 Task: Create new invoice with Date Opened :30-Apr-23, Select Customer: Catering by Cracker Barrel, Terms: Payment Term 2. Make invoice entry for item-1 with Date: 30-Apr-23, Description: White Castle Cheeseburgers , Action: Material, Income Account: Income:Sales, Quantity: 1, Unit Price: 9.5, Discount $: 1.38. Make entry for item-2 with Date: 30-Apr-23, Description: Halo Top Raspberry Sorbet_x000D_
, Action: Material, Income Account: Income:Sales, Quantity: 2, Unit Price: 9.5, Discount $: 2.38. Make entry for item-3 with Date: 30-Apr-23, Description: Earl Campbell's Hot Sausage Link (1 lb), Action: Material, Income Account: Income:Sales, Quantity: 2, Unit Price: 10.5, Discount $: 2.88. Write Notes: 'Looking forward to serving you again.'. Post Invoice with Post Date: 30-Apr-23, Post to Accounts: Assets:Accounts Receivable. Pay / Process Payment with Transaction Date: 15-May-23, Amount: 42.86, Transfer Account: Checking Account. Print Invoice, display notes by going to Option, then go to Display Tab and check 'Invoice Notes'.
Action: Mouse moved to (187, 43)
Screenshot: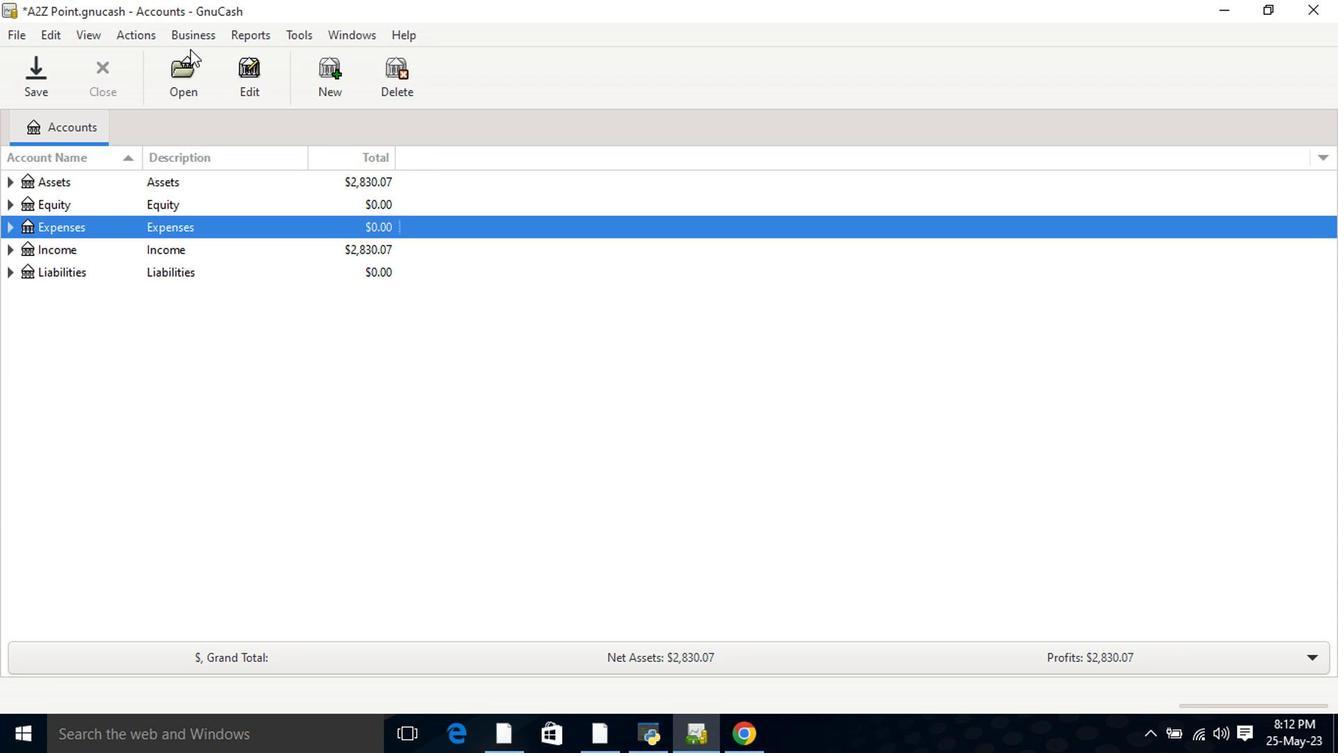 
Action: Mouse pressed left at (187, 43)
Screenshot: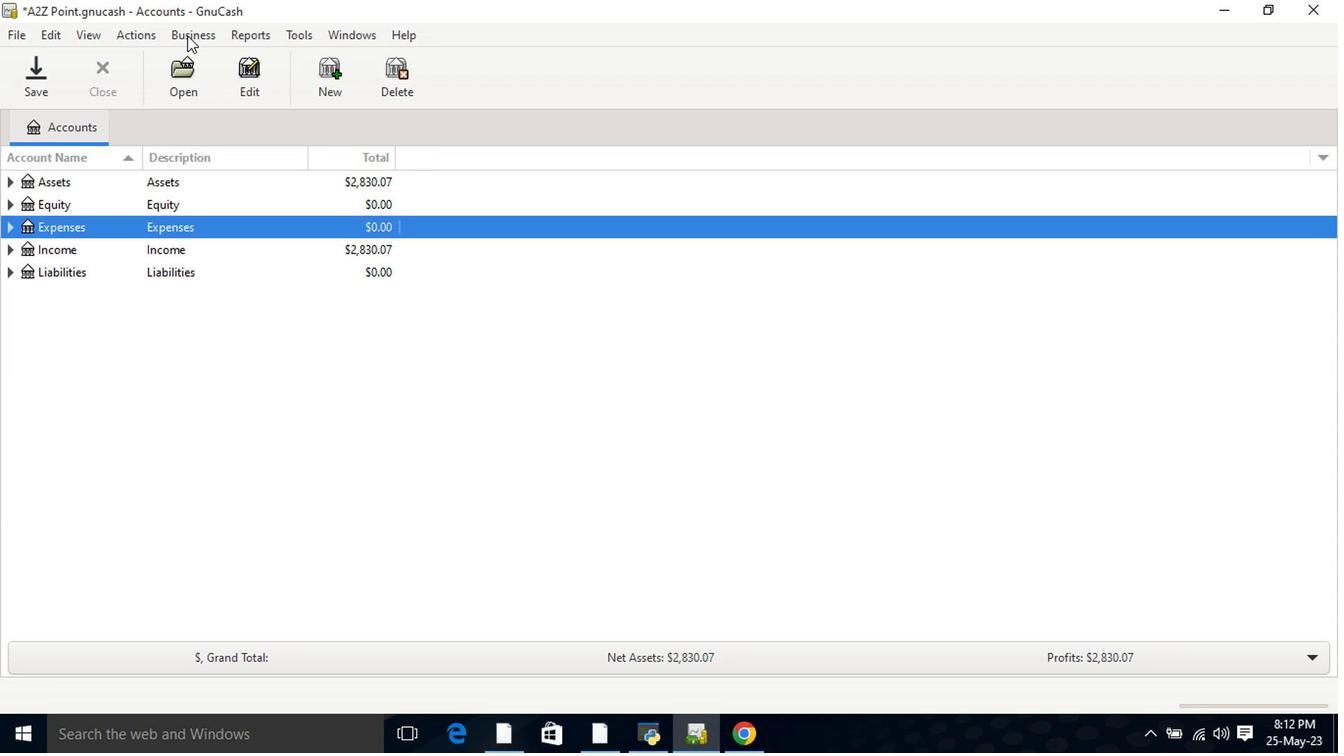 
Action: Mouse moved to (431, 144)
Screenshot: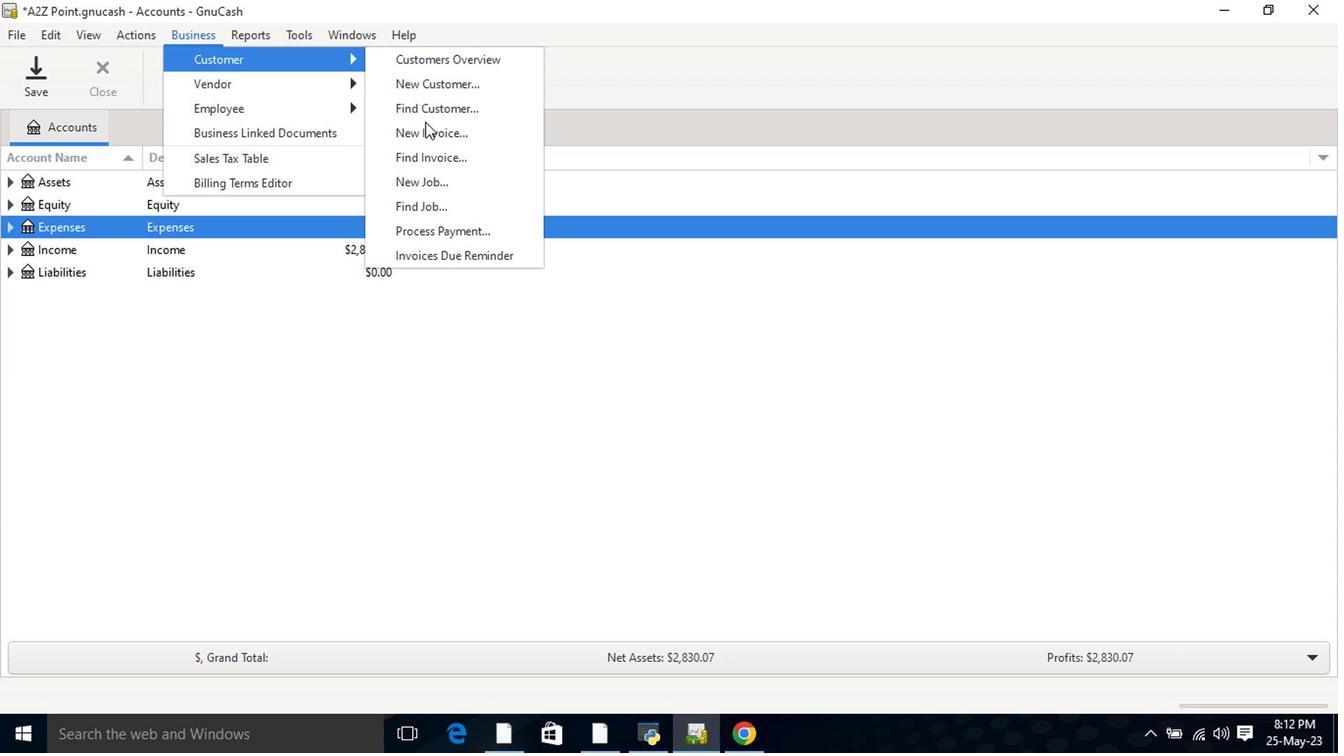 
Action: Mouse pressed left at (431, 144)
Screenshot: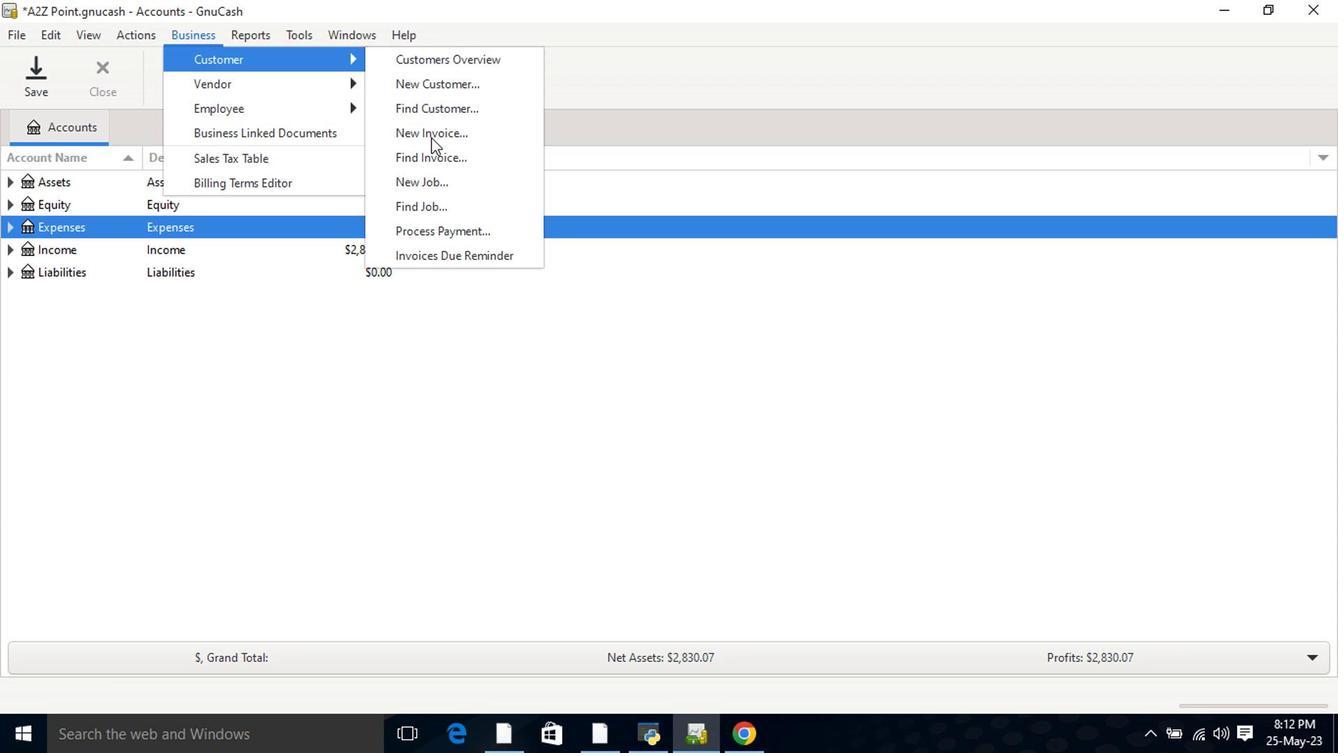 
Action: Mouse moved to (809, 308)
Screenshot: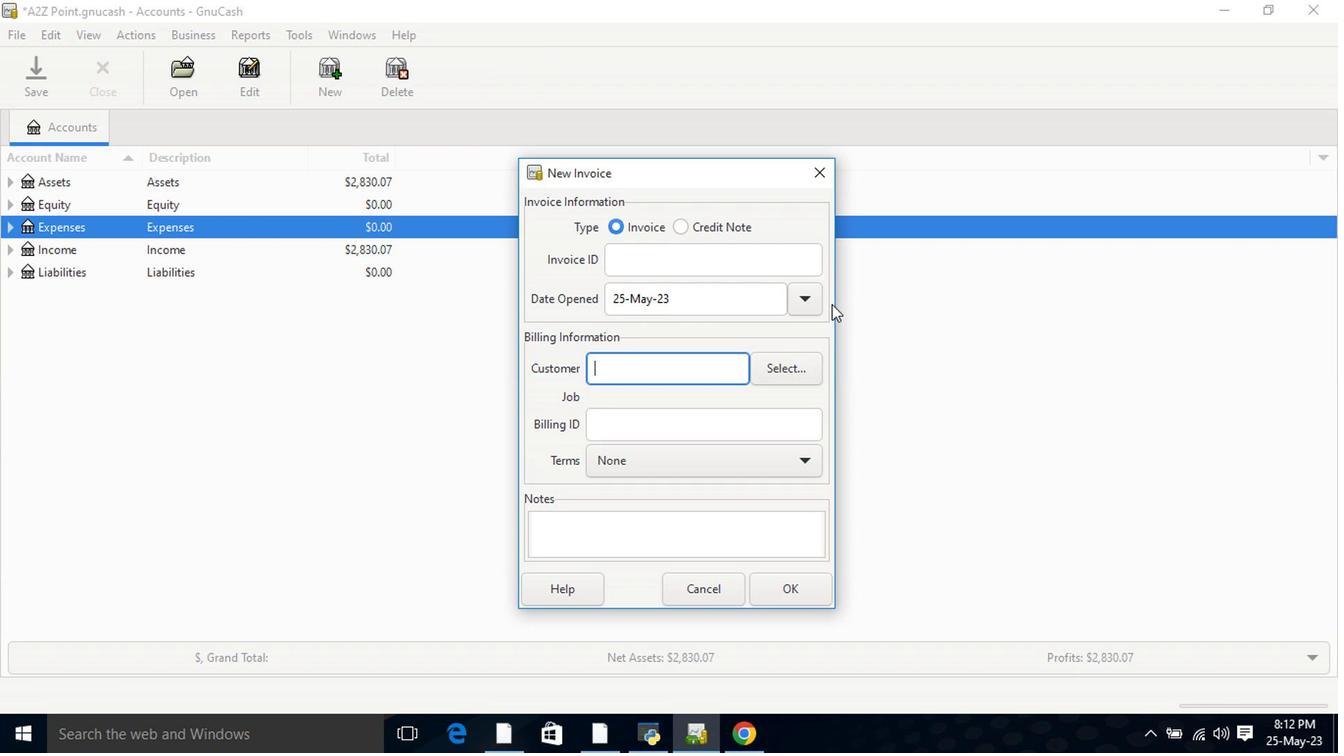
Action: Mouse pressed left at (809, 308)
Screenshot: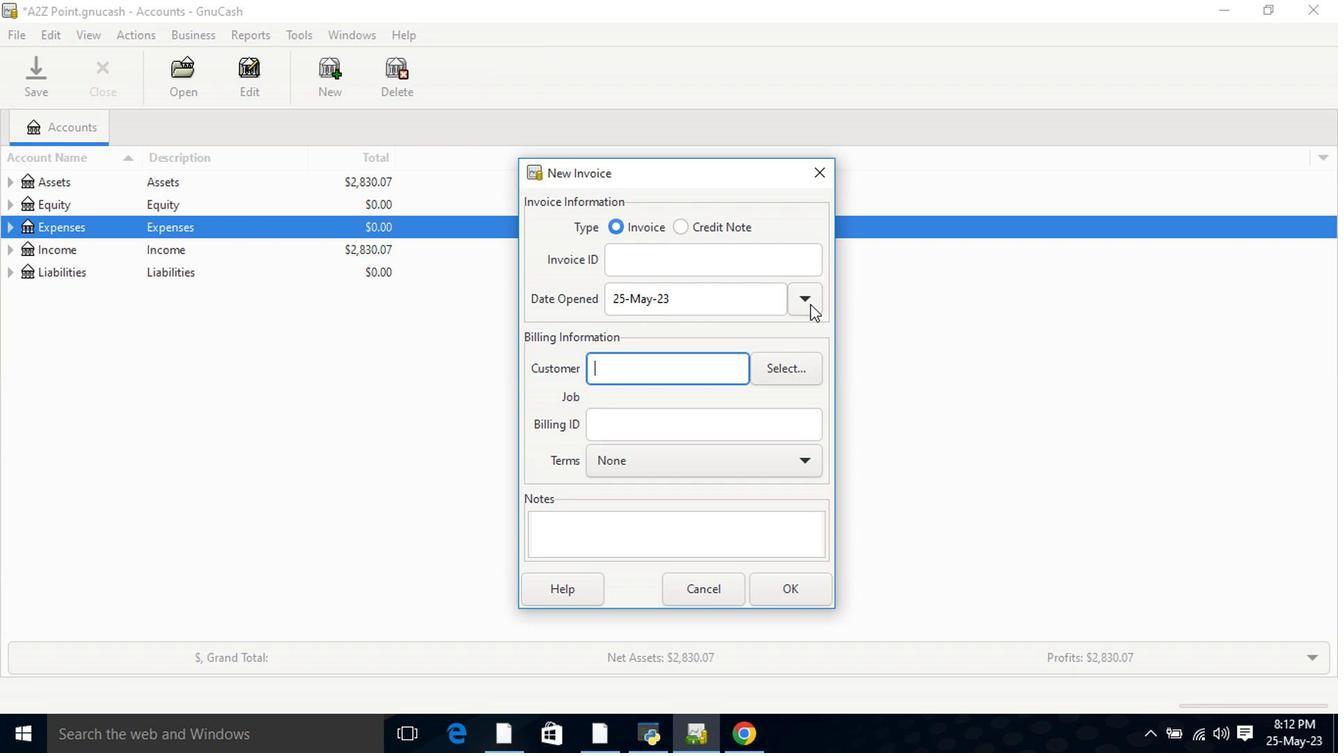 
Action: Mouse moved to (658, 334)
Screenshot: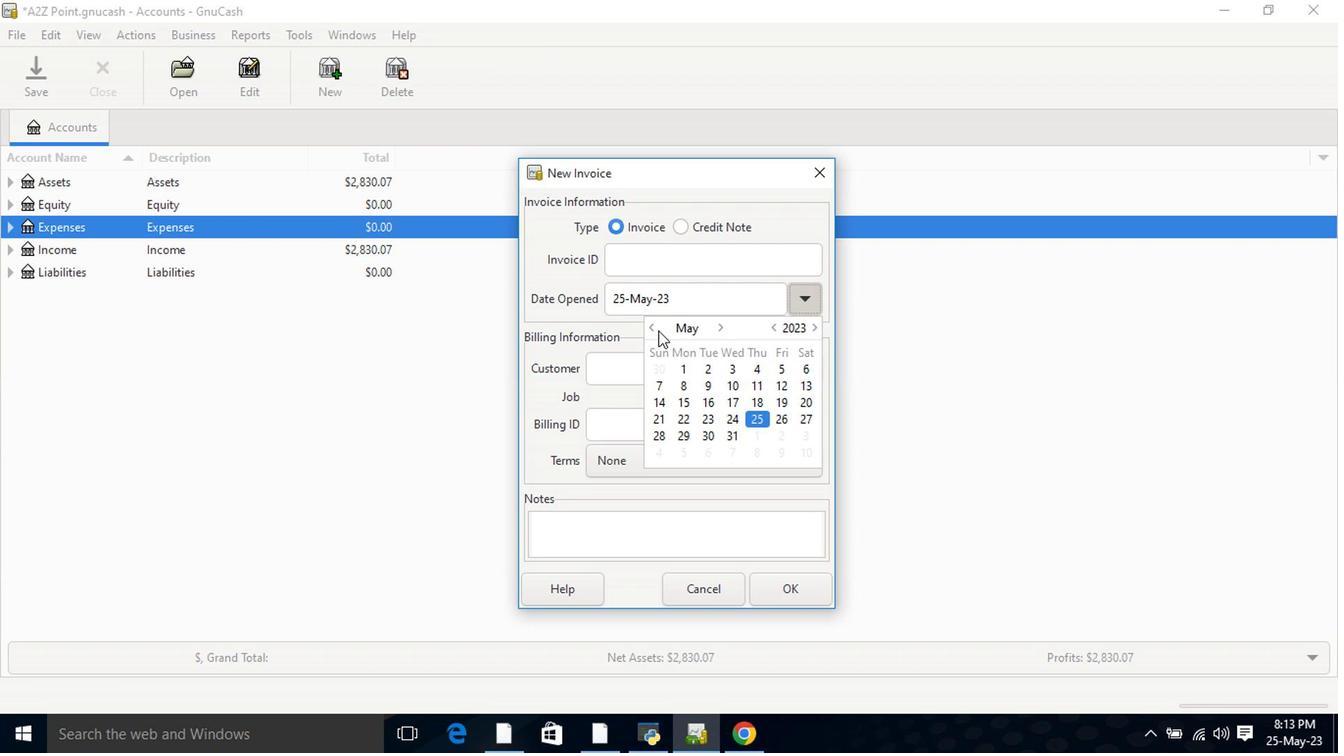 
Action: Mouse pressed left at (658, 334)
Screenshot: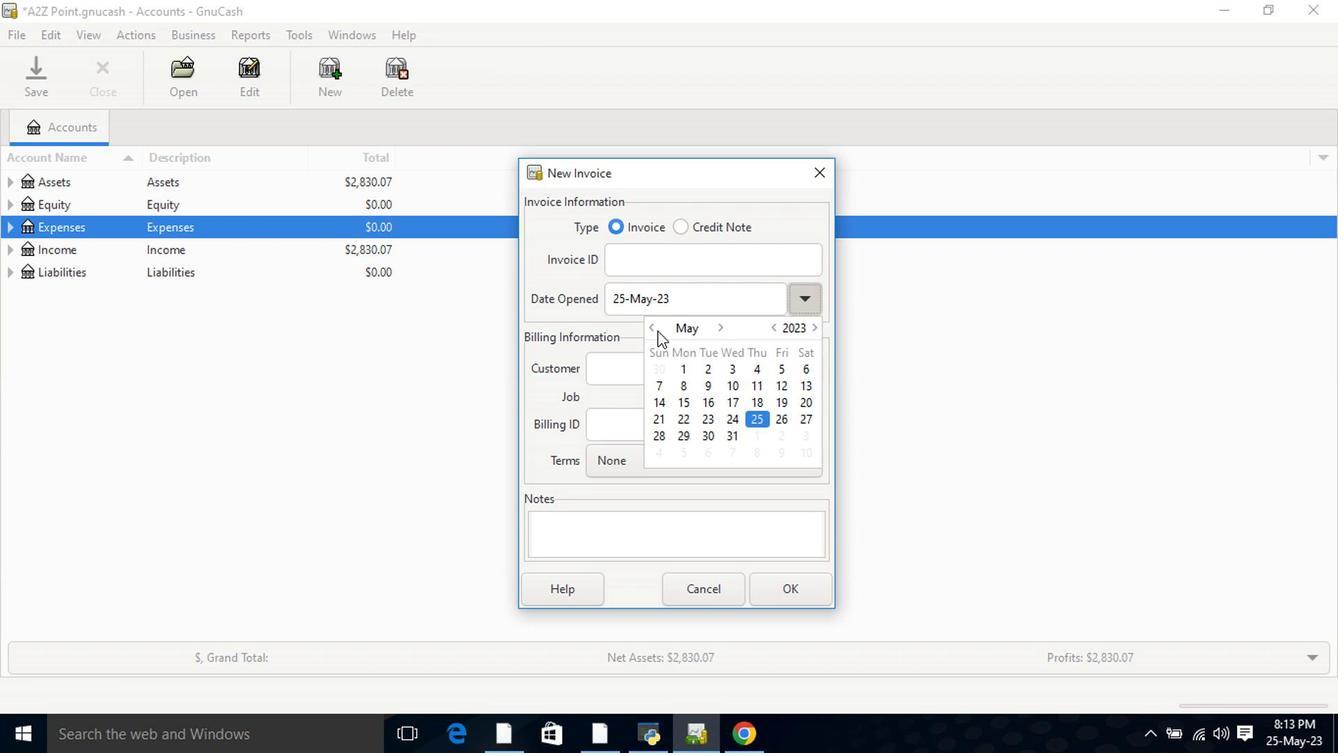 
Action: Mouse moved to (809, 301)
Screenshot: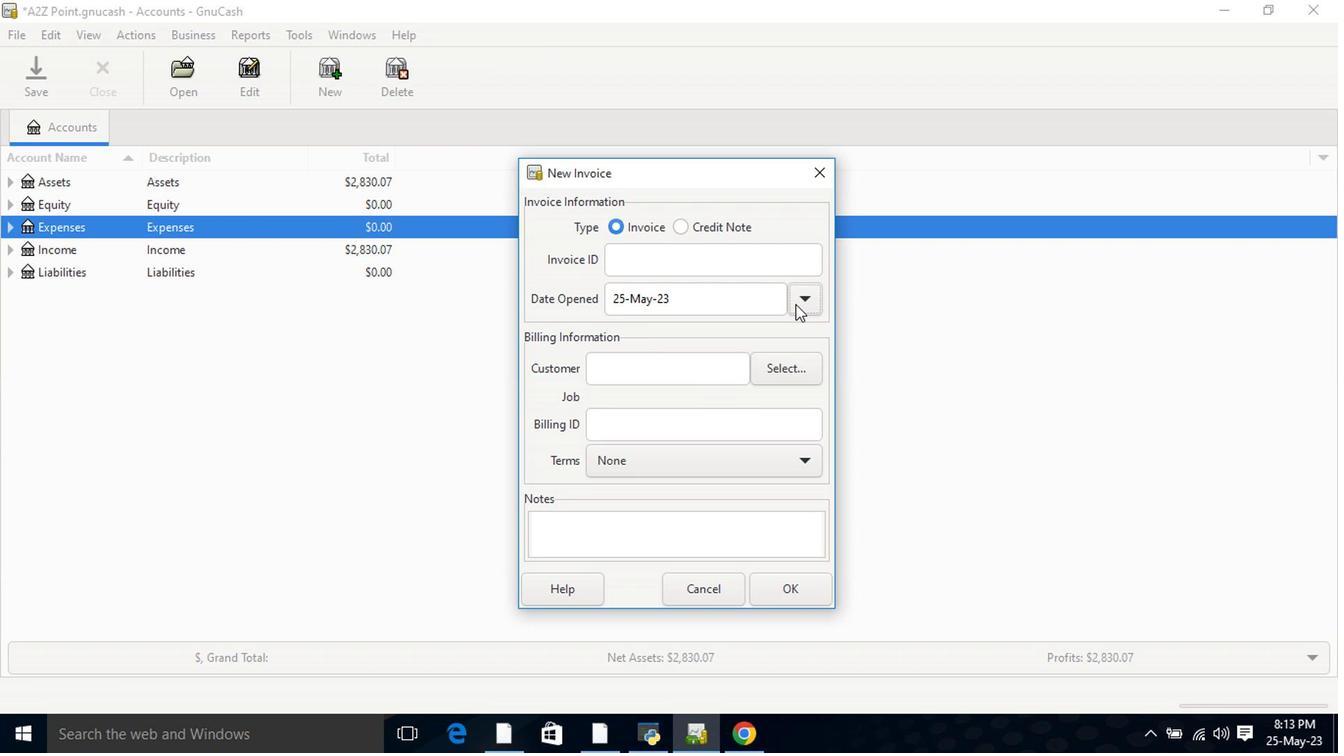 
Action: Mouse pressed left at (809, 301)
Screenshot: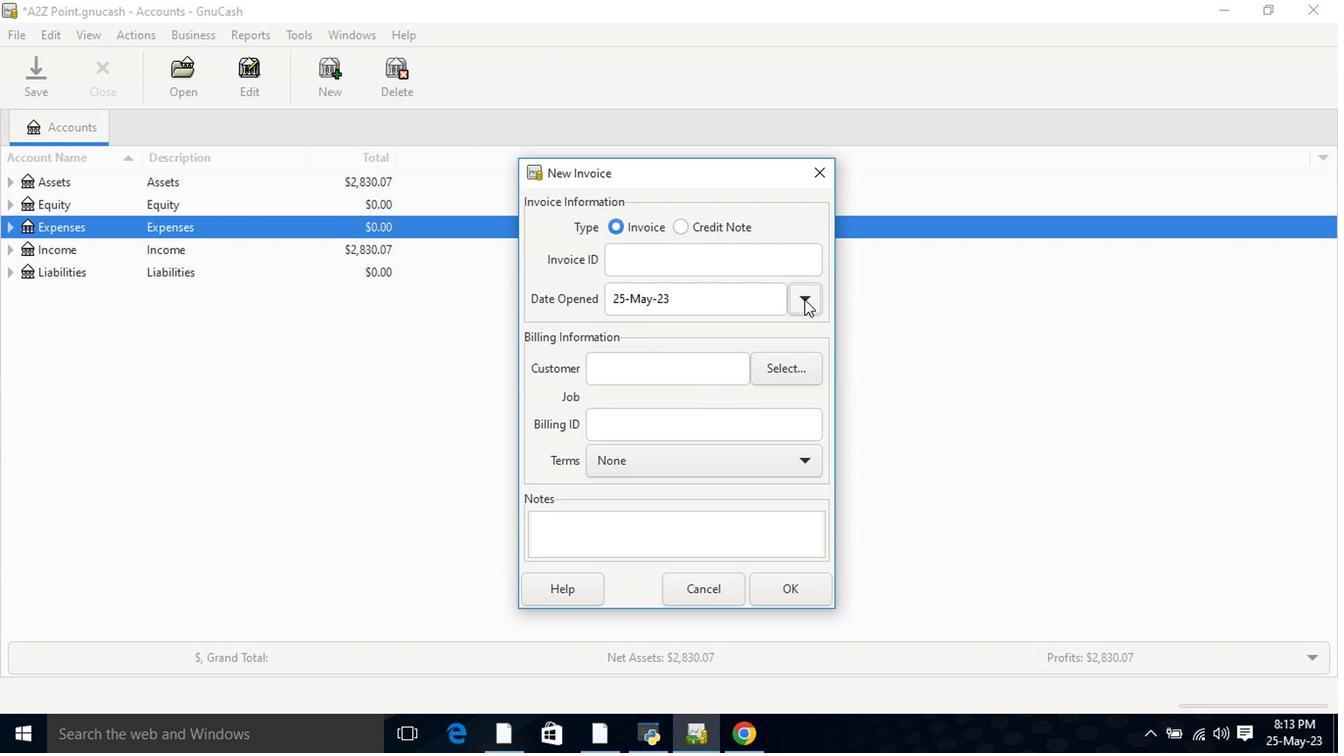 
Action: Mouse moved to (654, 330)
Screenshot: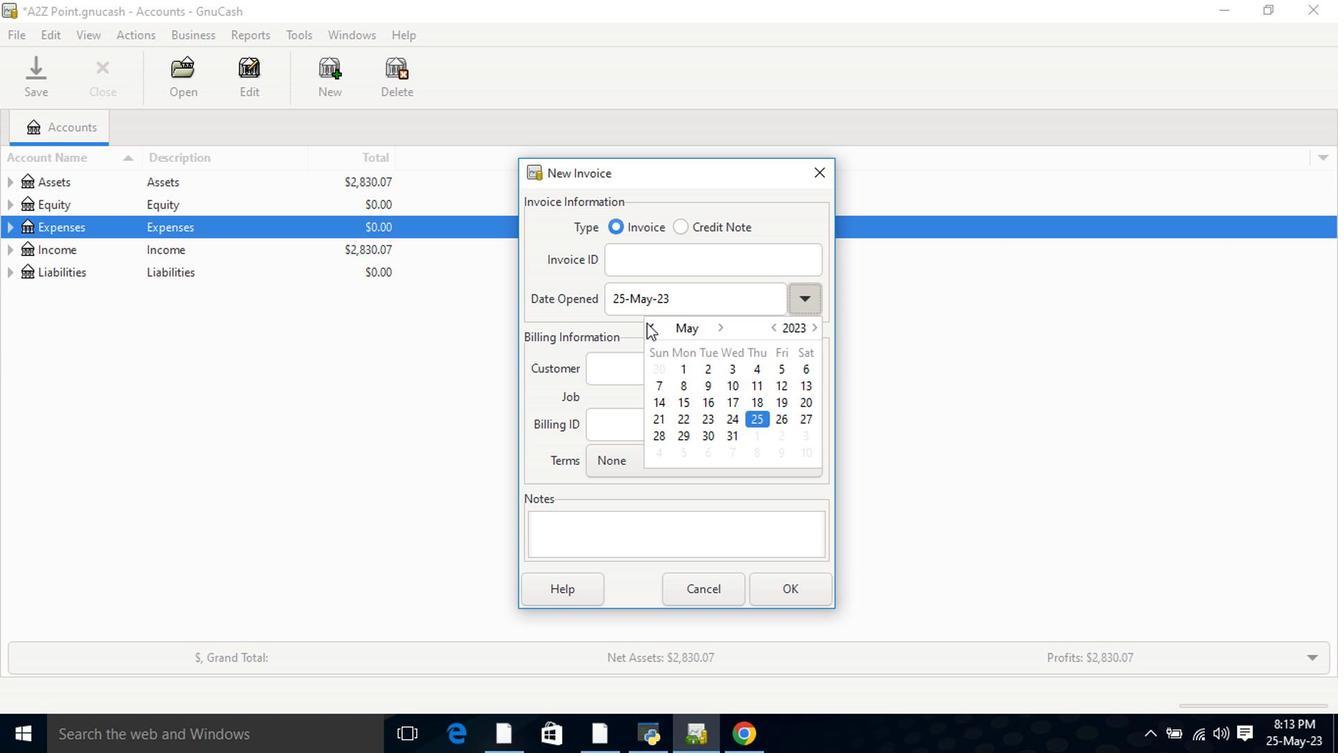 
Action: Mouse pressed left at (654, 330)
Screenshot: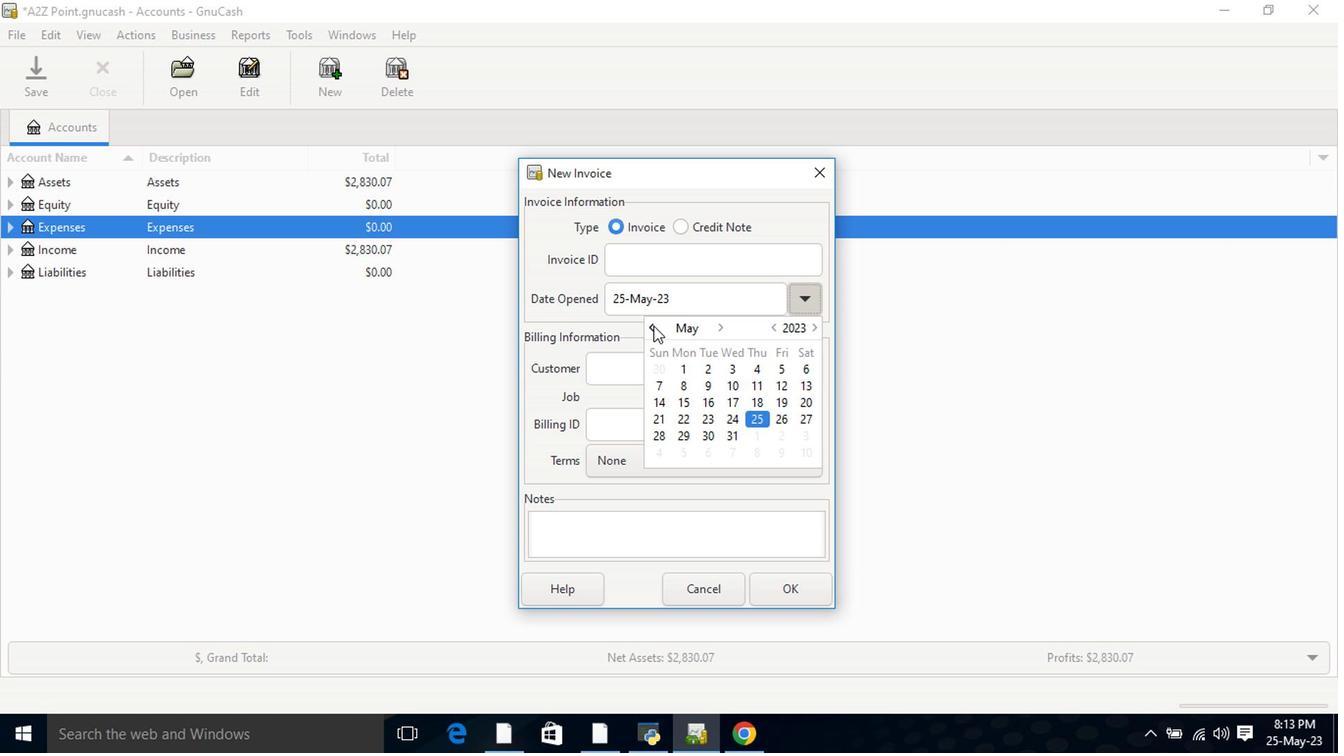 
Action: Mouse moved to (661, 453)
Screenshot: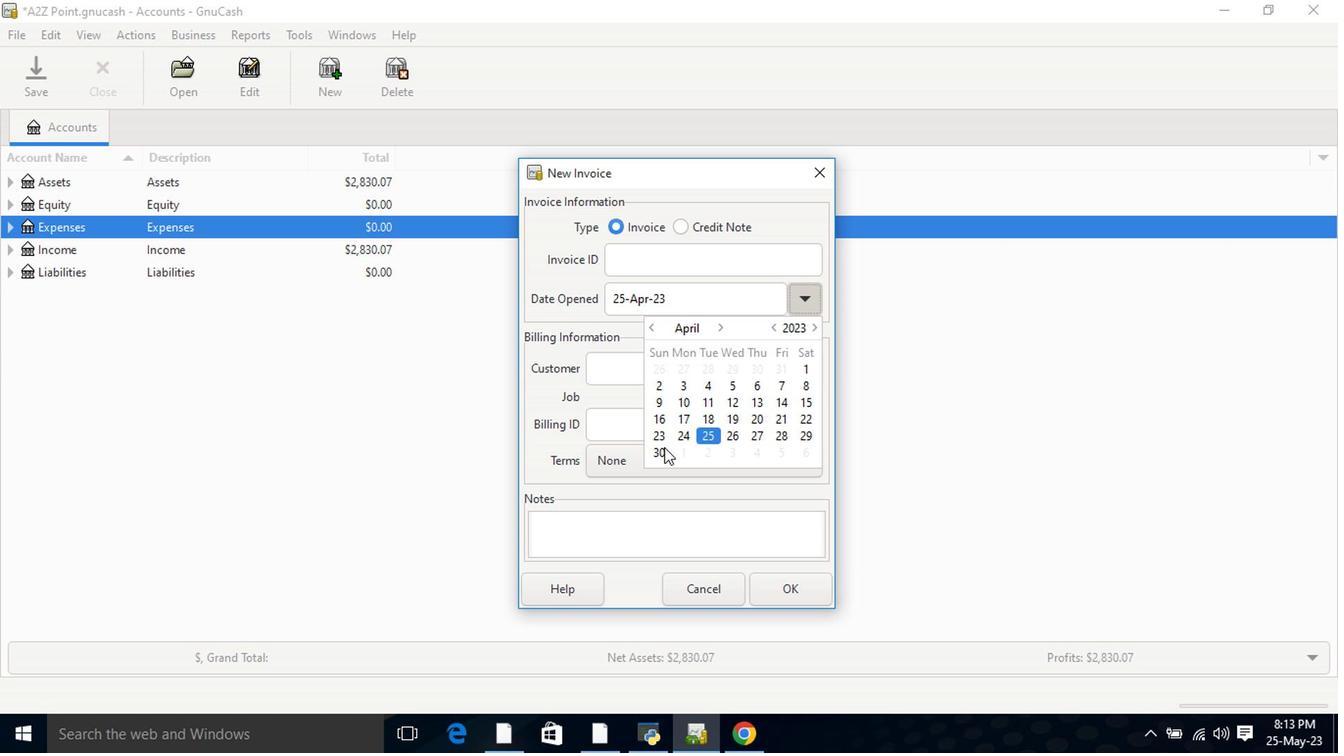 
Action: Mouse pressed left at (661, 453)
Screenshot: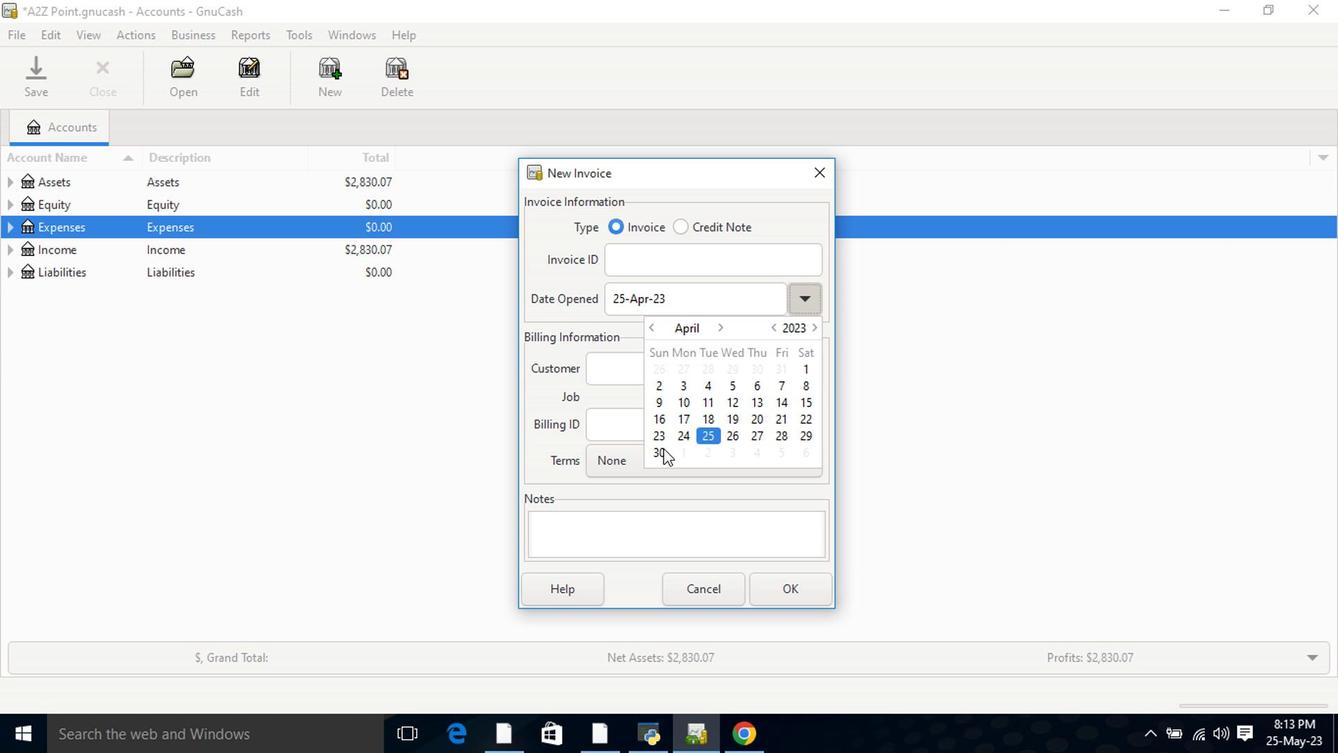 
Action: Mouse pressed left at (661, 453)
Screenshot: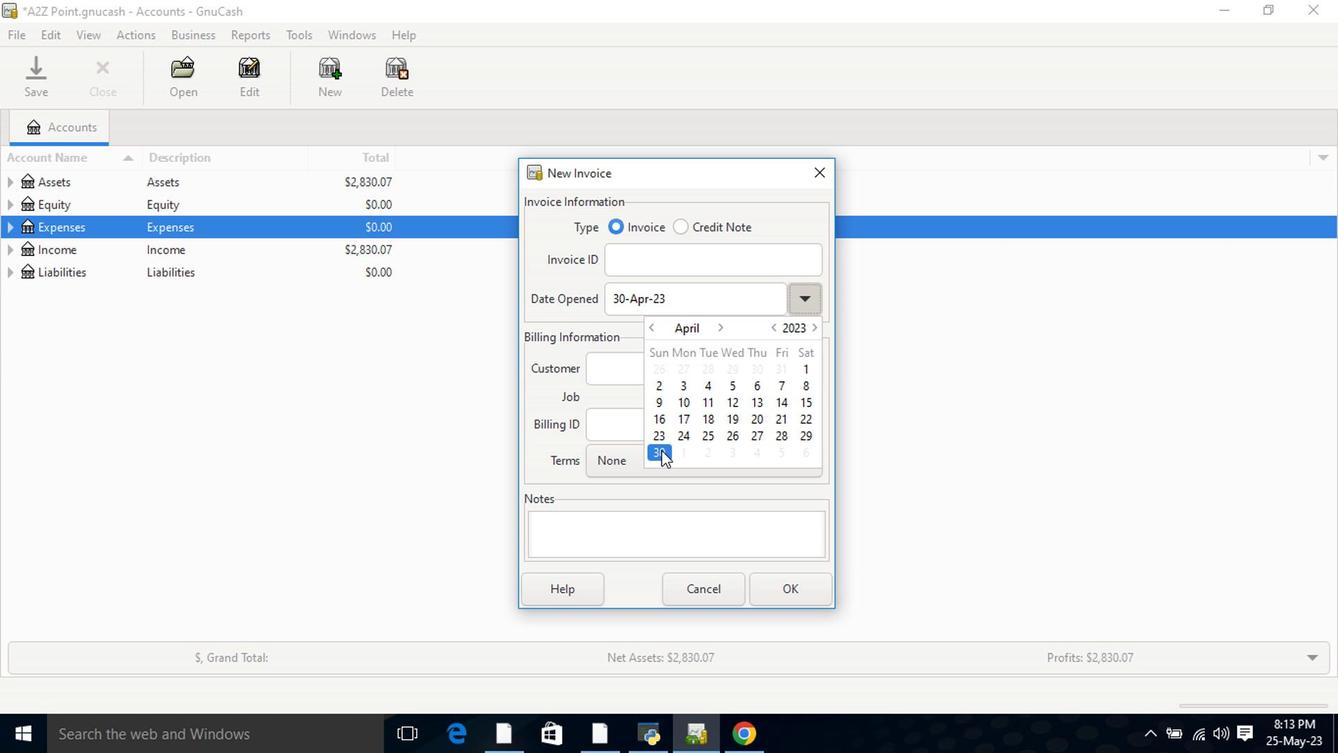 
Action: Mouse moved to (669, 369)
Screenshot: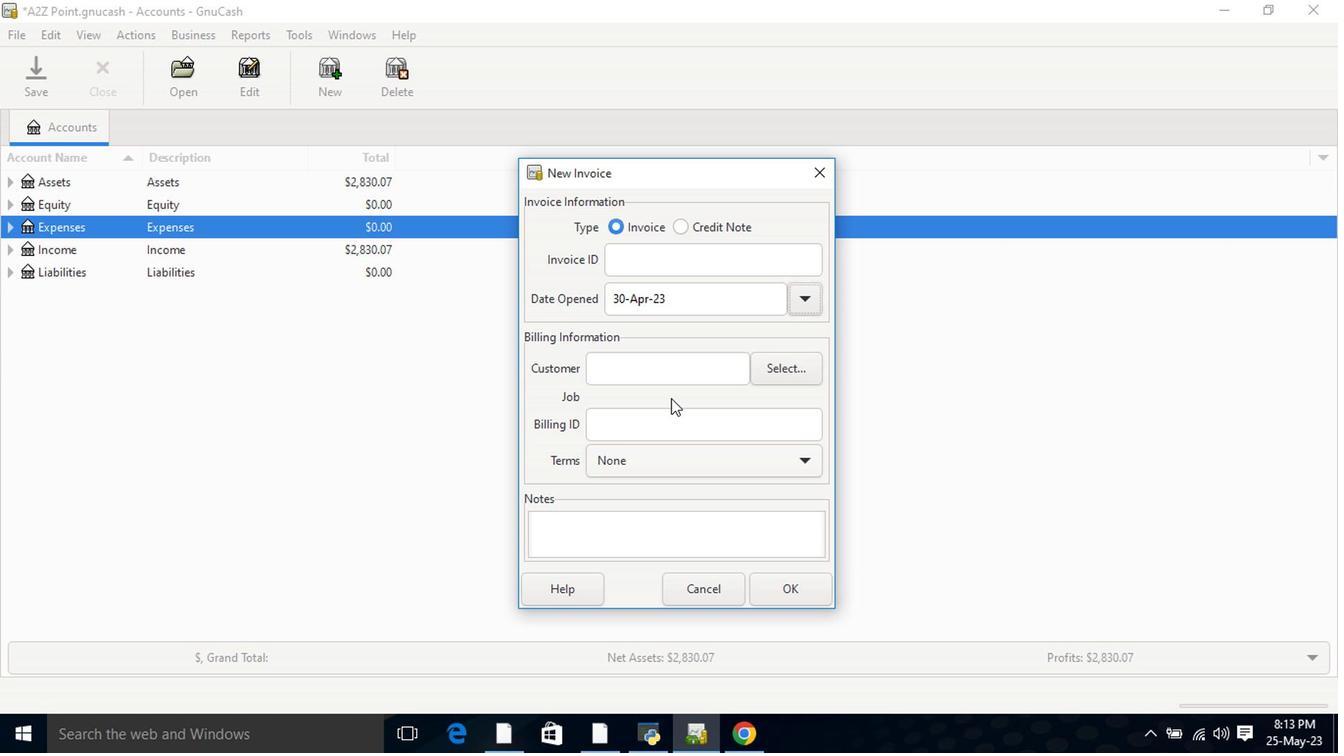 
Action: Mouse pressed left at (669, 369)
Screenshot: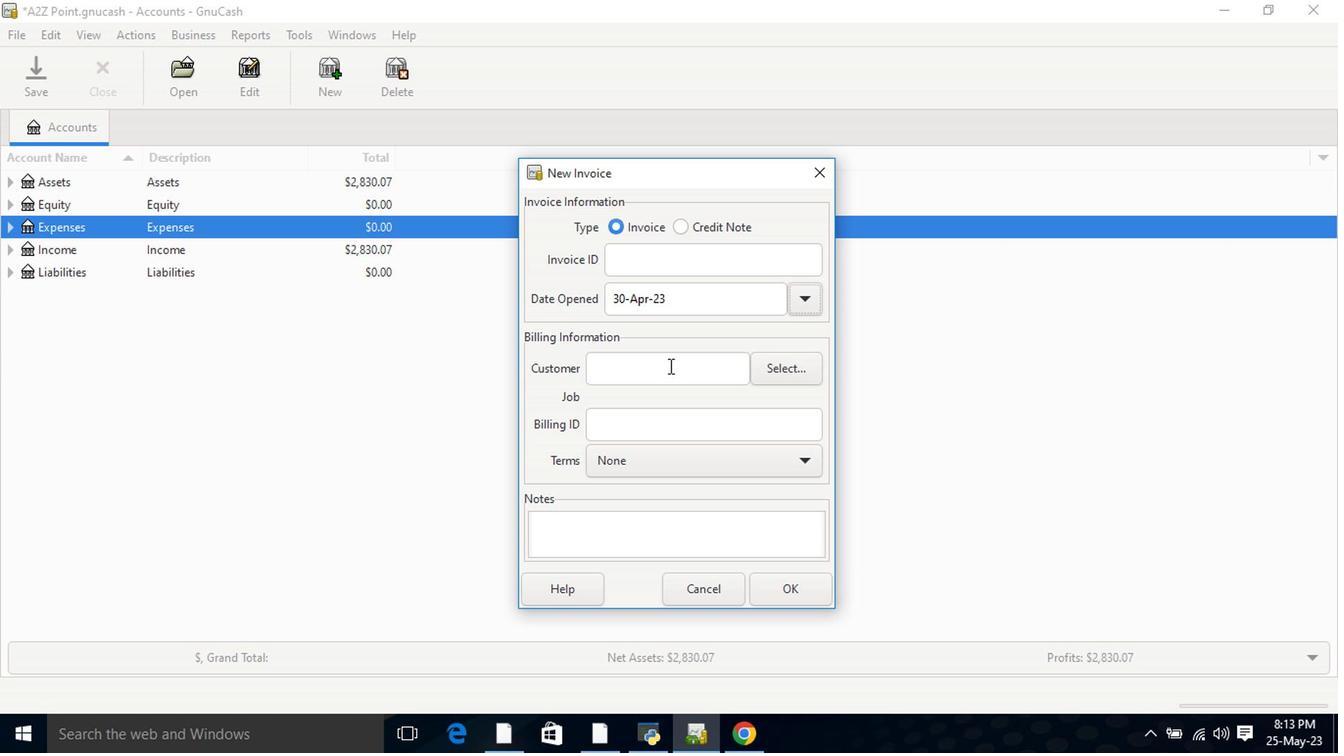 
Action: Key pressed cater
Screenshot: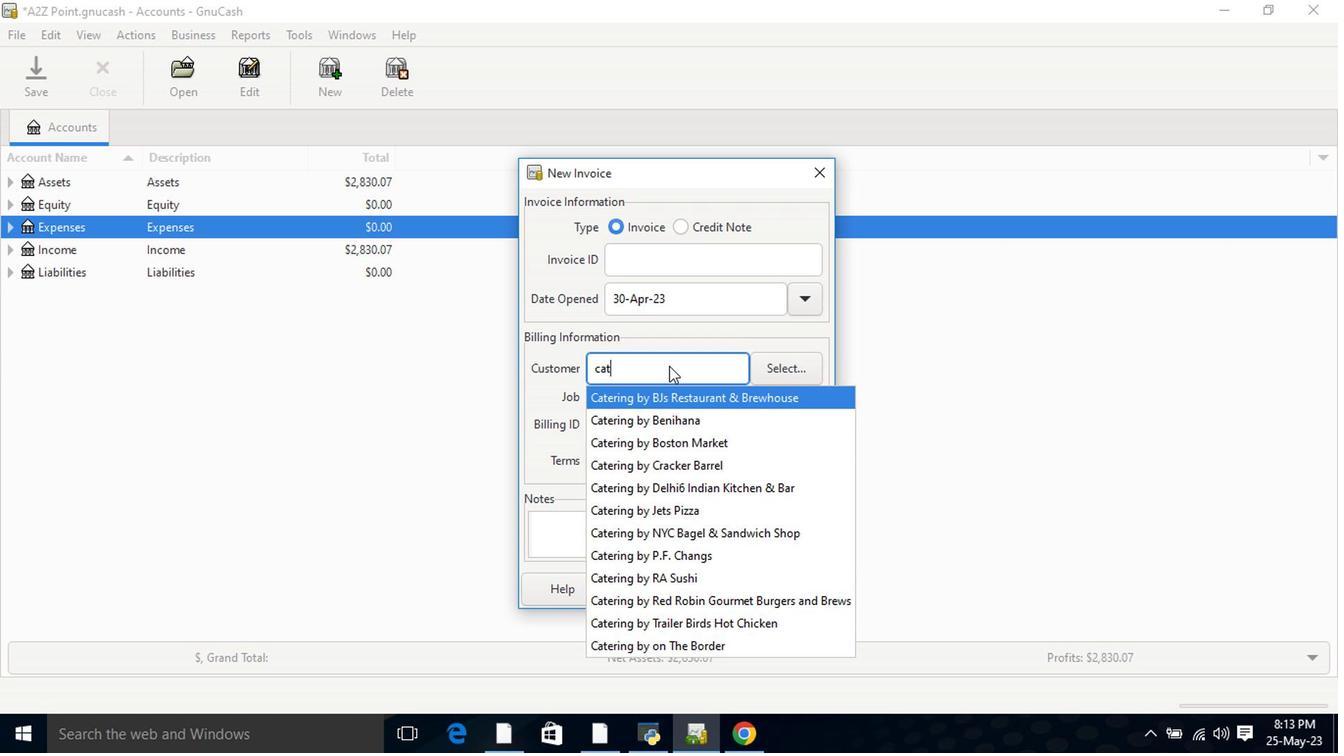 
Action: Mouse moved to (709, 471)
Screenshot: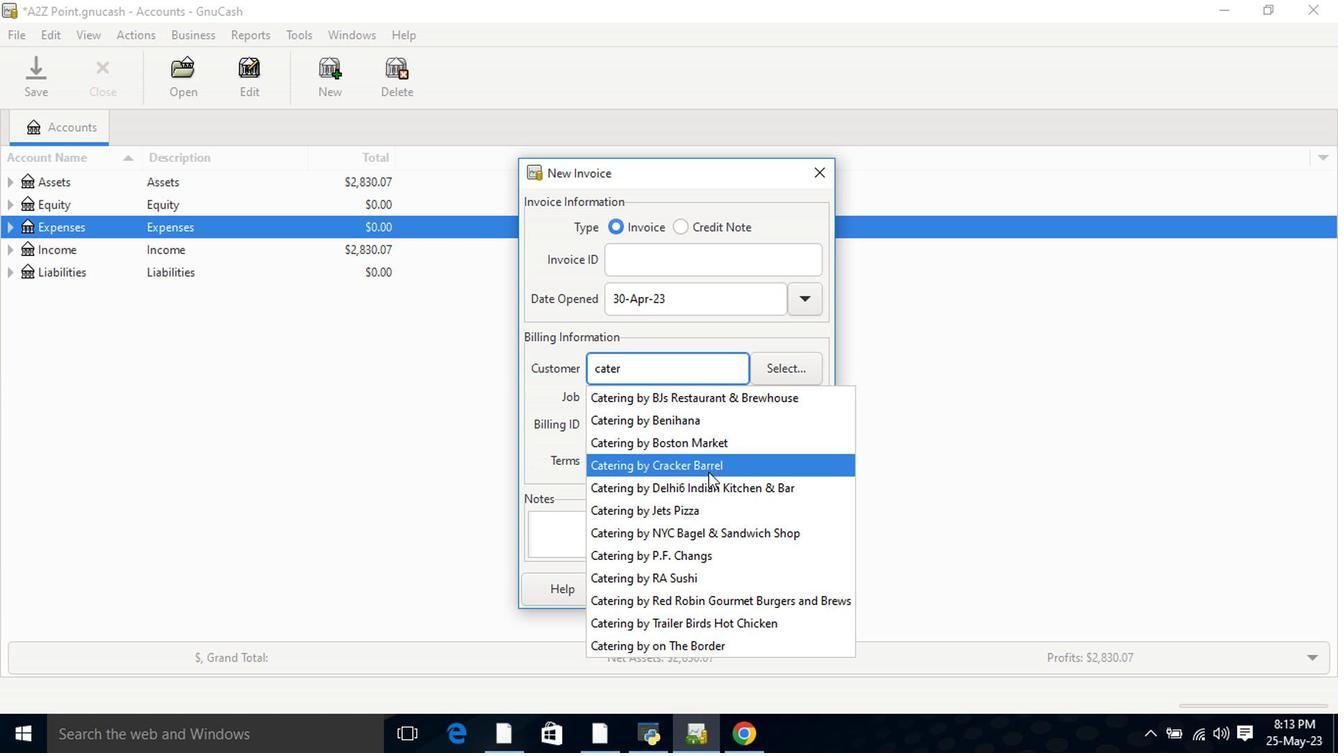 
Action: Mouse pressed left at (709, 471)
Screenshot: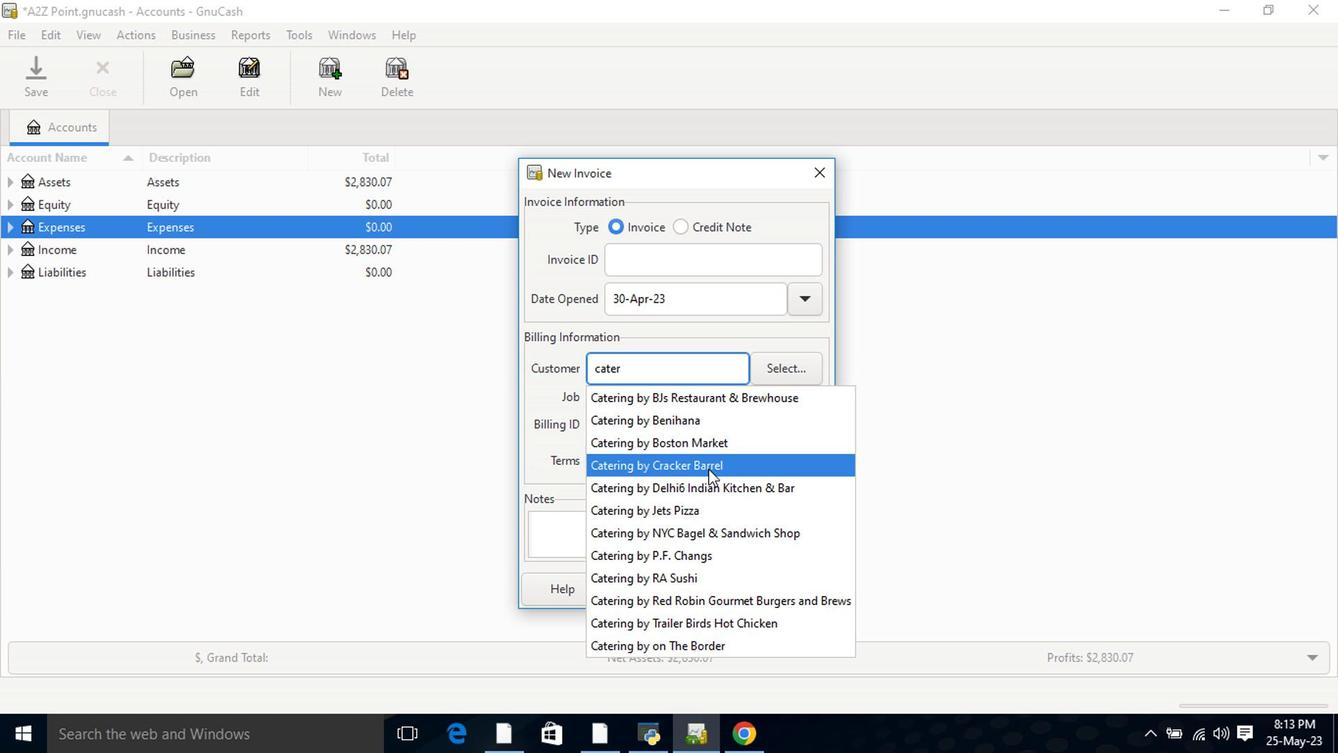 
Action: Mouse moved to (661, 481)
Screenshot: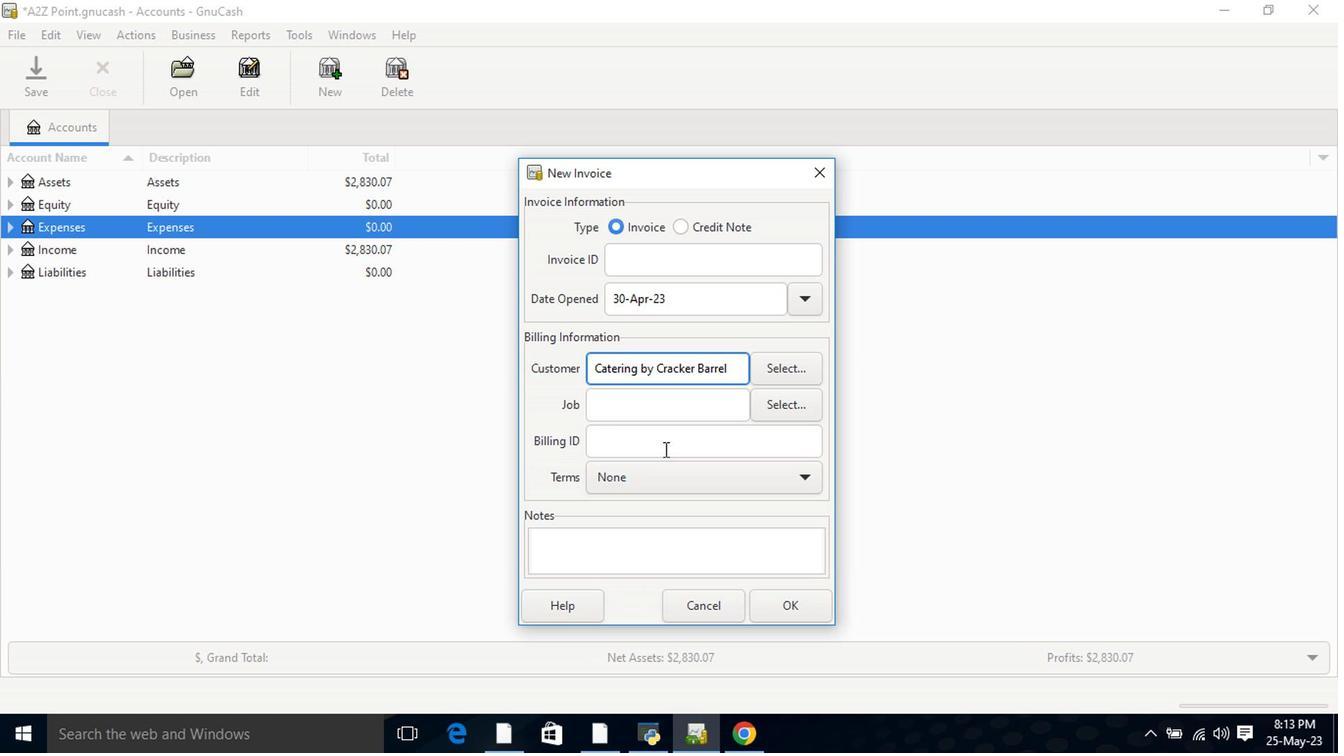 
Action: Mouse pressed left at (661, 481)
Screenshot: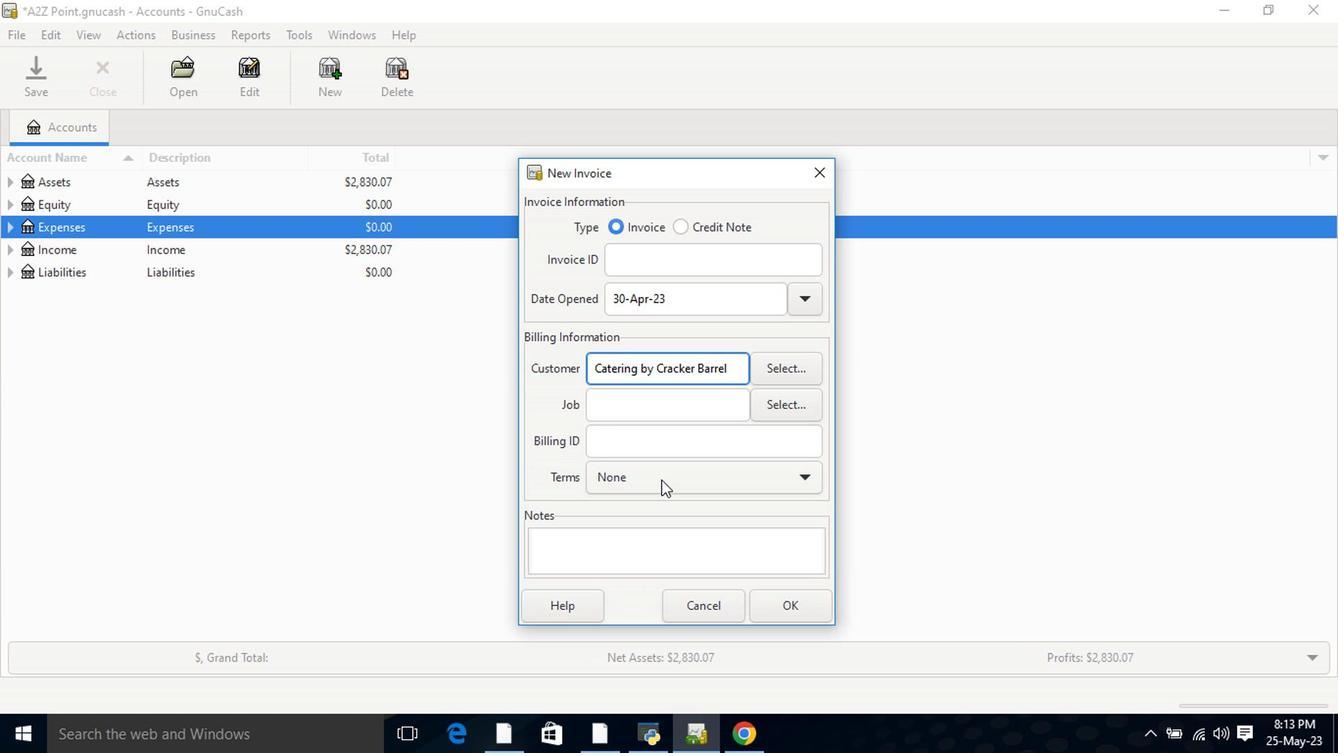 
Action: Mouse moved to (661, 532)
Screenshot: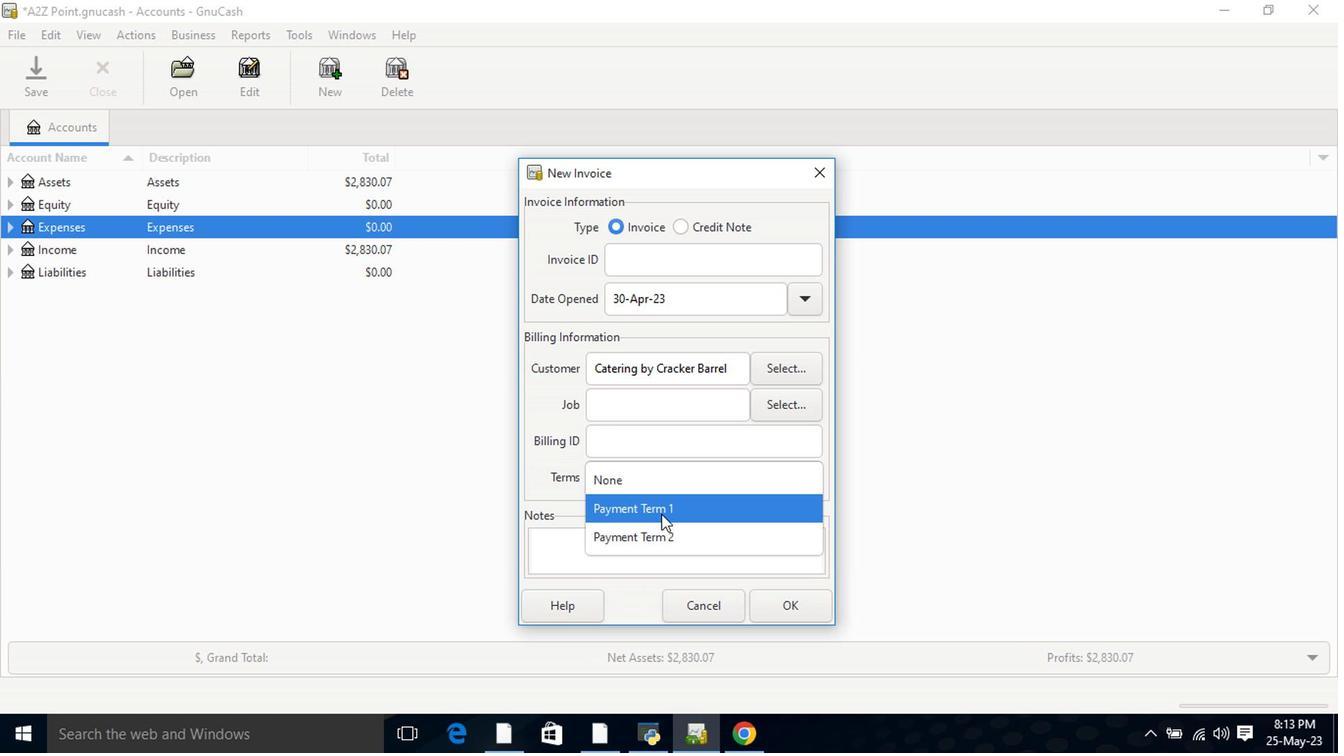 
Action: Mouse pressed left at (661, 532)
Screenshot: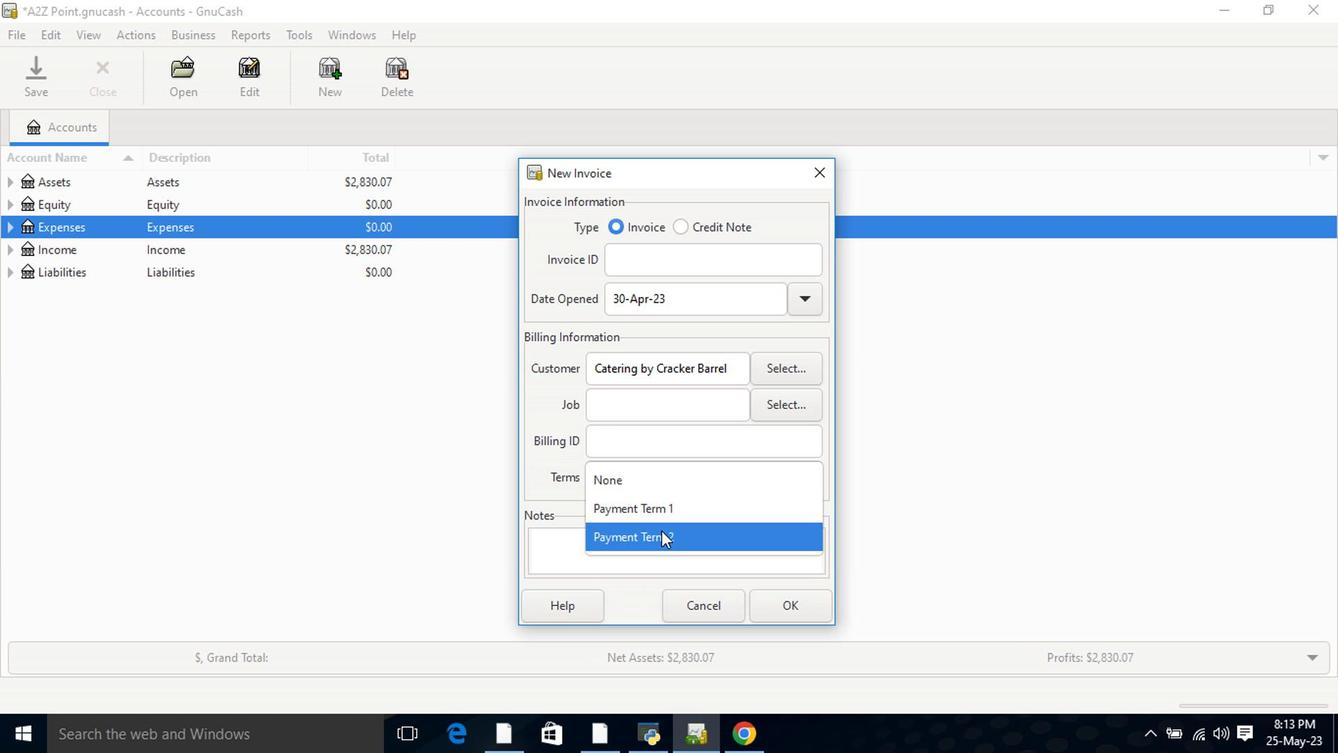 
Action: Mouse moved to (801, 611)
Screenshot: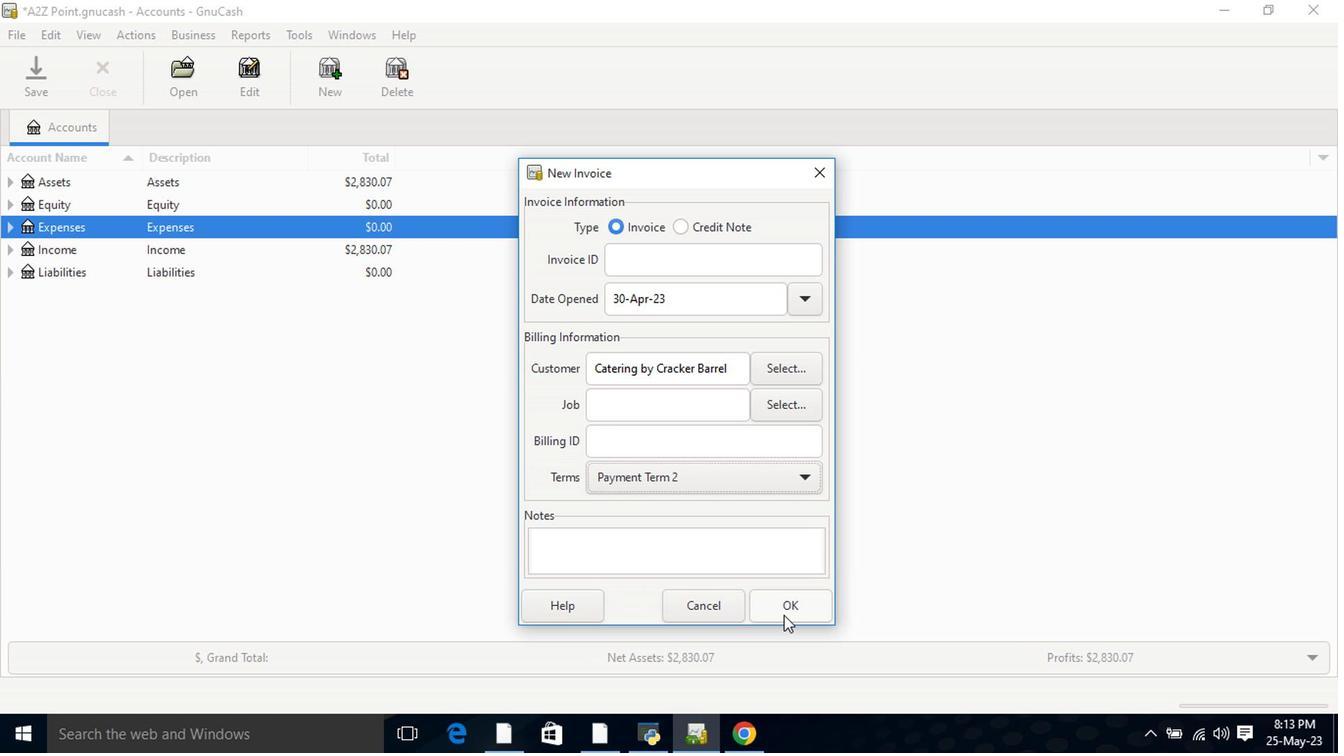 
Action: Mouse pressed left at (801, 611)
Screenshot: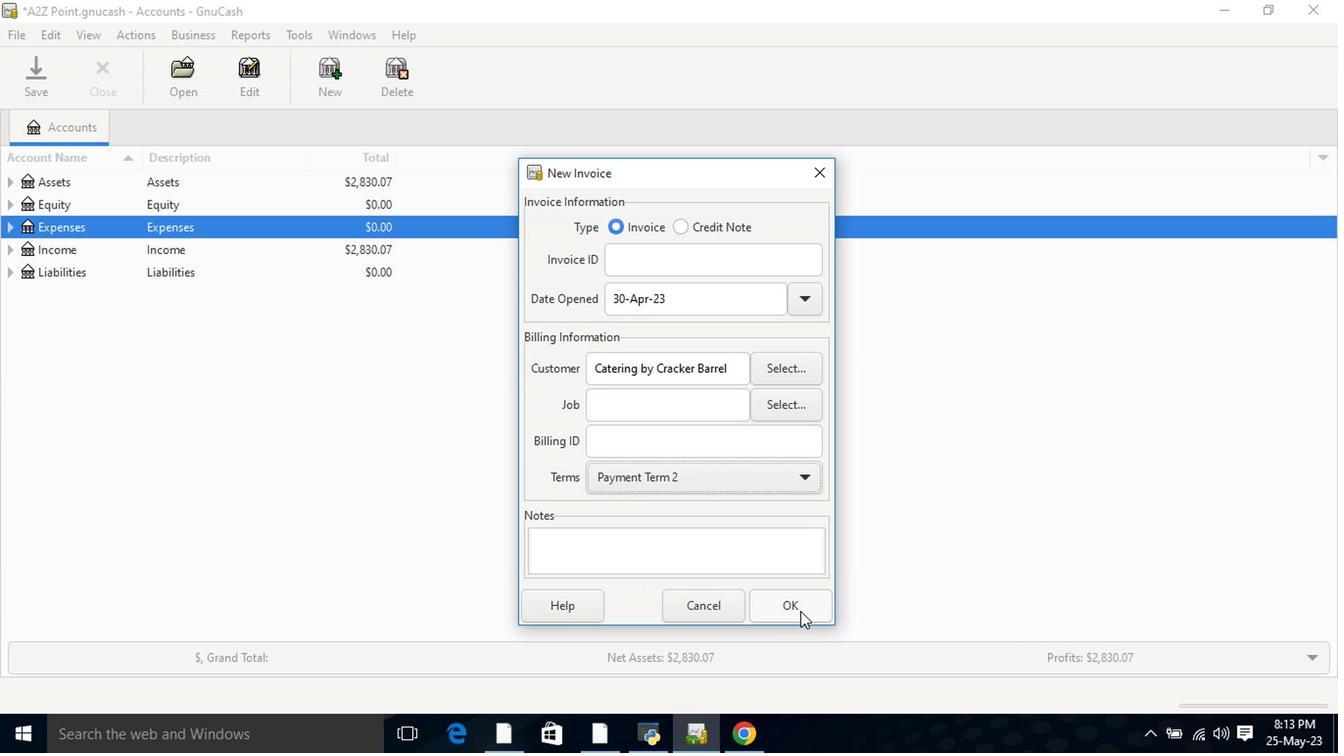 
Action: Mouse moved to (90, 385)
Screenshot: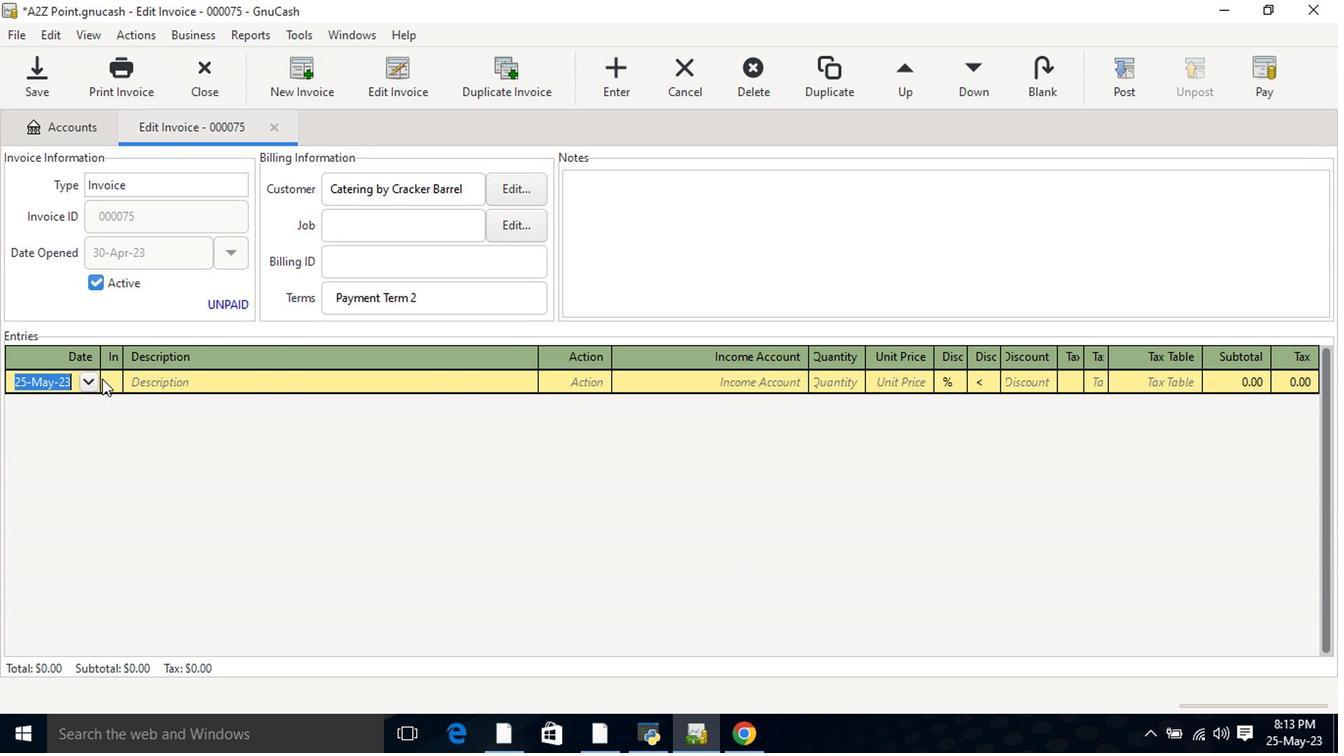 
Action: Mouse pressed left at (90, 385)
Screenshot: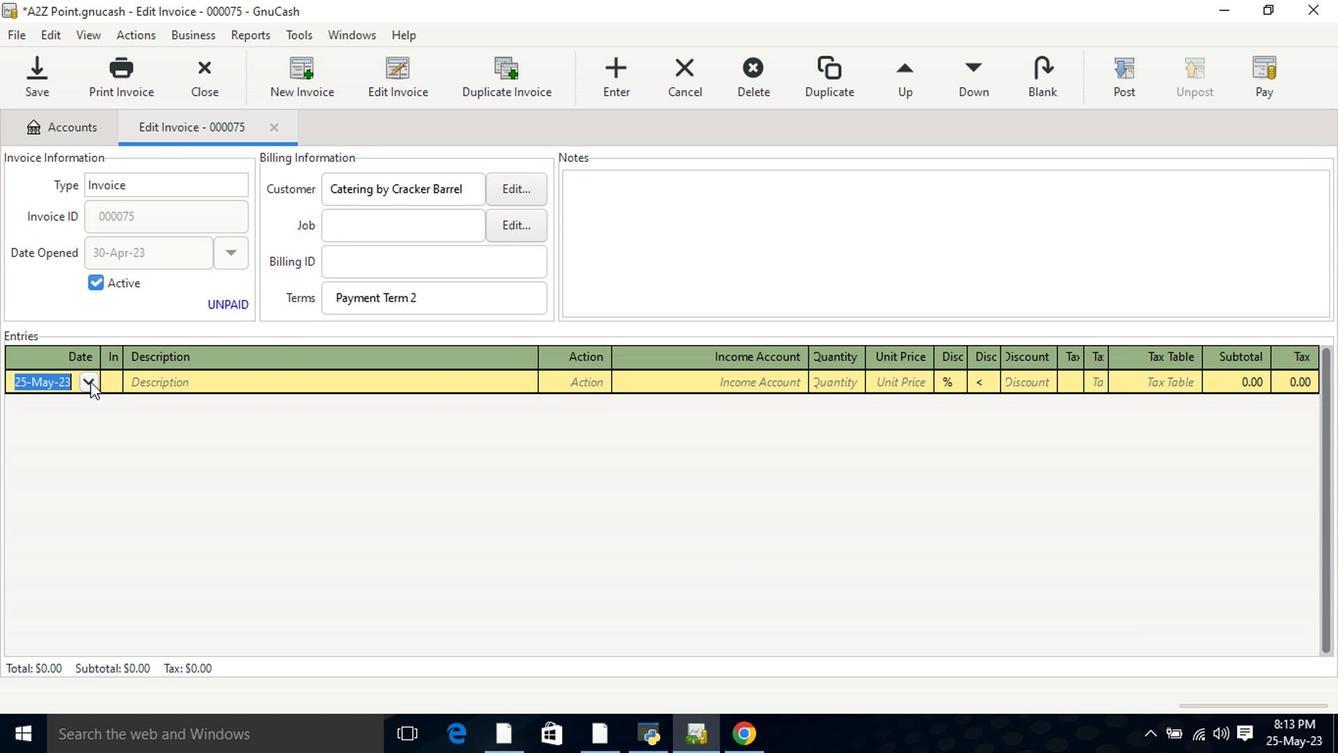 
Action: Mouse moved to (14, 413)
Screenshot: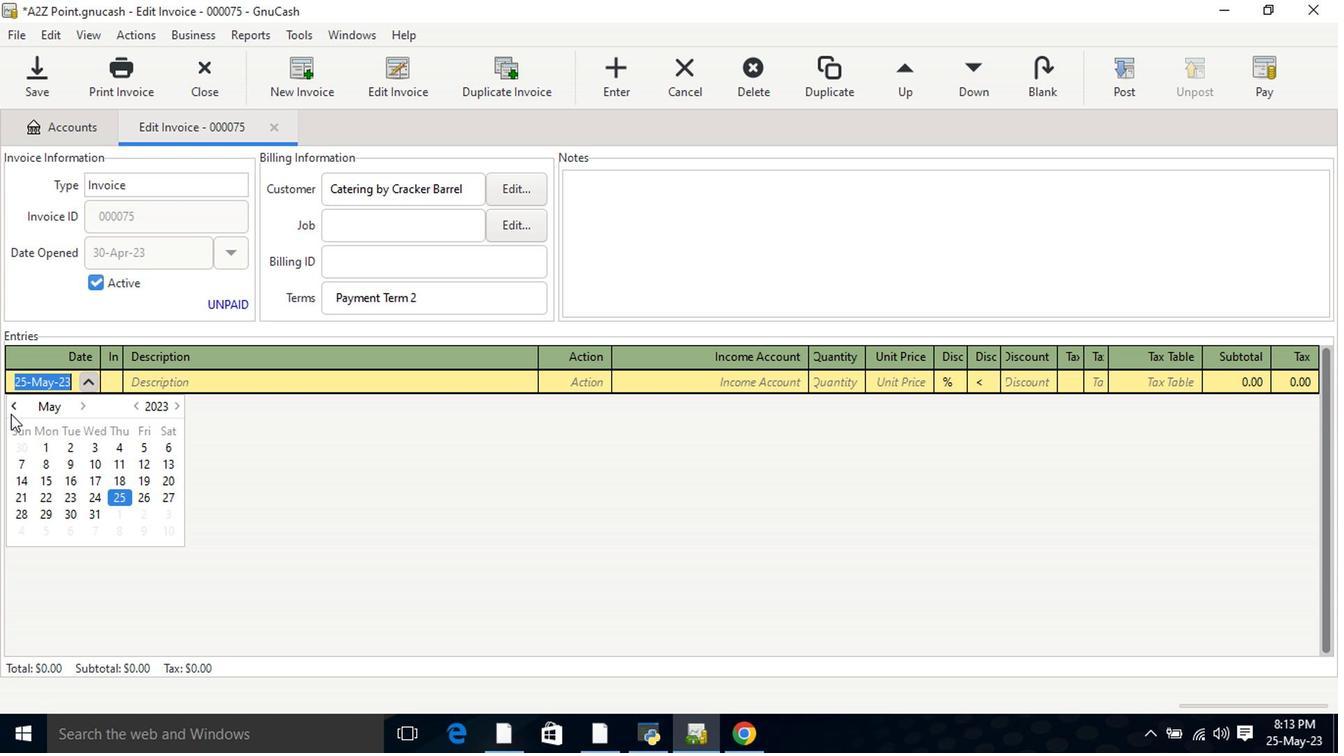 
Action: Mouse pressed left at (14, 413)
Screenshot: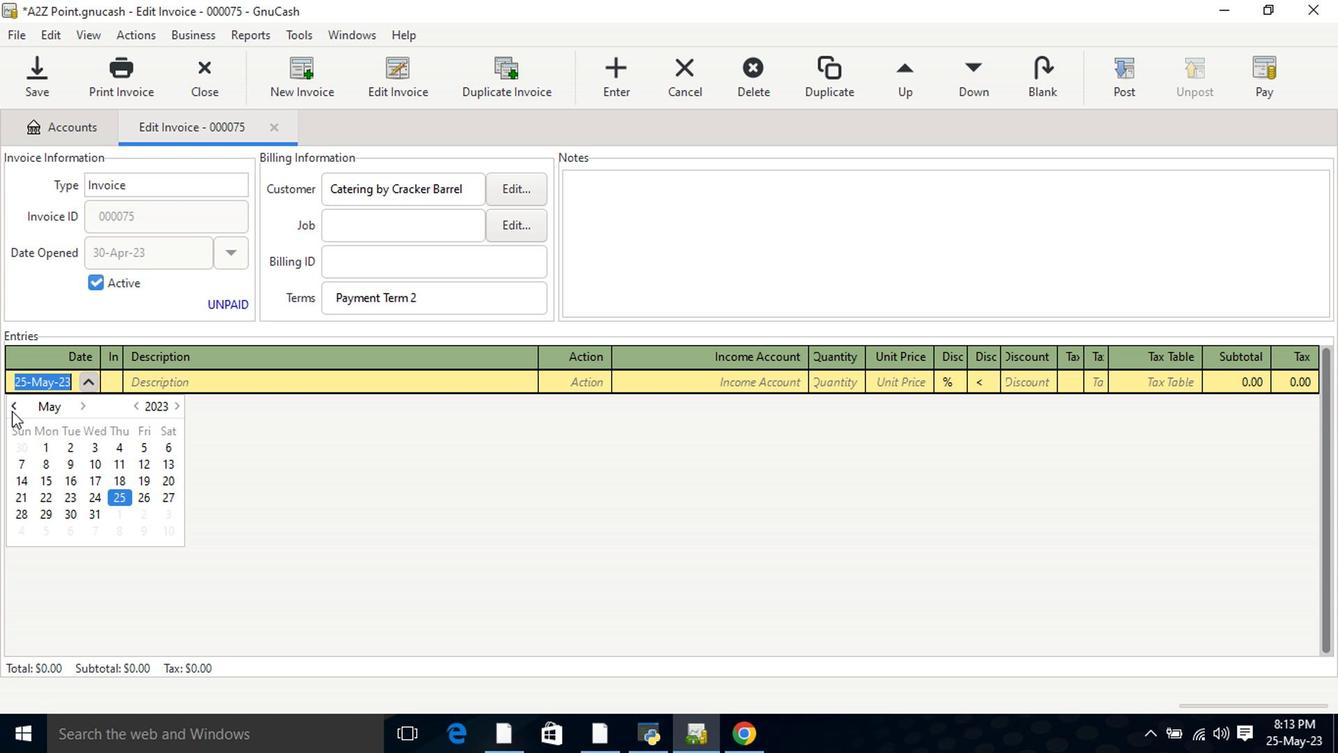 
Action: Mouse moved to (14, 533)
Screenshot: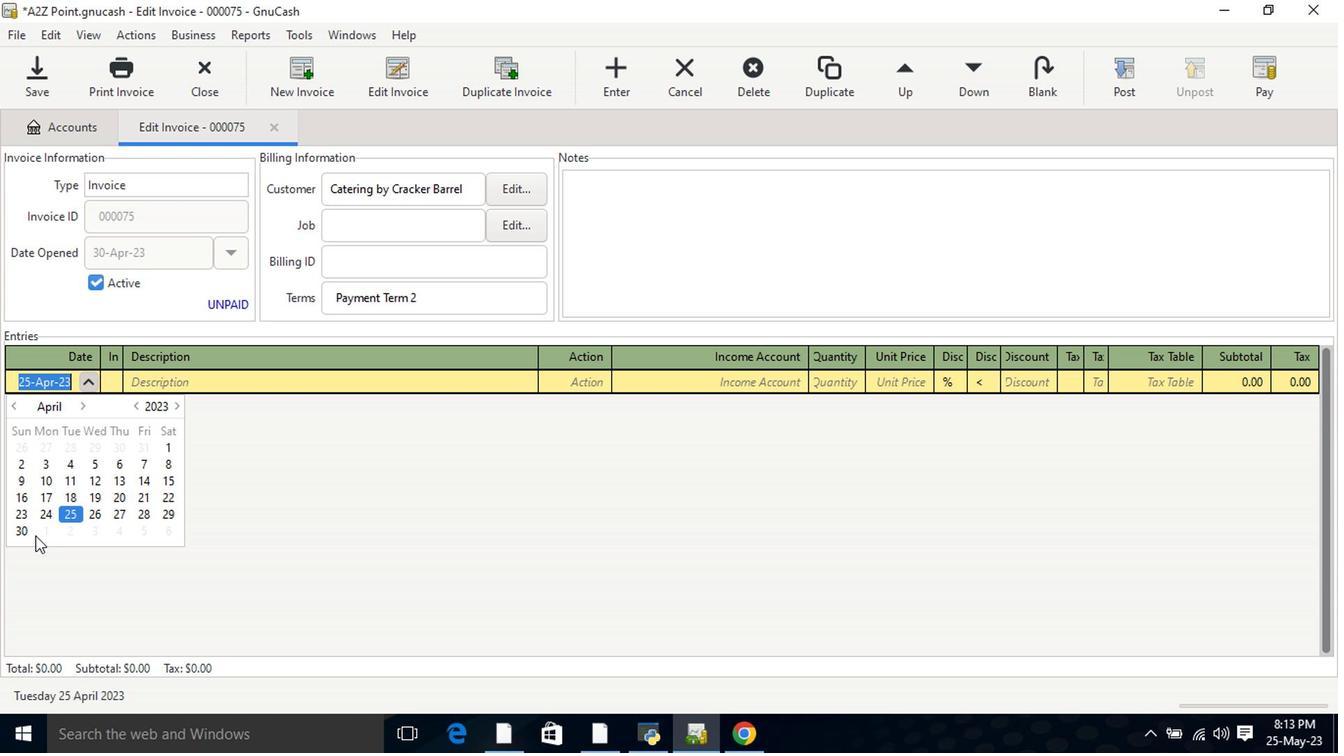 
Action: Mouse pressed left at (14, 533)
Screenshot: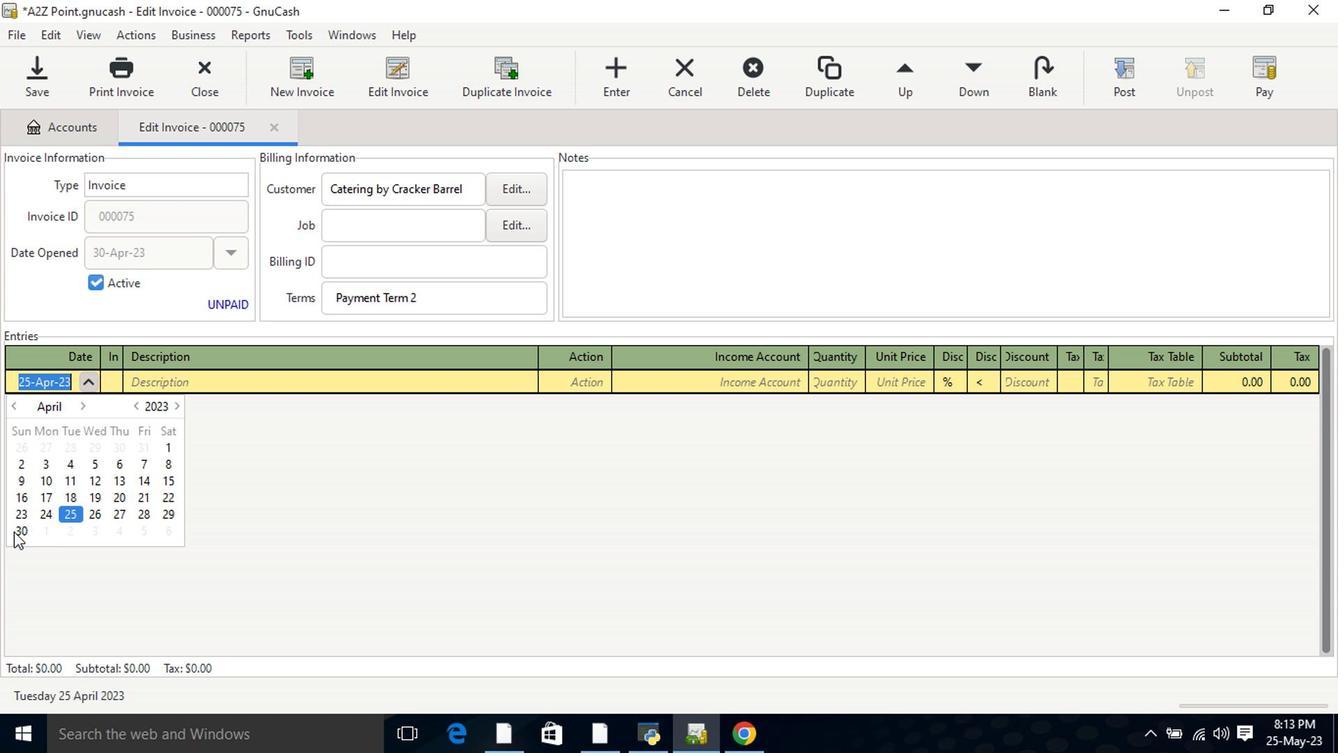 
Action: Mouse pressed left at (14, 533)
Screenshot: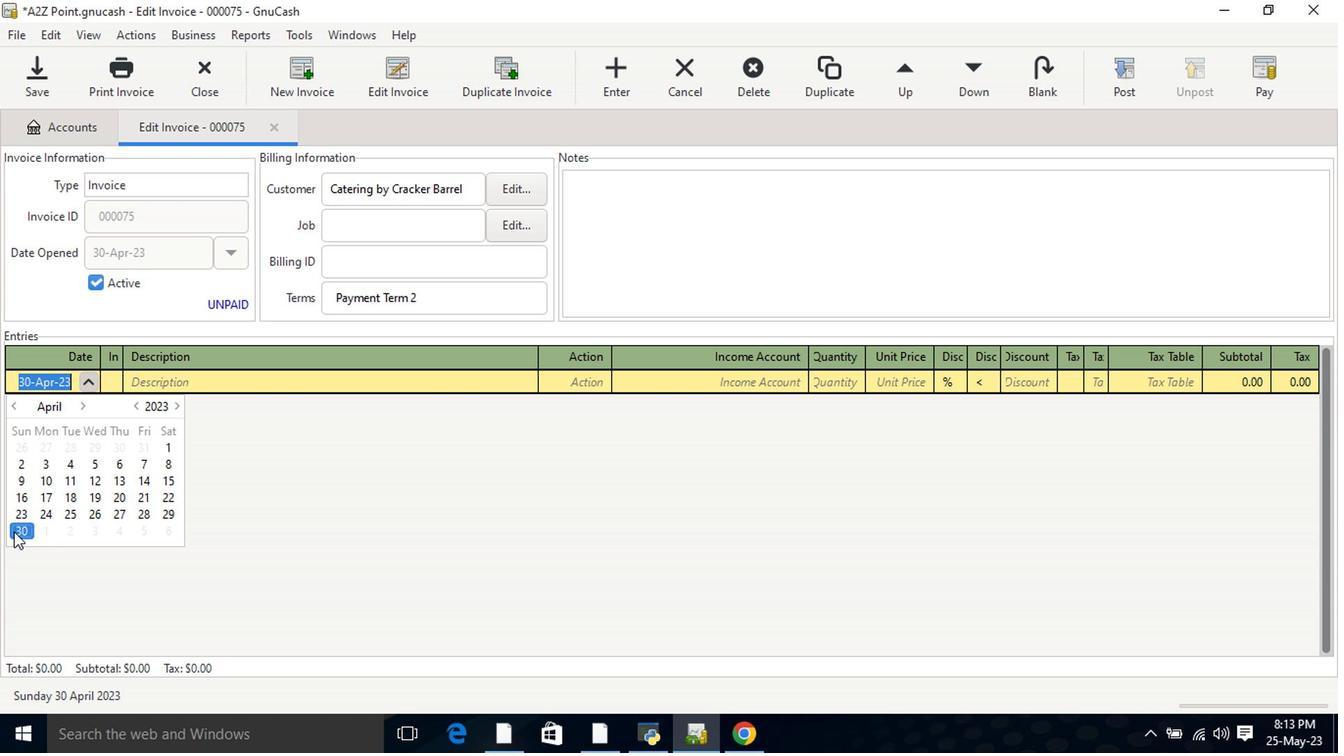 
Action: Mouse moved to (157, 393)
Screenshot: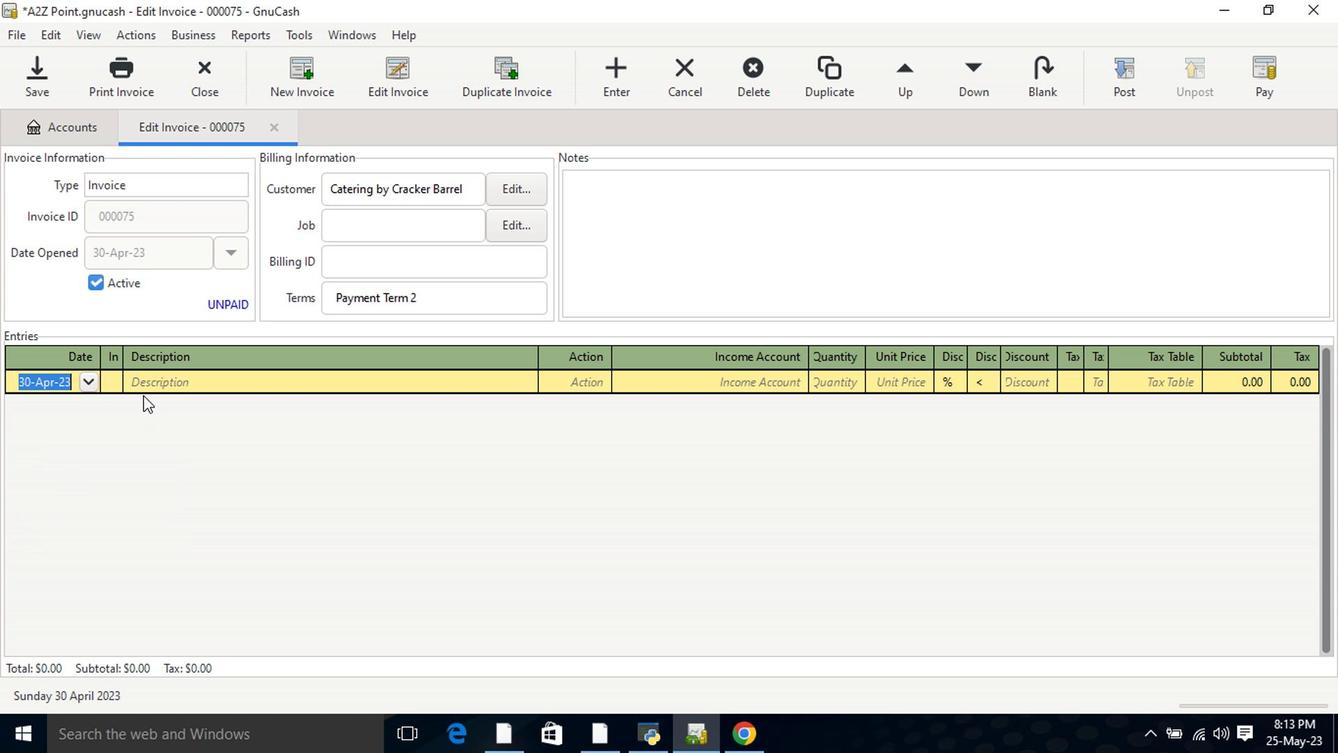 
Action: Mouse pressed left at (157, 393)
Screenshot: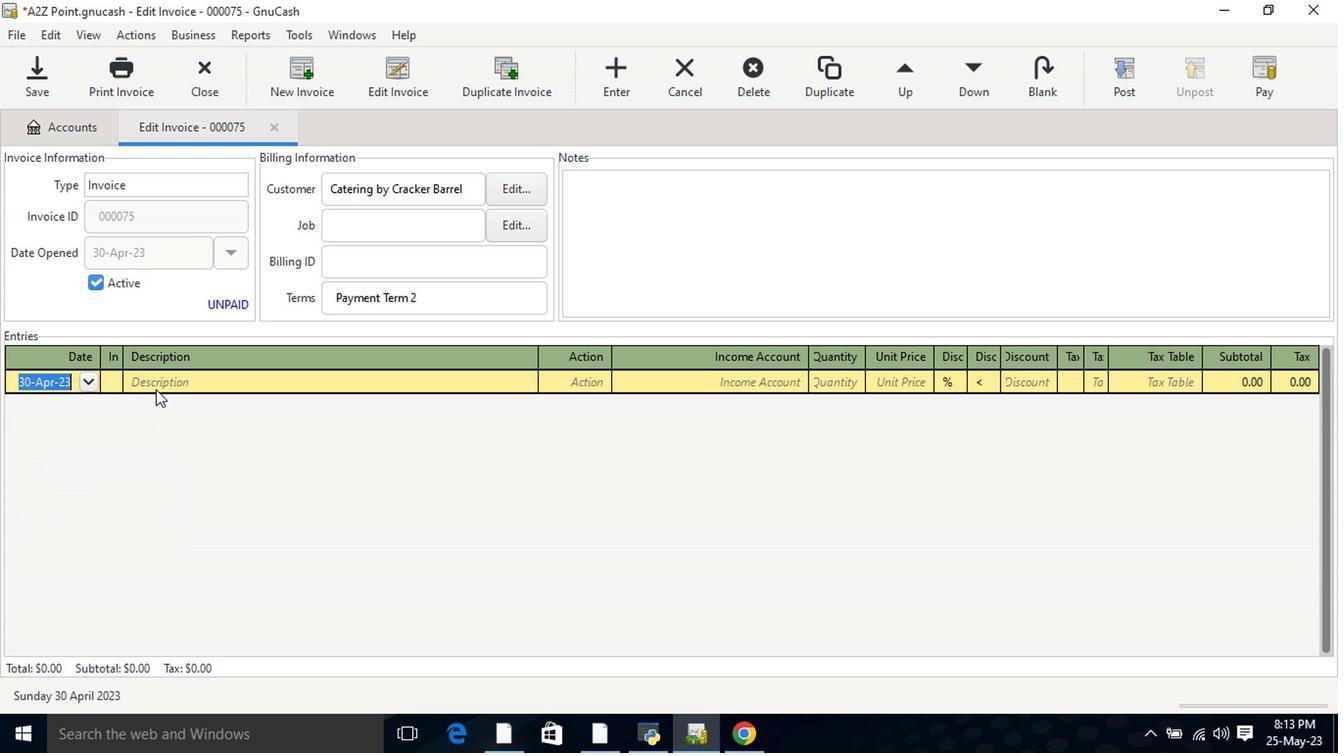 
Action: Key pressed <Key.shift>White<Key.space><Key.shift>Catle<Key.space><Key.shift>Cheeseburgers<Key.tab>mateincom<Key.down><Key.down><Key.down><Key.tab>1<Key.tab>9.5<Key.tab>
Screenshot: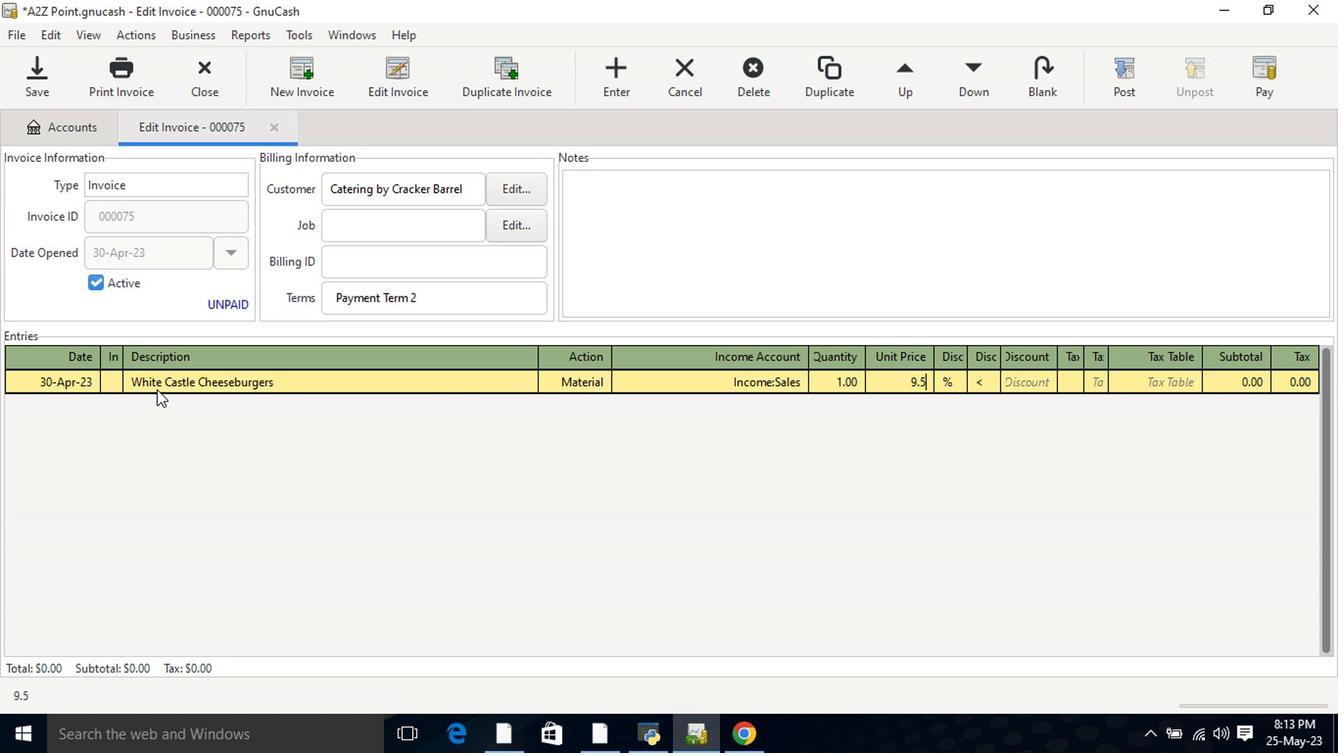 
Action: Mouse moved to (949, 379)
Screenshot: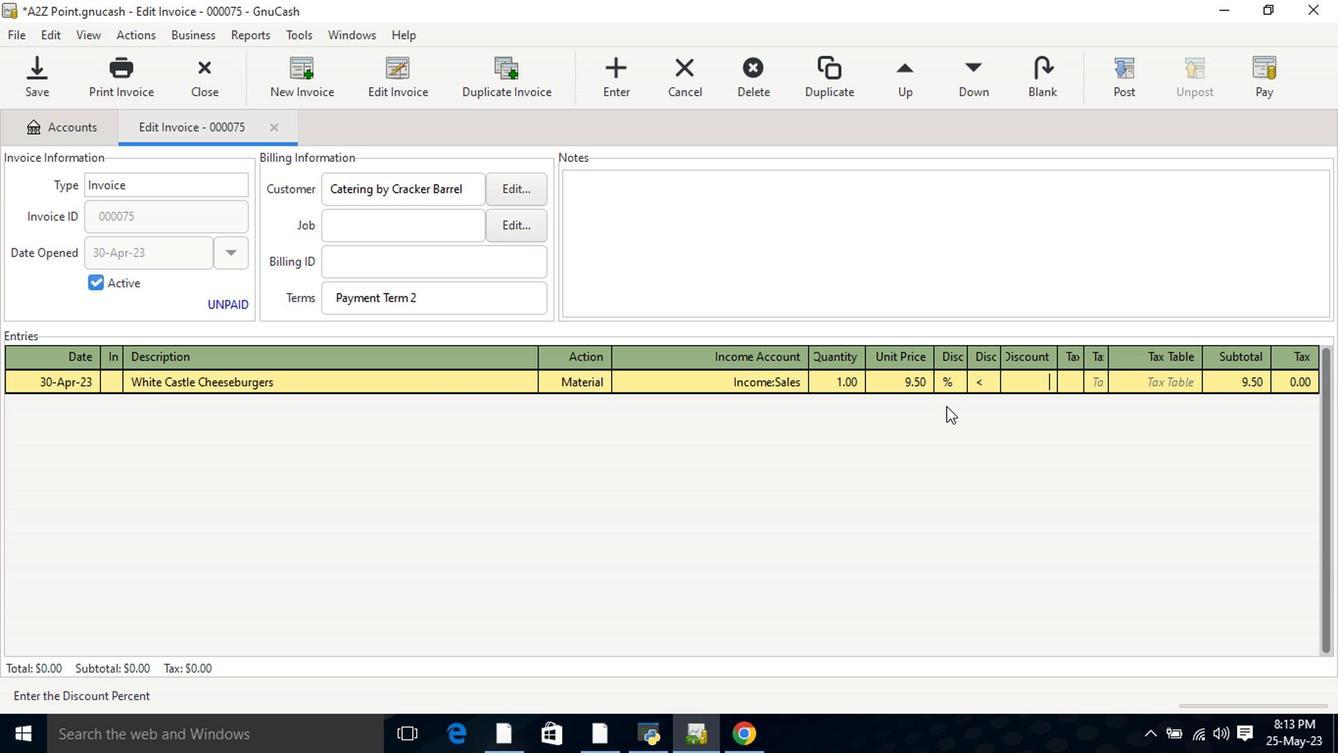 
Action: Mouse pressed left at (949, 379)
Screenshot: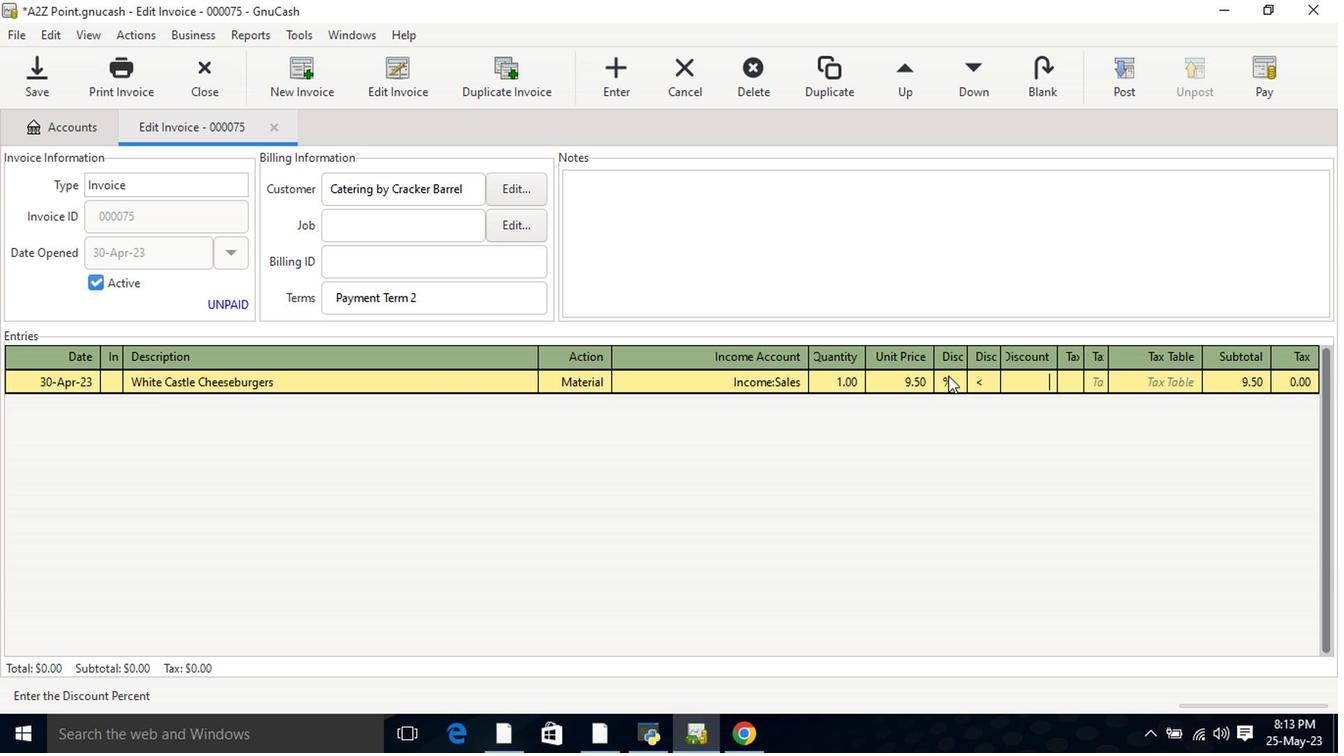 
Action: Mouse moved to (976, 389)
Screenshot: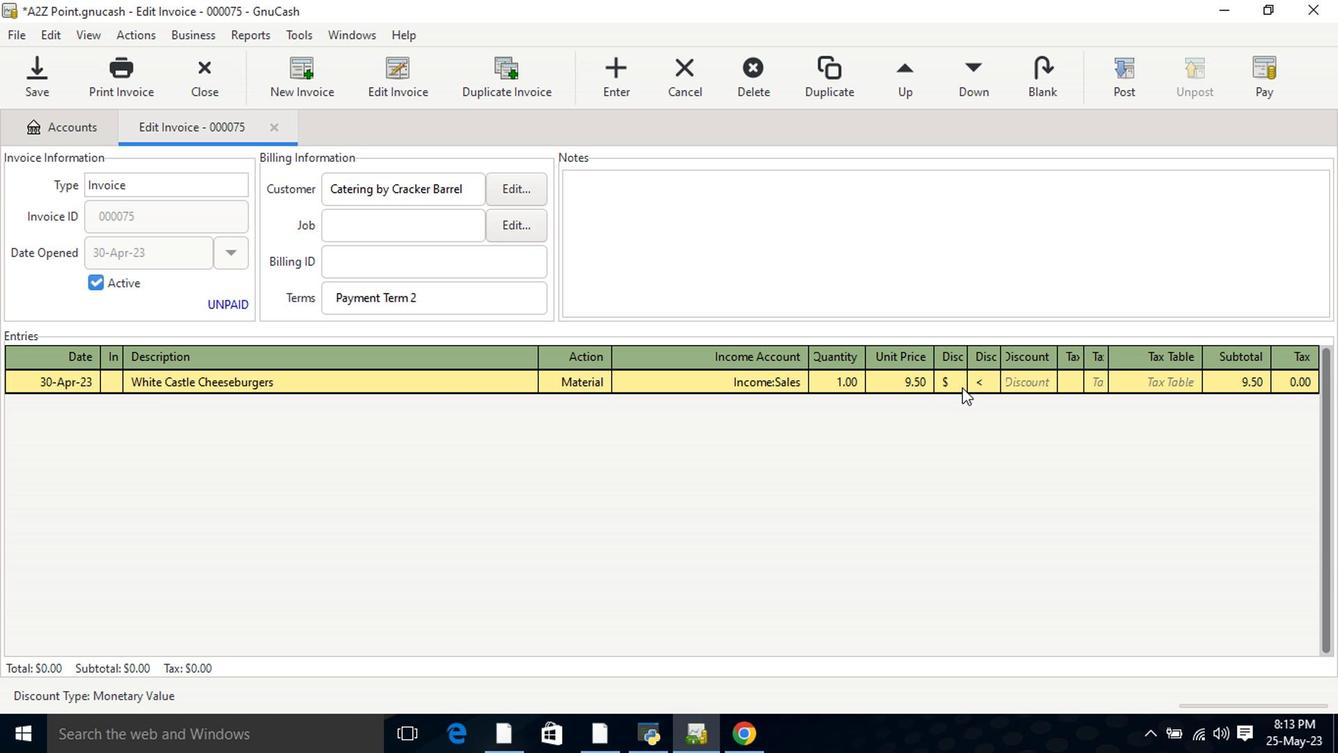 
Action: Mouse pressed left at (976, 389)
Screenshot: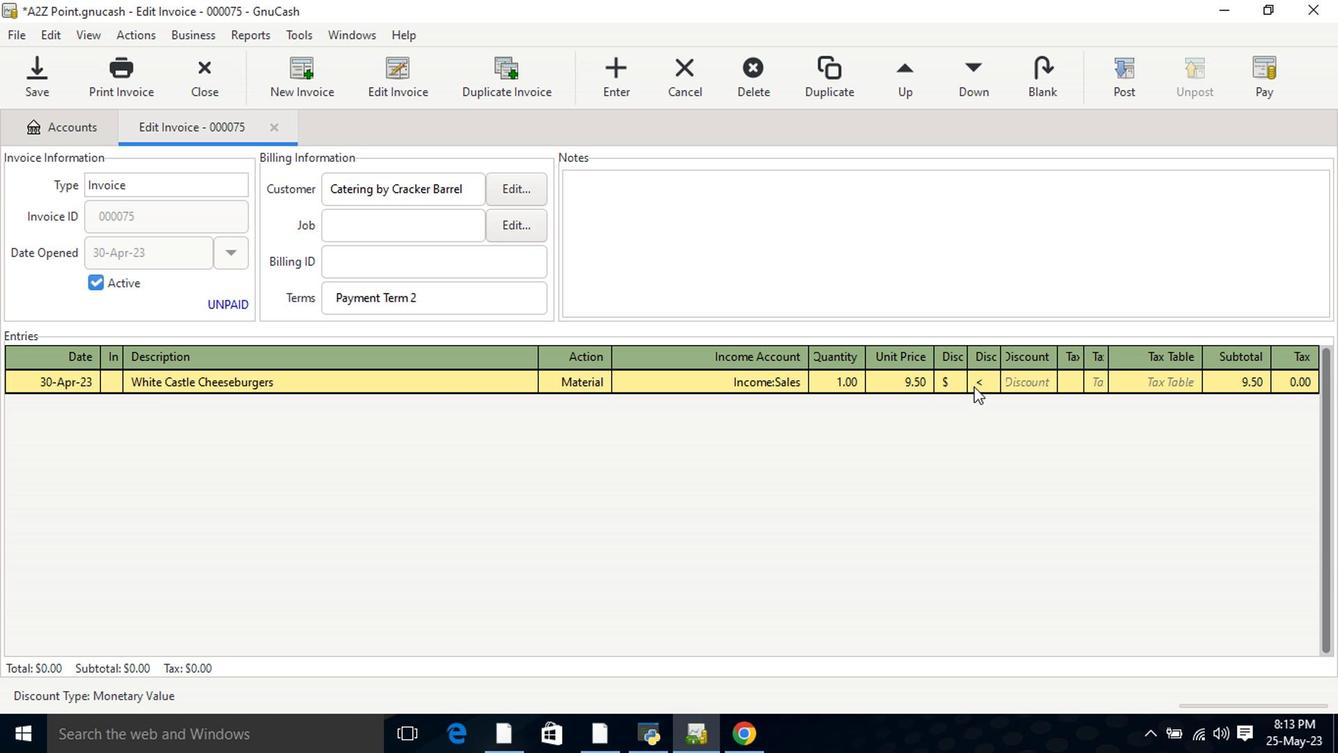 
Action: Mouse moved to (1047, 384)
Screenshot: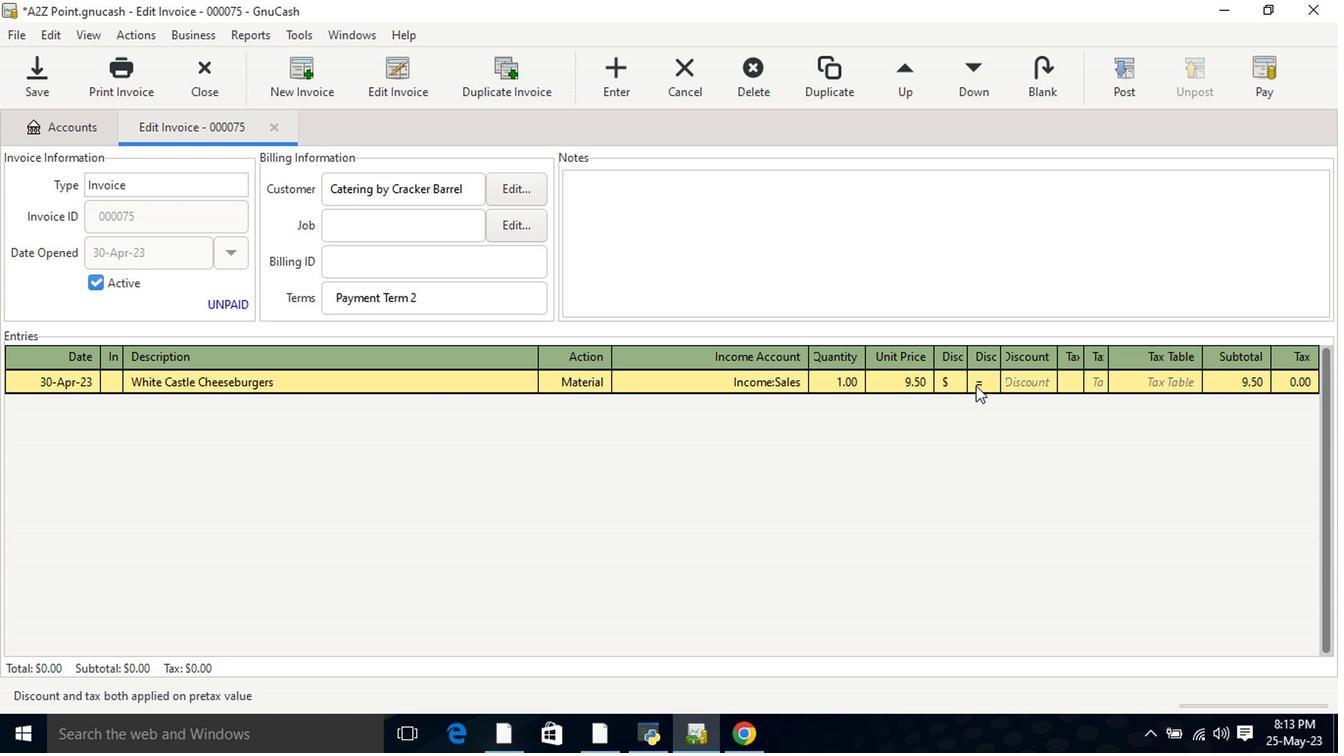 
Action: Mouse pressed left at (1047, 384)
Screenshot: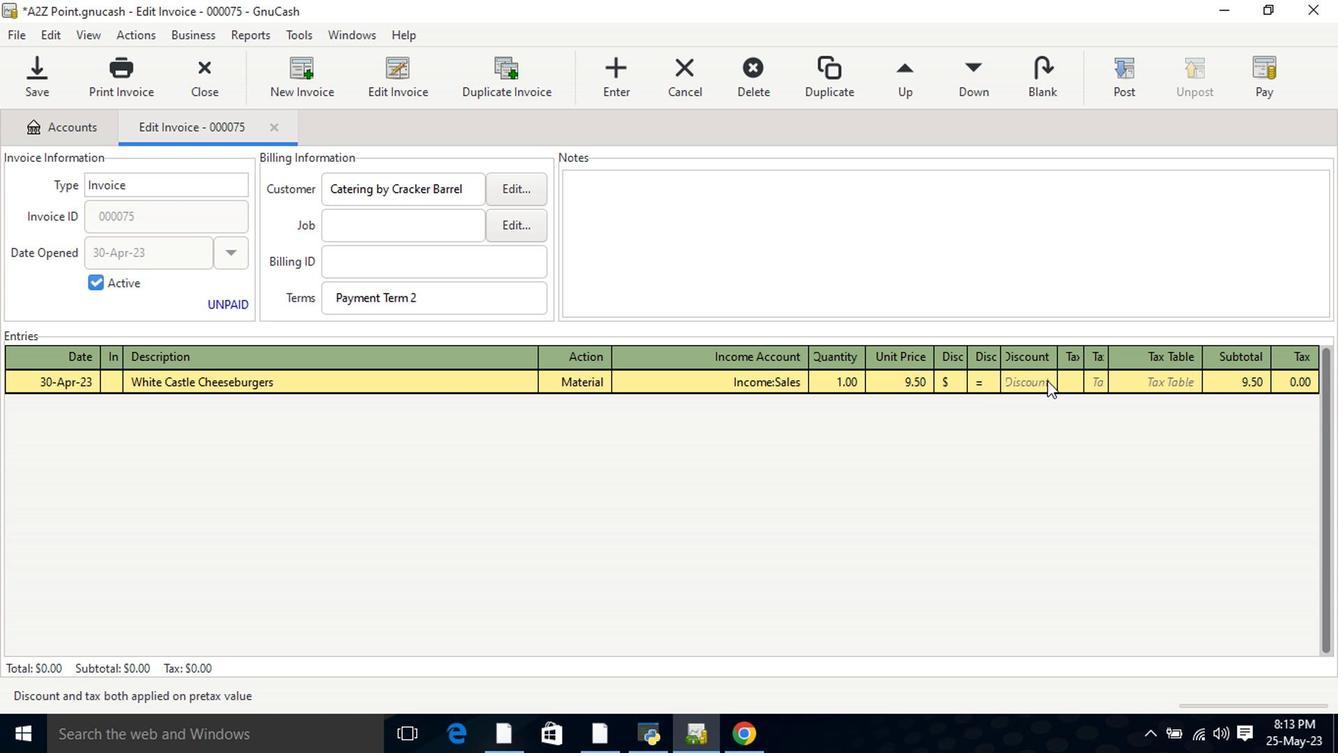 
Action: Key pressed 1.38<Key.tab><Key.tab><Key.shift>Halo<Key.space><Key.shift>Top<Key.space><Key.shift>Raspberry<Key.space><Key.shift>Srbet<Key.backspace><Key.backspace><Key.backspace><Key.backspace>orbet<Key.tab>mate<Key.tab>incom<Key.down><Key.down><Key.down><Key.tab>2<Key.tab>9.5
Screenshot: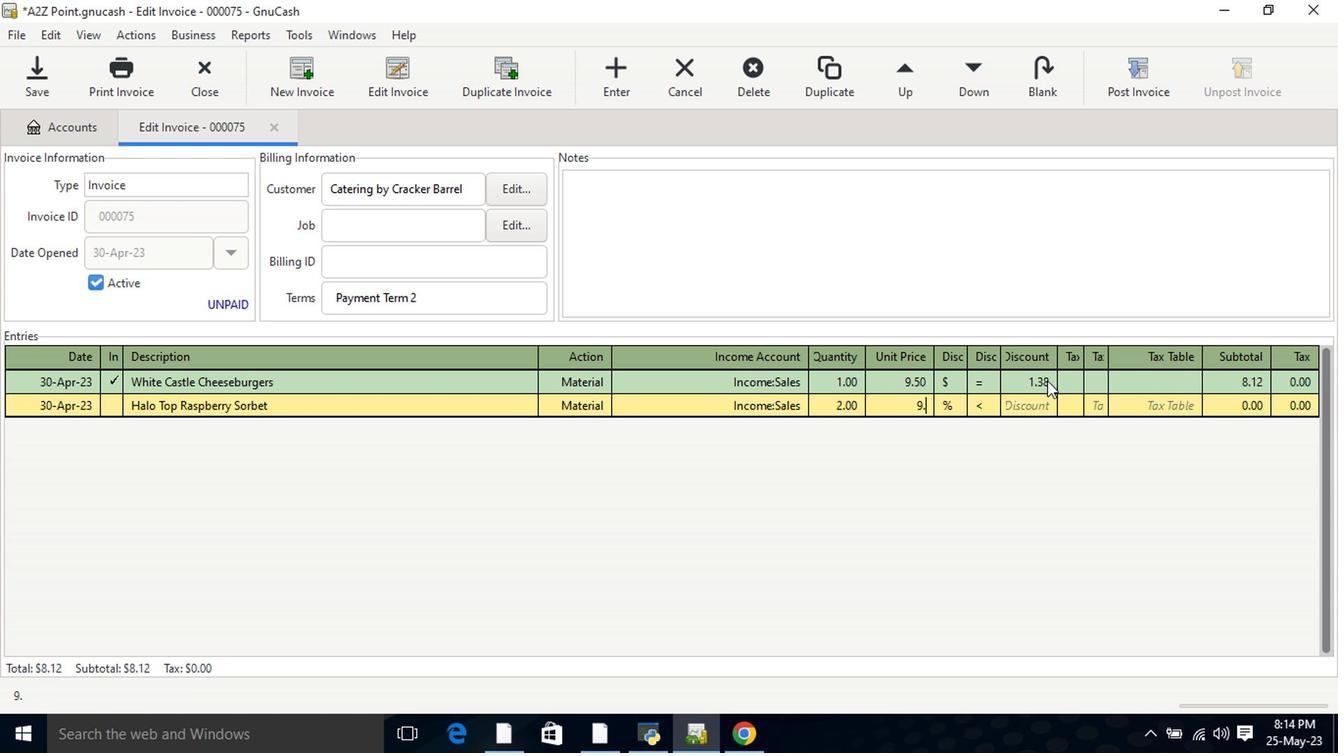 
Action: Mouse moved to (1047, 384)
Screenshot: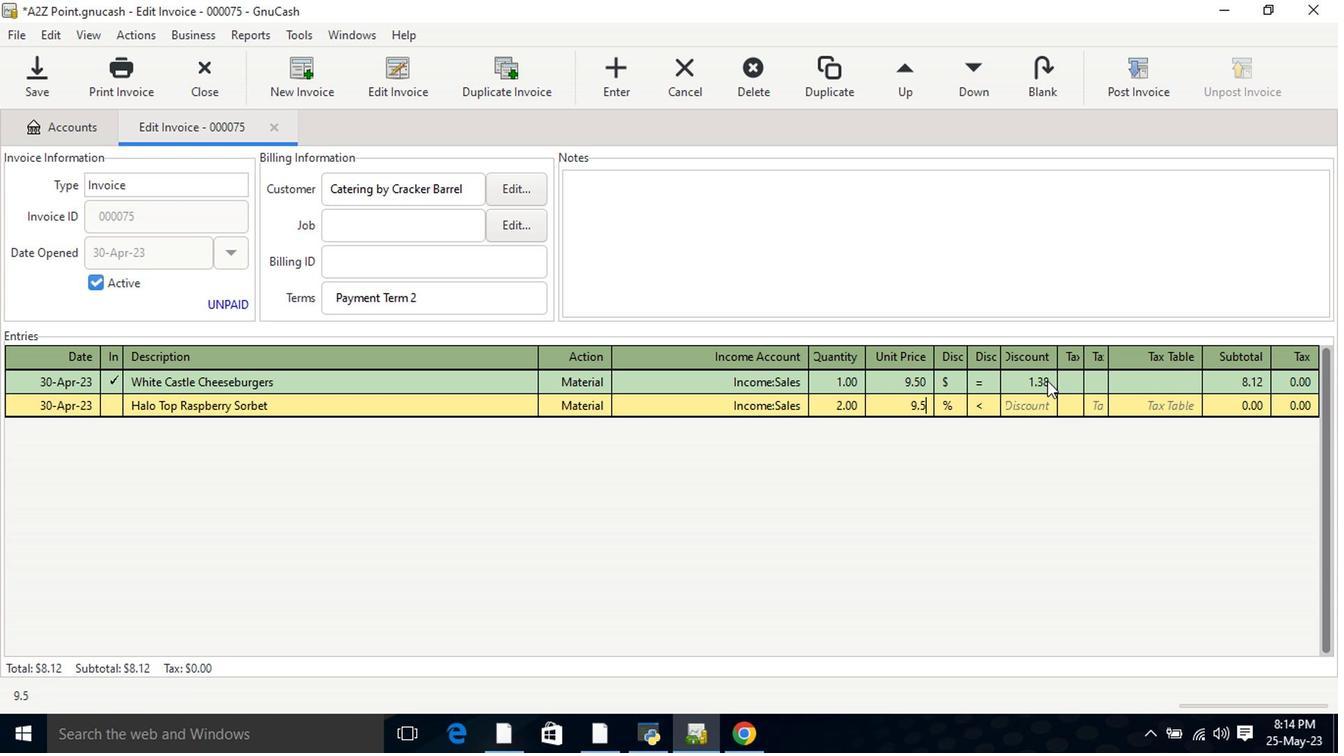 
Action: Key pressed <Key.tab>
Screenshot: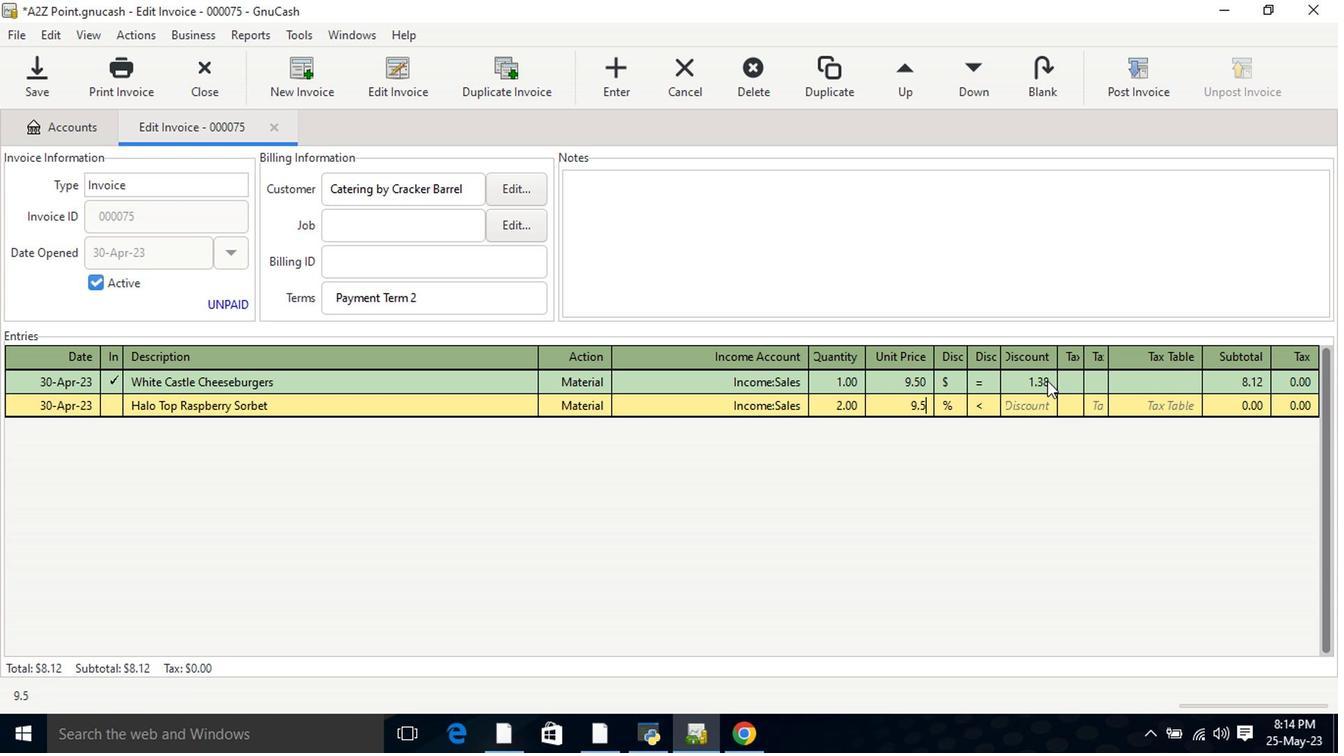 
Action: Mouse moved to (949, 414)
Screenshot: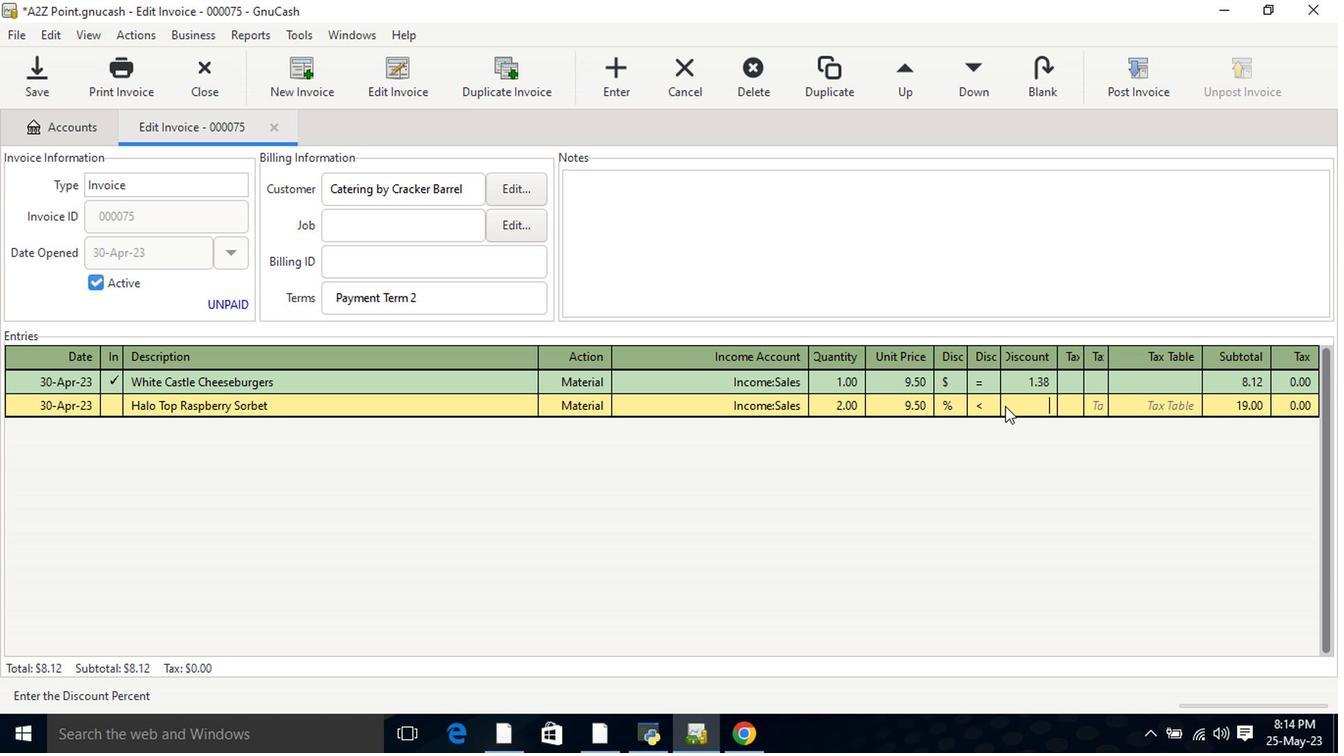 
Action: Mouse pressed left at (949, 414)
Screenshot: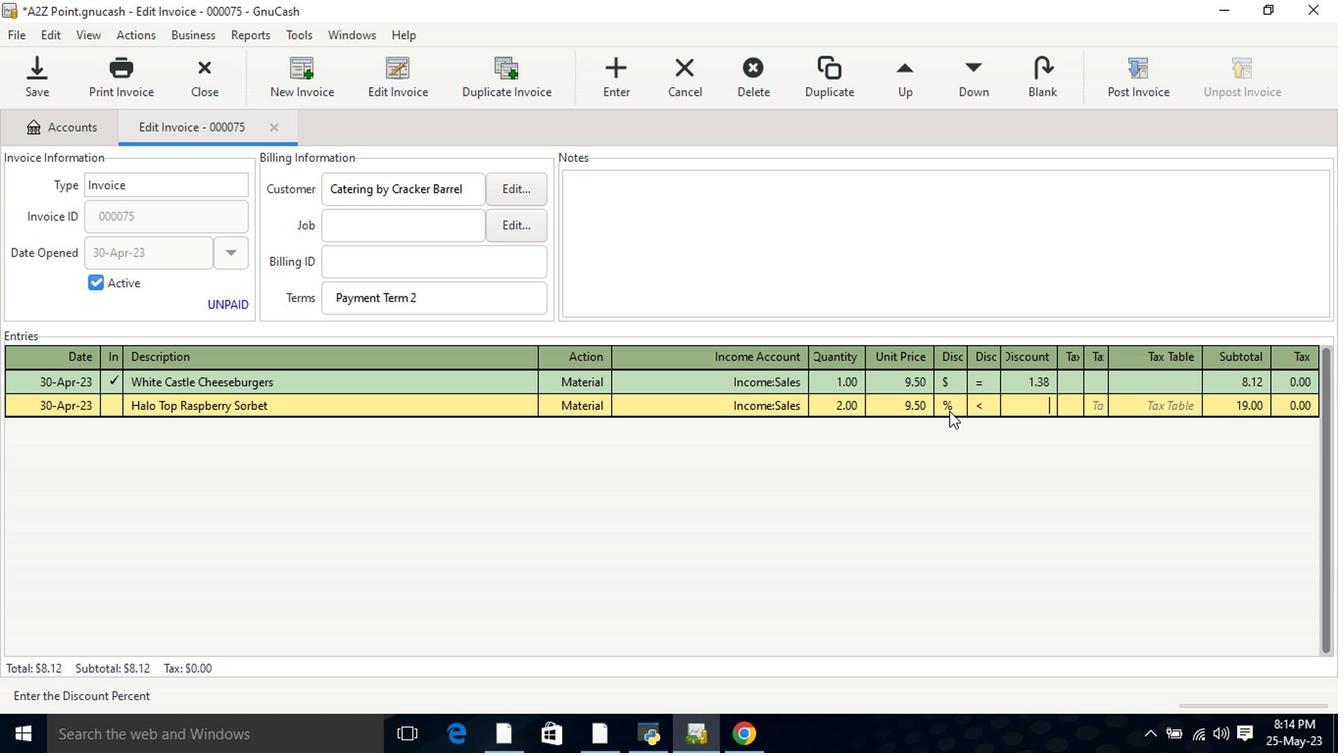 
Action: Mouse moved to (976, 415)
Screenshot: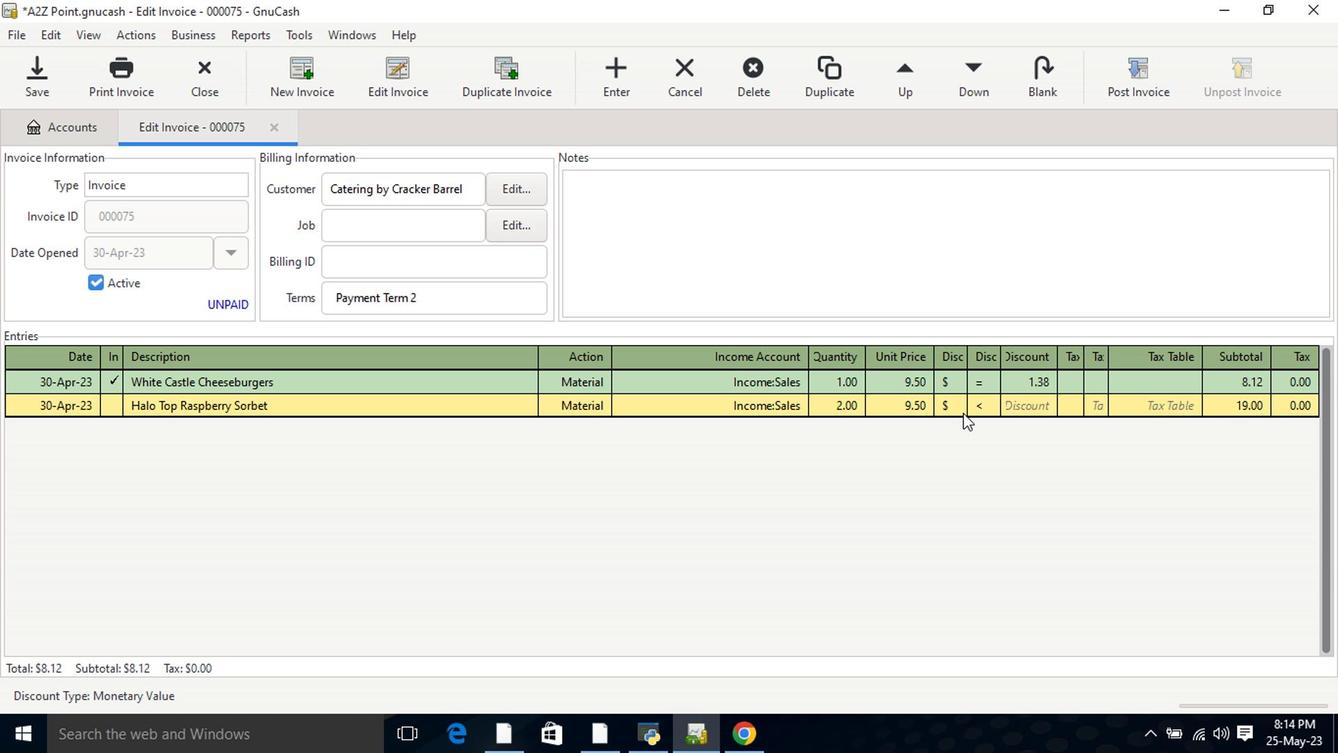 
Action: Mouse pressed left at (976, 415)
Screenshot: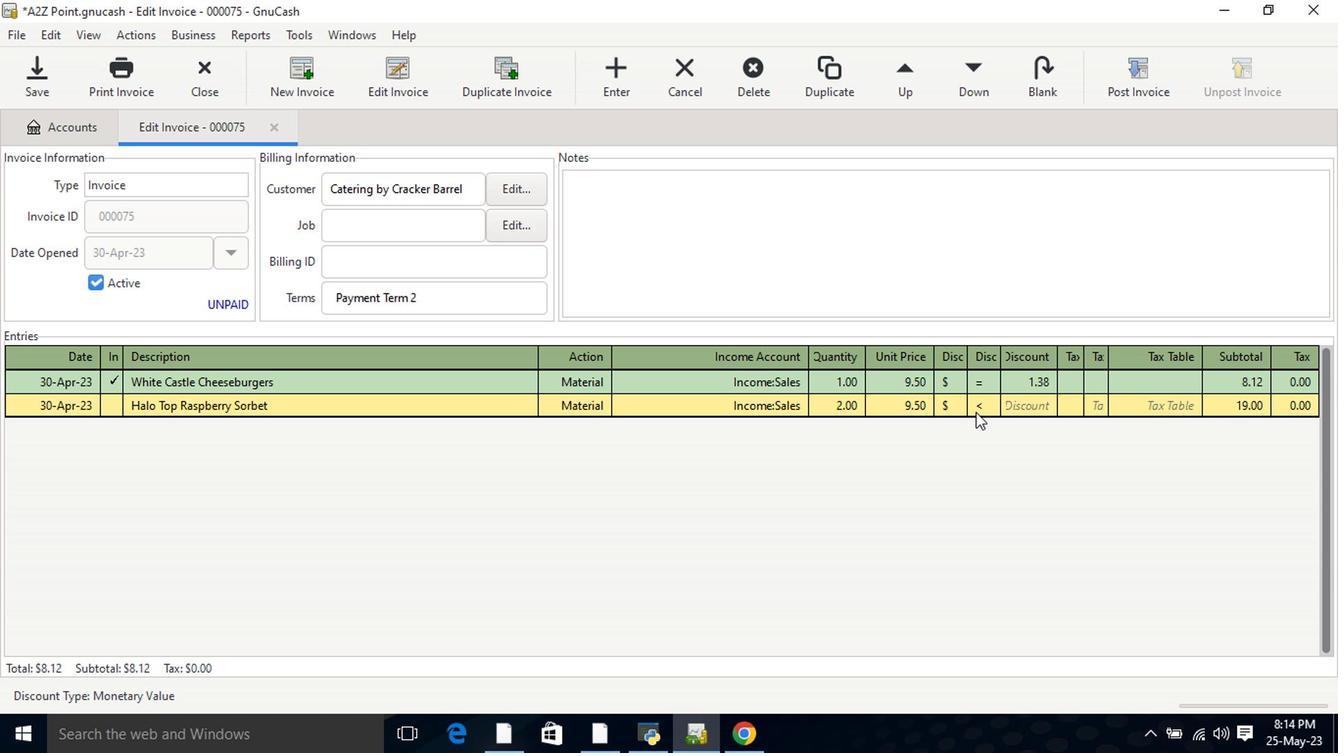 
Action: Mouse moved to (1017, 412)
Screenshot: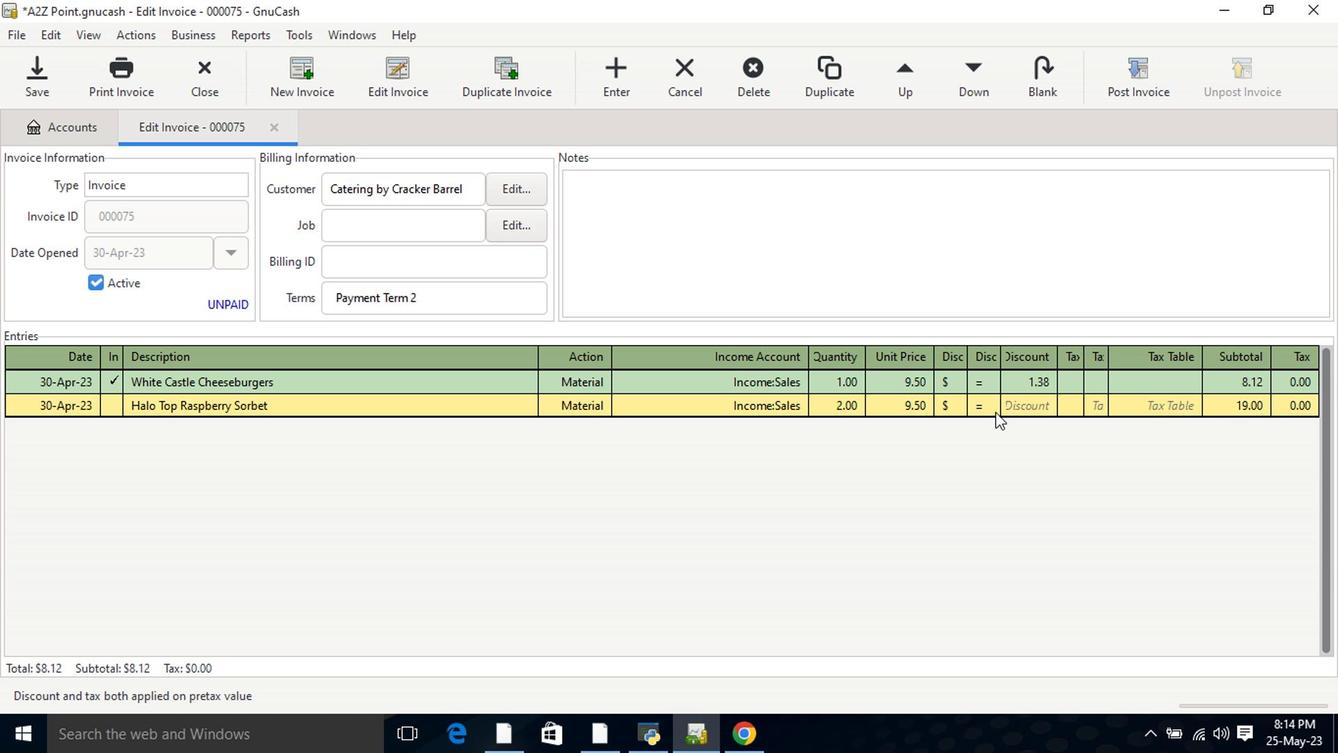 
Action: Mouse pressed left at (1017, 412)
Screenshot: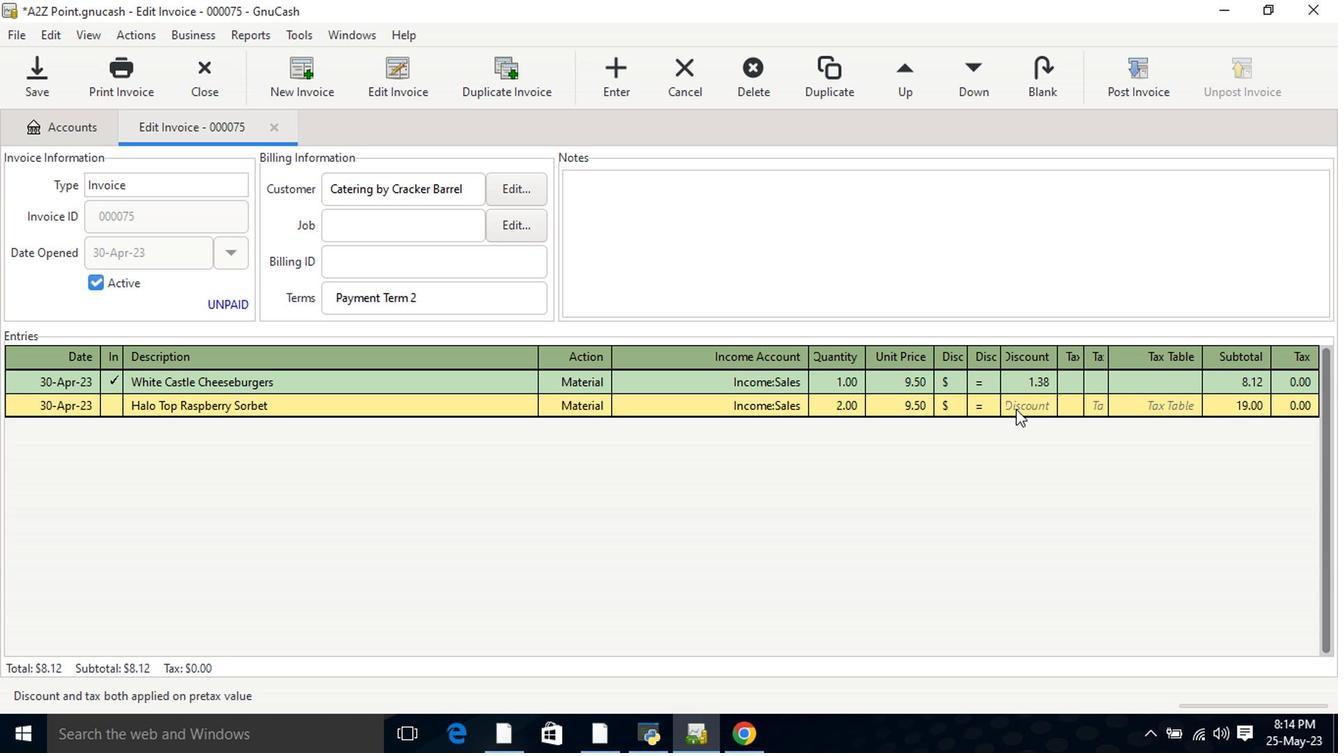 
Action: Key pressed 2.38<Key.tab><Key.tab><Key.shift>Earl<Key.space><Key.shift>Campbell's<Key.space><Key.shift>Hot<Key.space><Key.shift>Su<Key.backspace>ausage<Key.space><Key.shift><Key.shift><Key.shift><Key.shift><Key.shift><Key.shift><Key.shift>Link<Key.space><Key.shift_r>(1<Key.space>lb<Key.shift_r>)<Key.tab>mate<Key.tab>incom<Key.down><Key.down><Key.down><Key.tab>2<Key.tab>10.5<Key.tab>
Screenshot: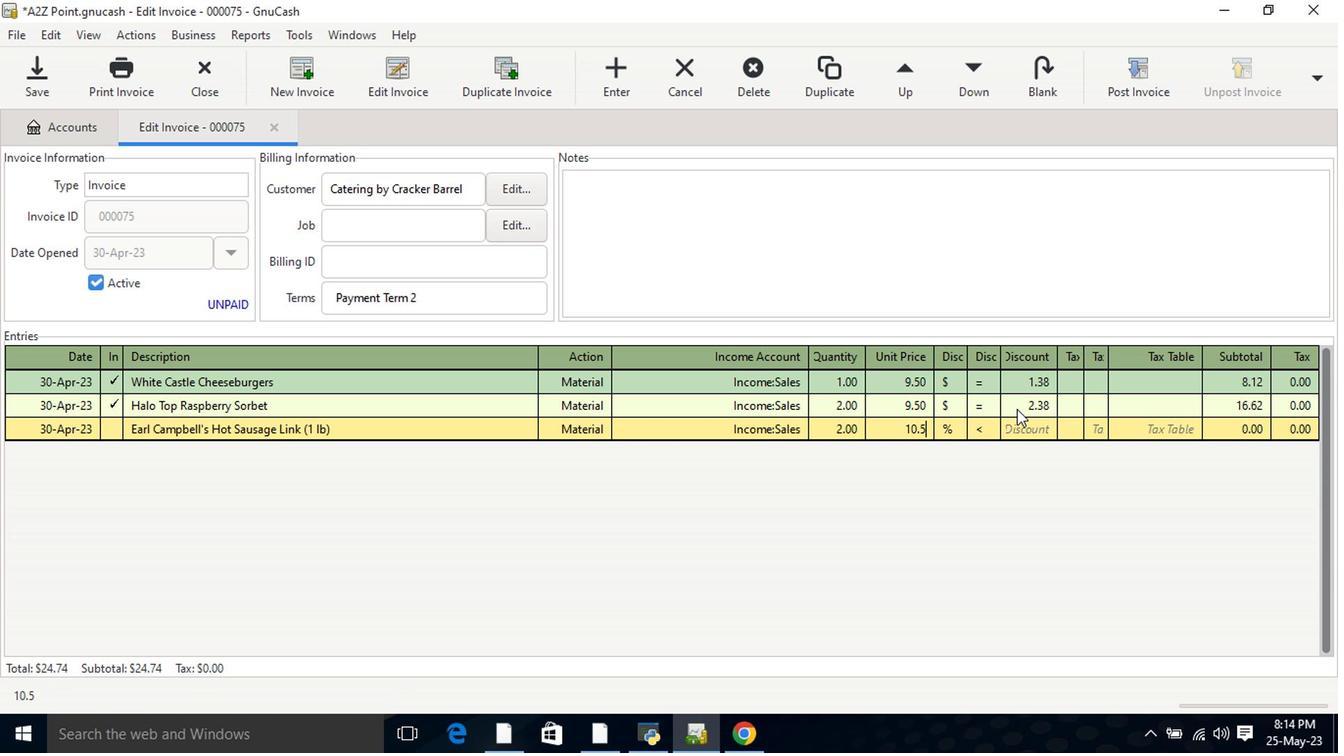 
Action: Mouse moved to (964, 437)
Screenshot: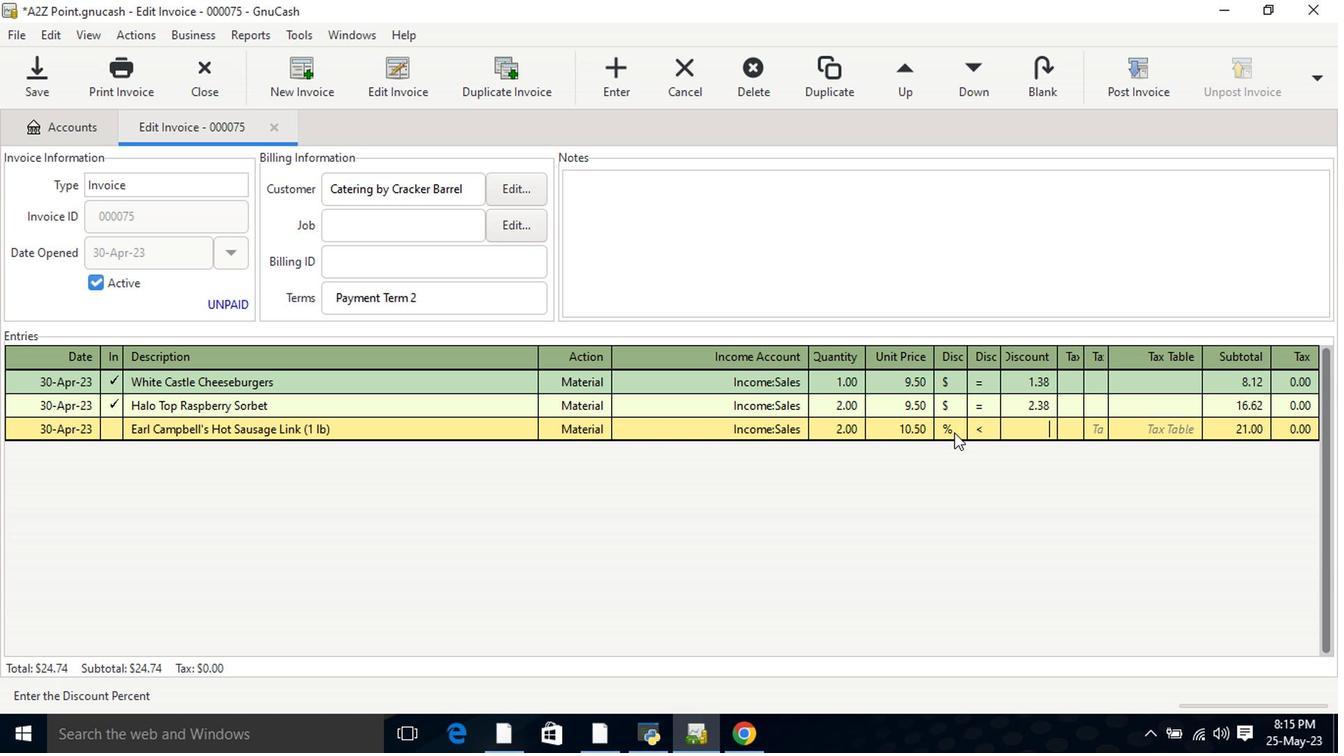 
Action: Mouse pressed left at (954, 435)
Screenshot: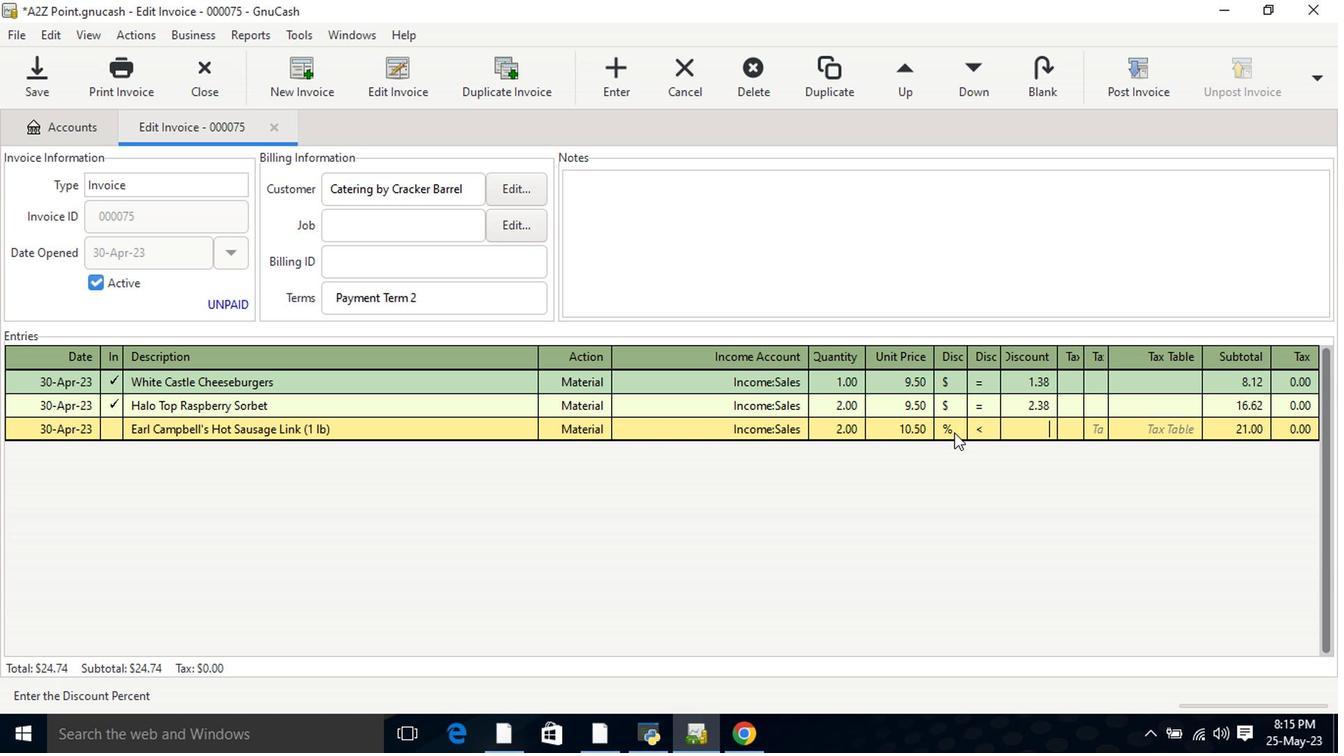 
Action: Mouse moved to (985, 433)
Screenshot: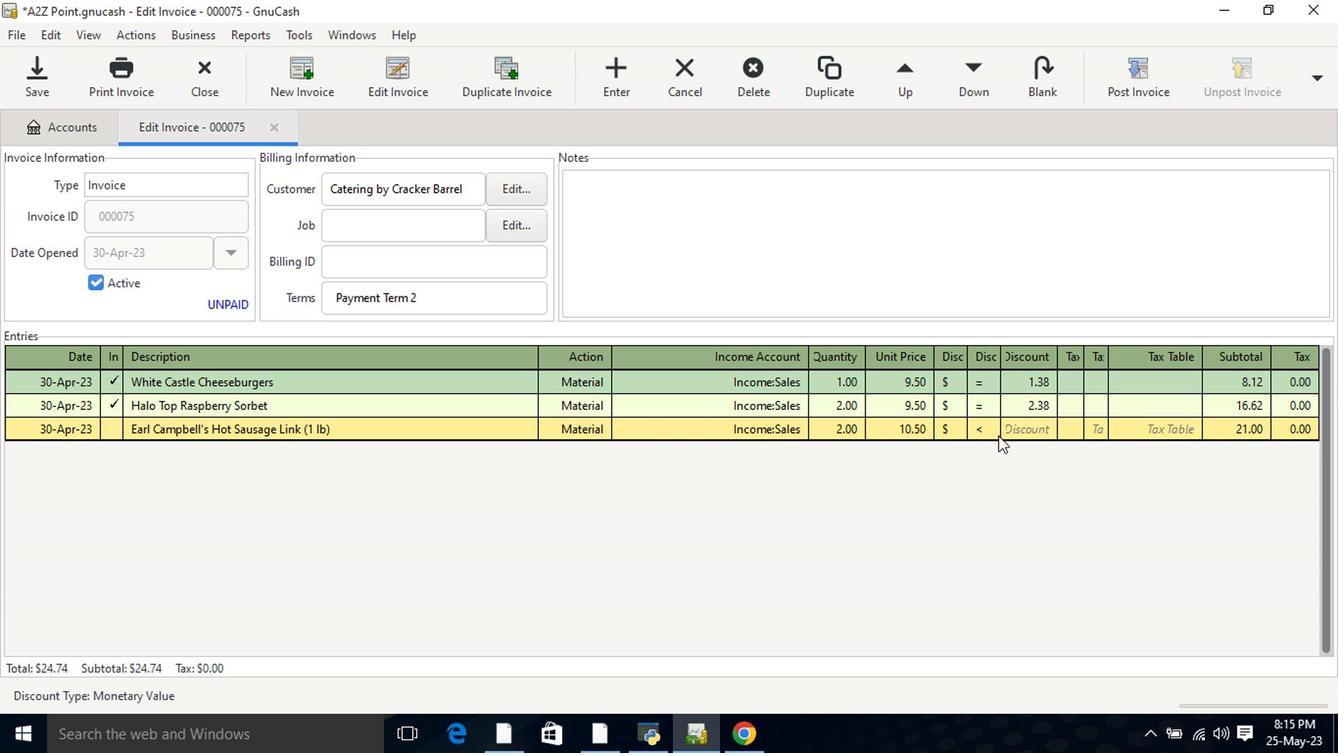 
Action: Mouse pressed left at (985, 433)
Screenshot: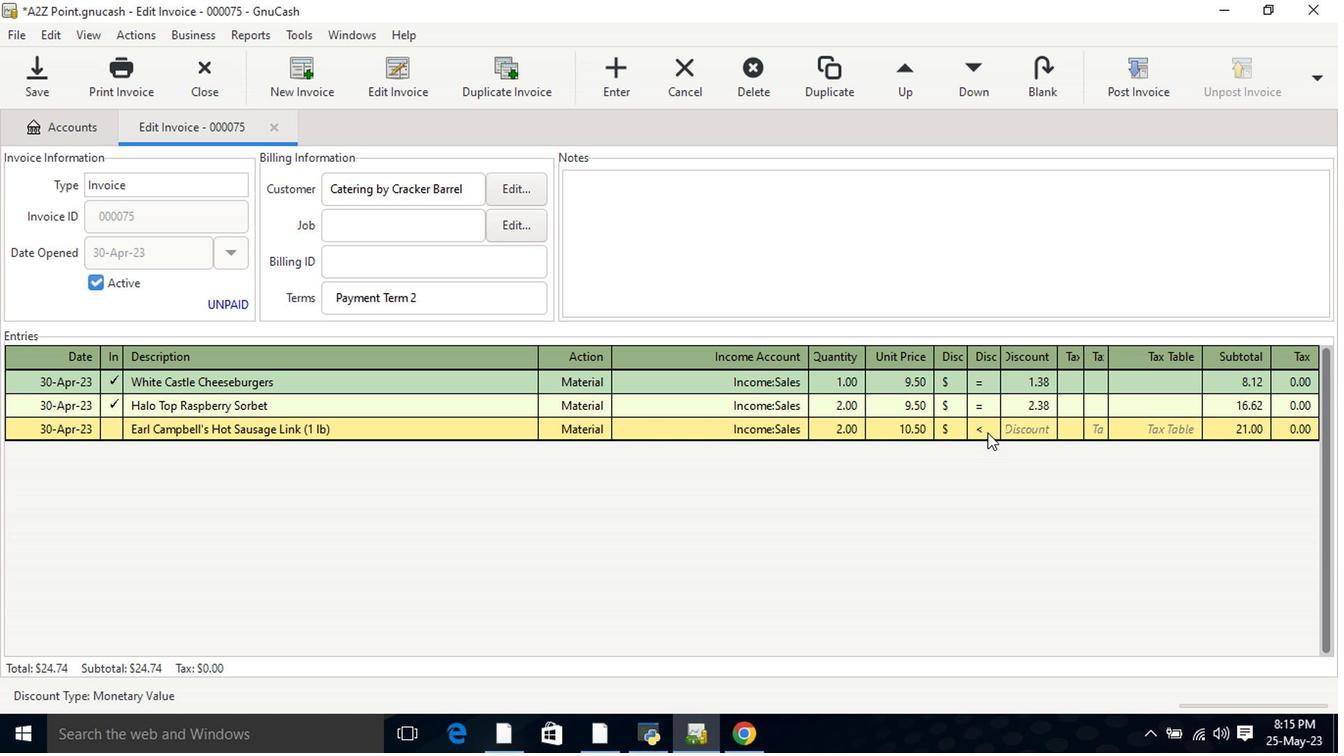 
Action: Mouse moved to (1029, 436)
Screenshot: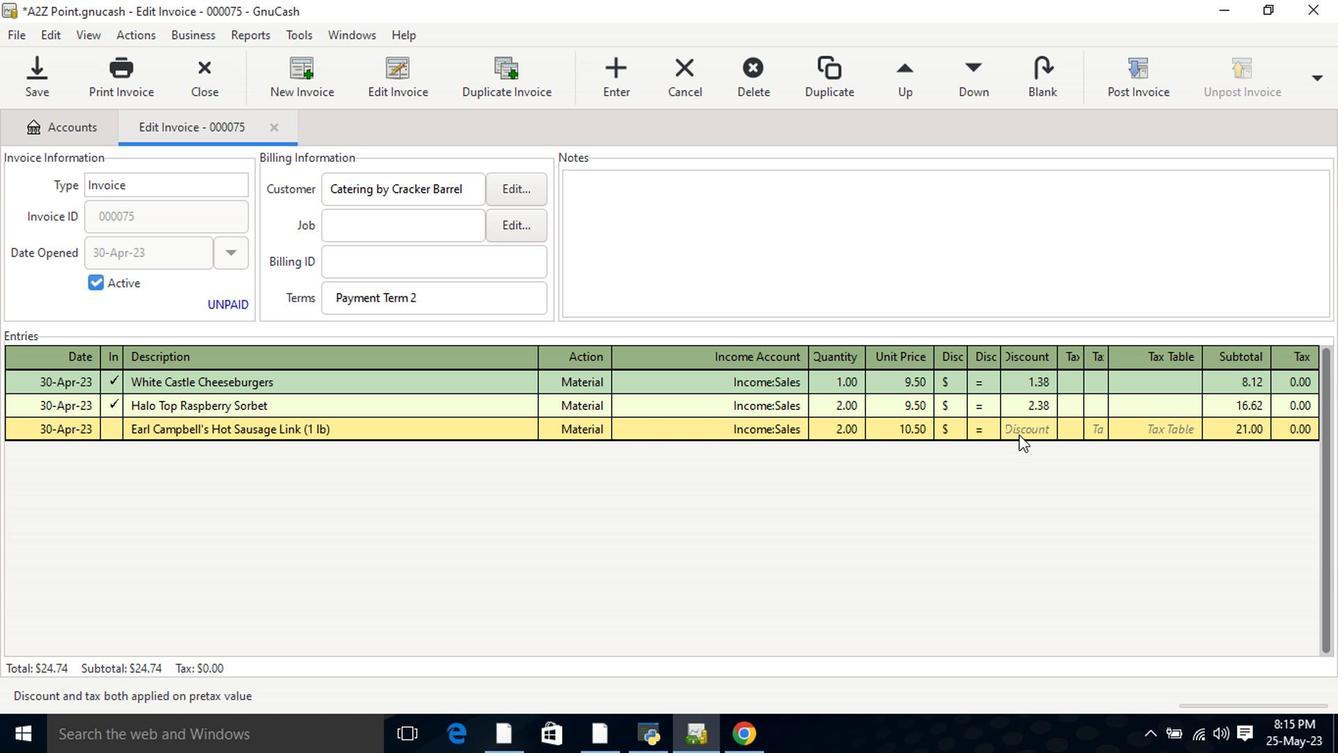 
Action: Mouse pressed left at (1029, 436)
Screenshot: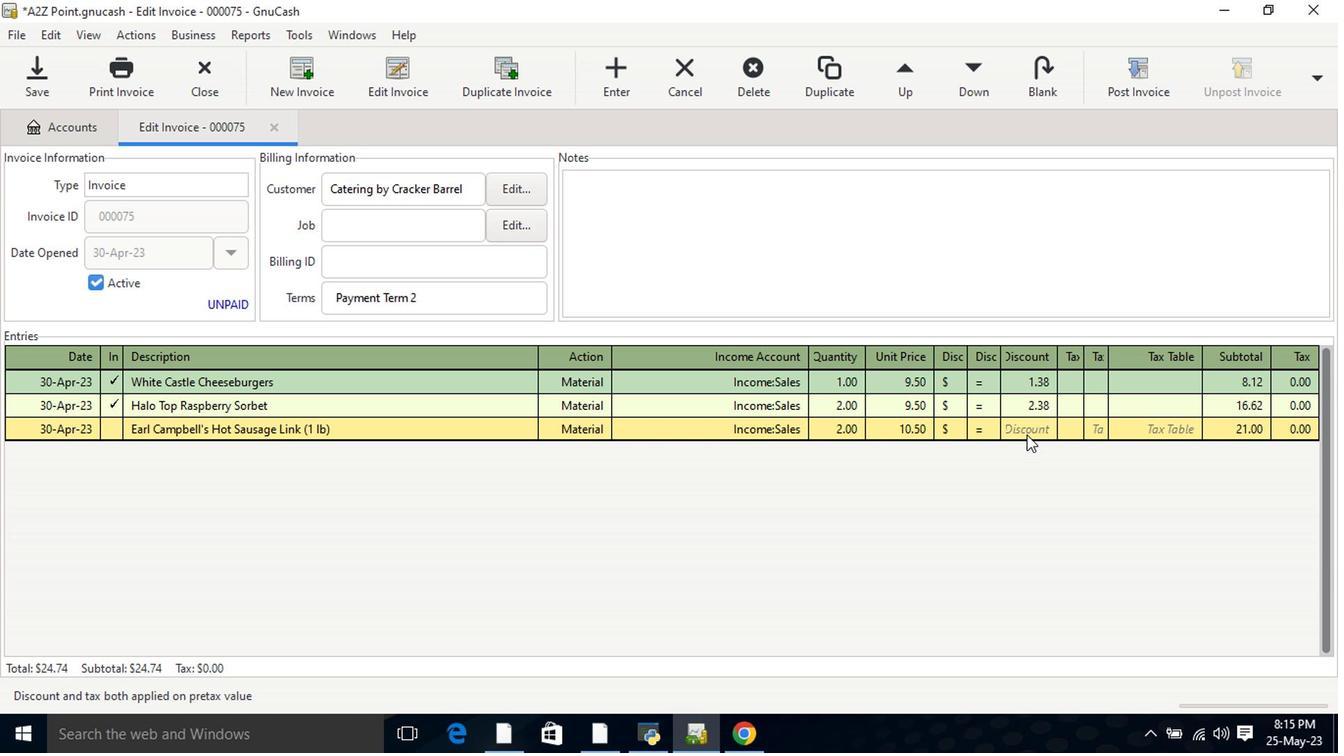 
Action: Mouse moved to (1030, 435)
Screenshot: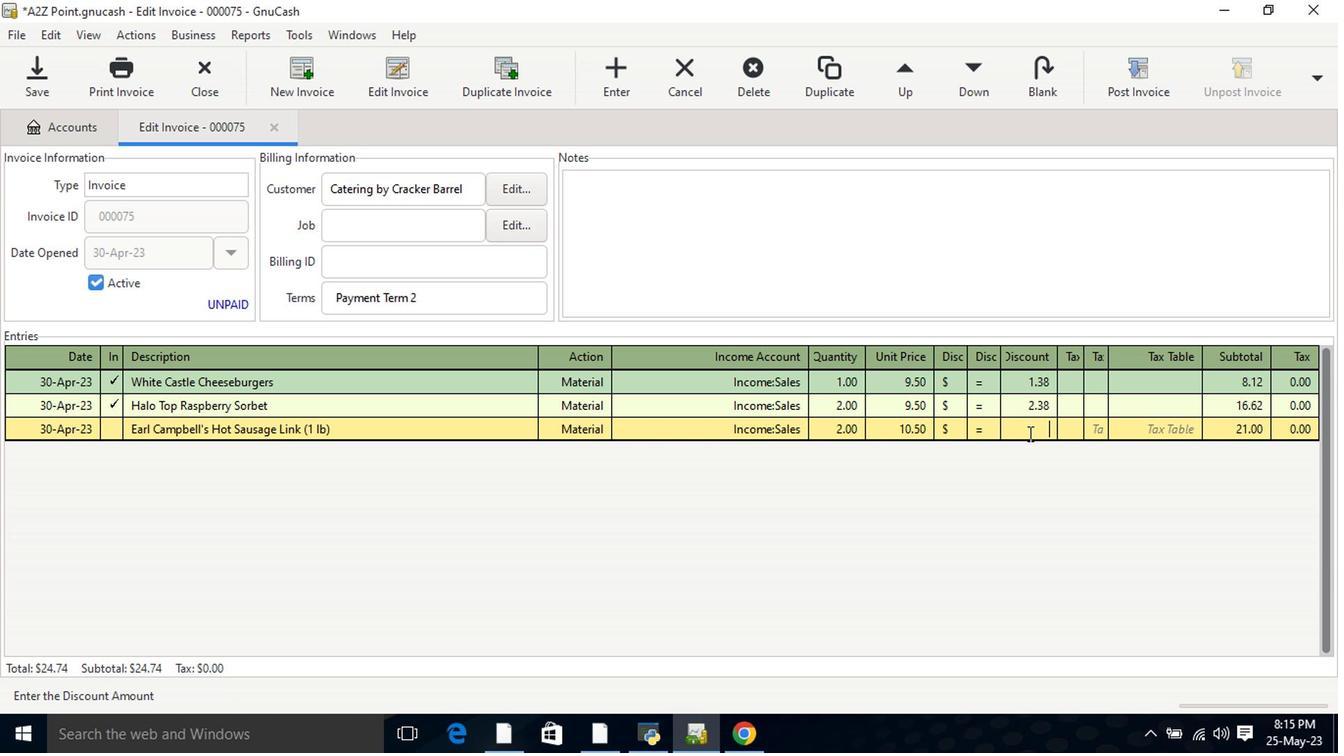 
Action: Key pressed 2.88<Key.tab>
Screenshot: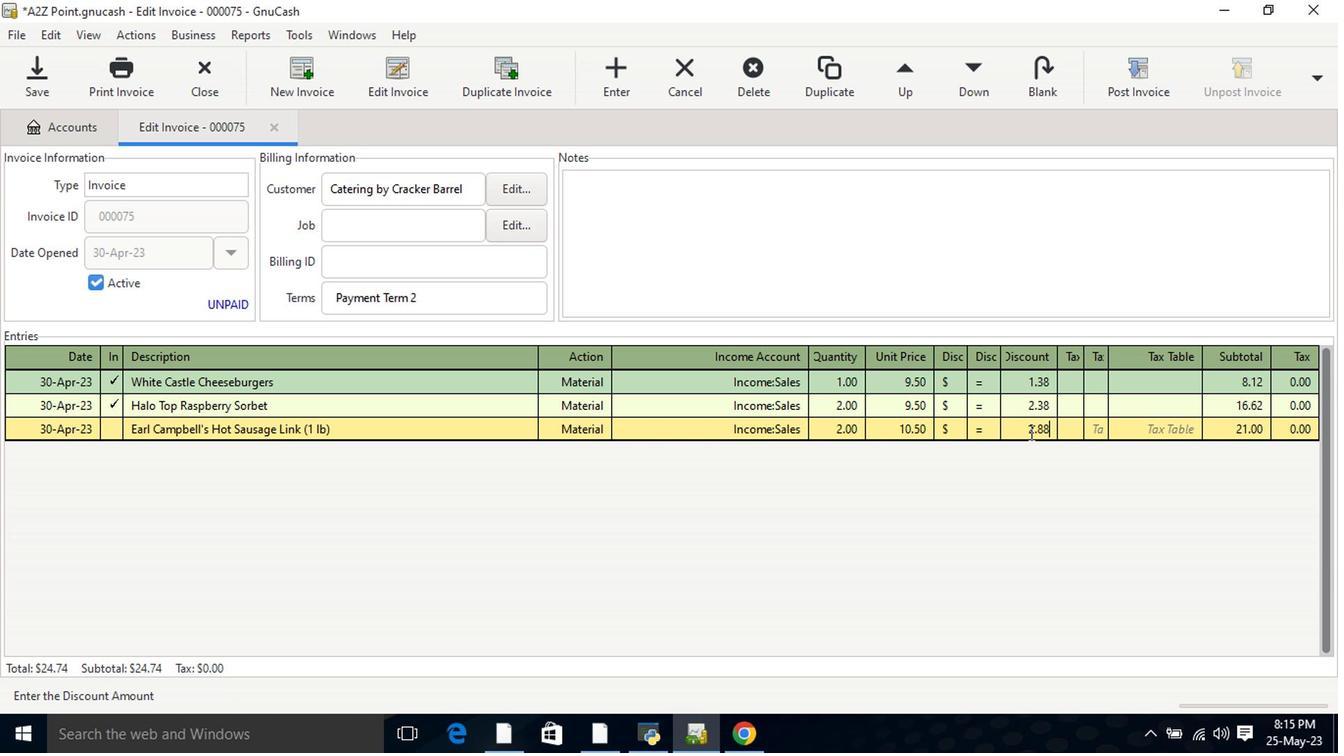 
Action: Mouse moved to (719, 248)
Screenshot: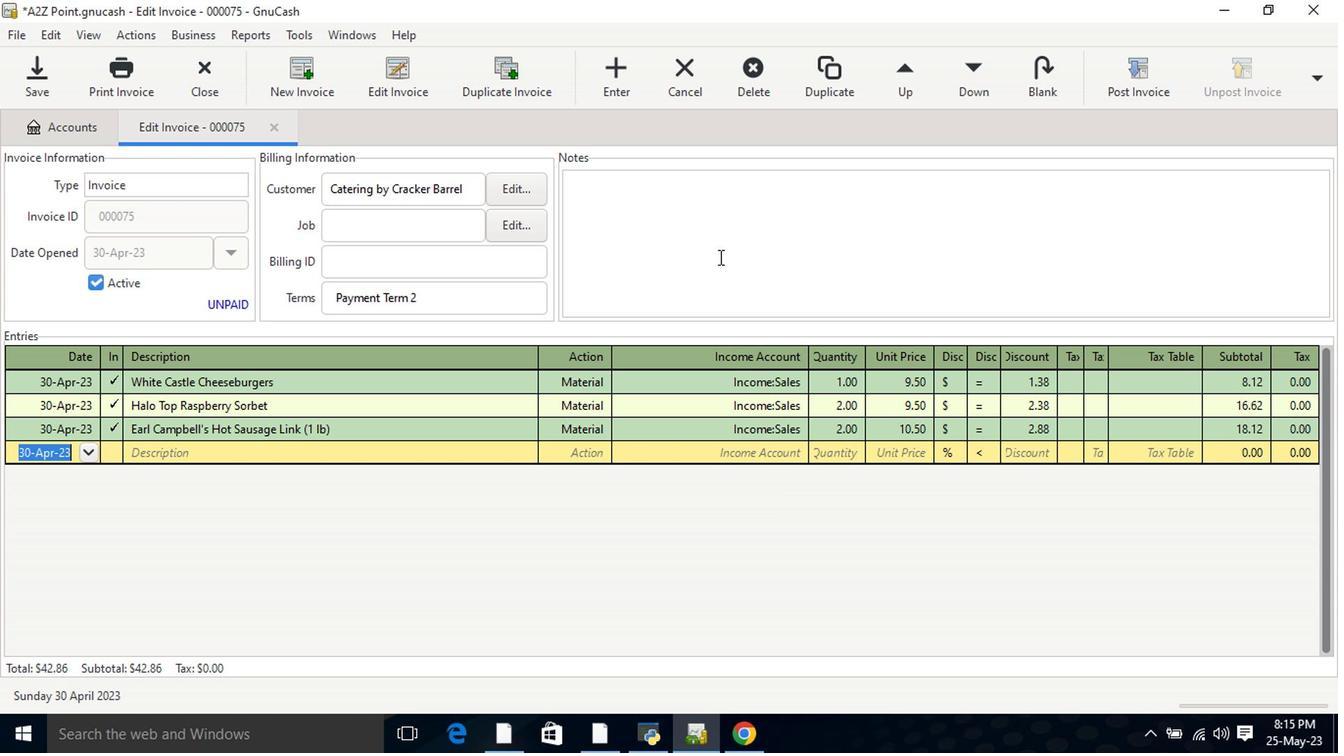 
Action: Mouse pressed left at (719, 248)
Screenshot: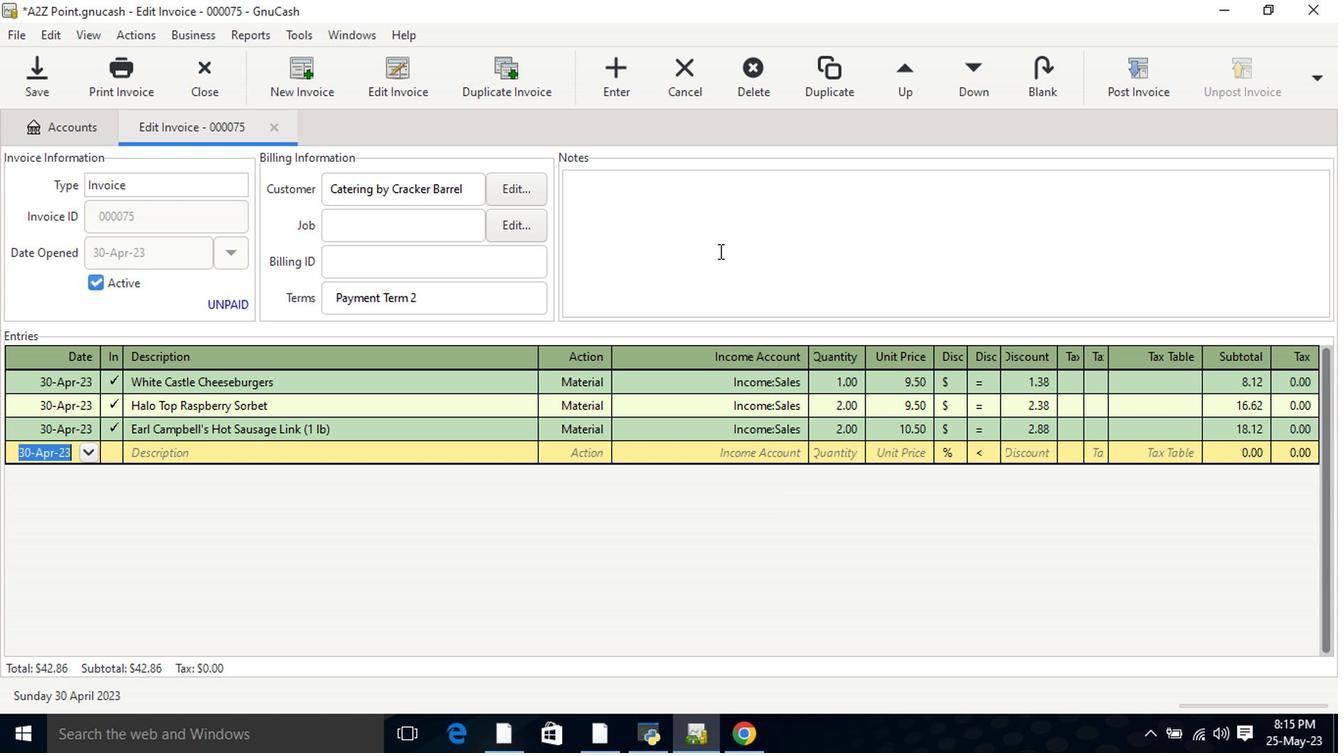 
Action: Key pressed <Key.shift>Looking<Key.space>
Screenshot: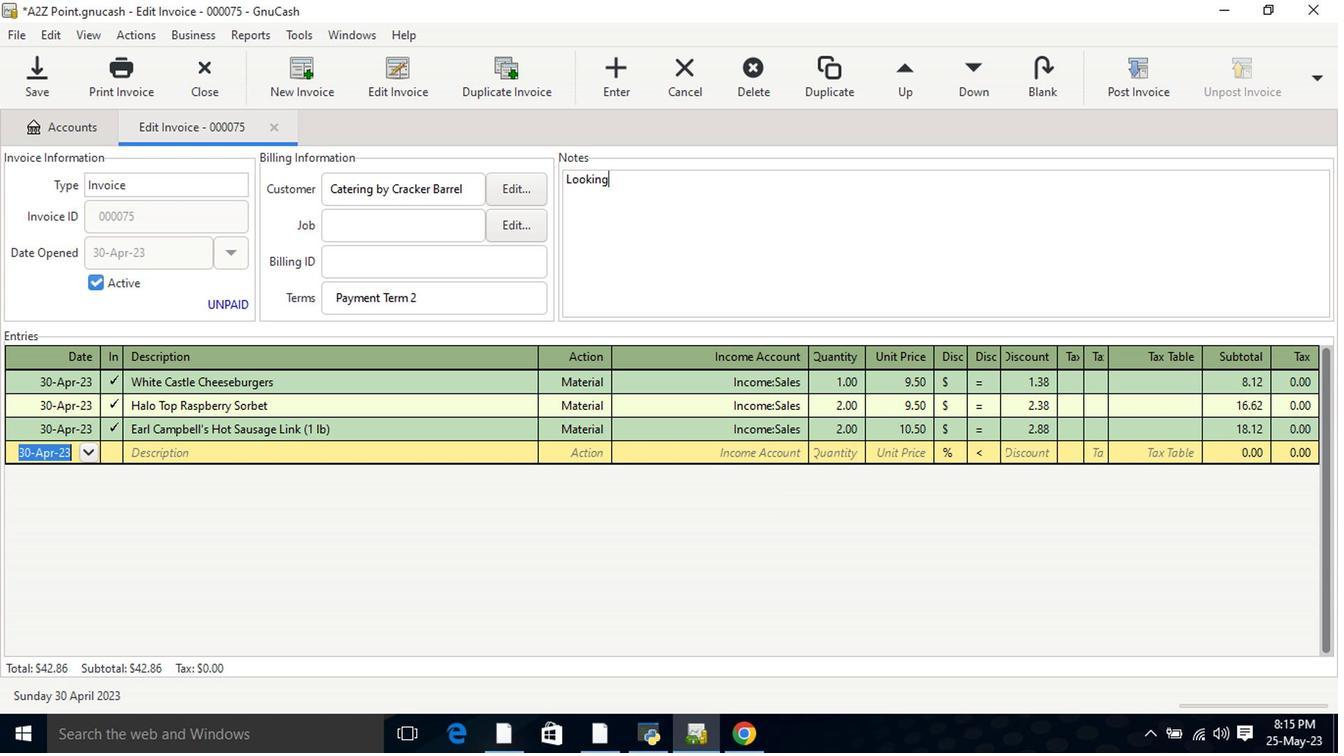 
Action: Mouse moved to (714, 235)
Screenshot: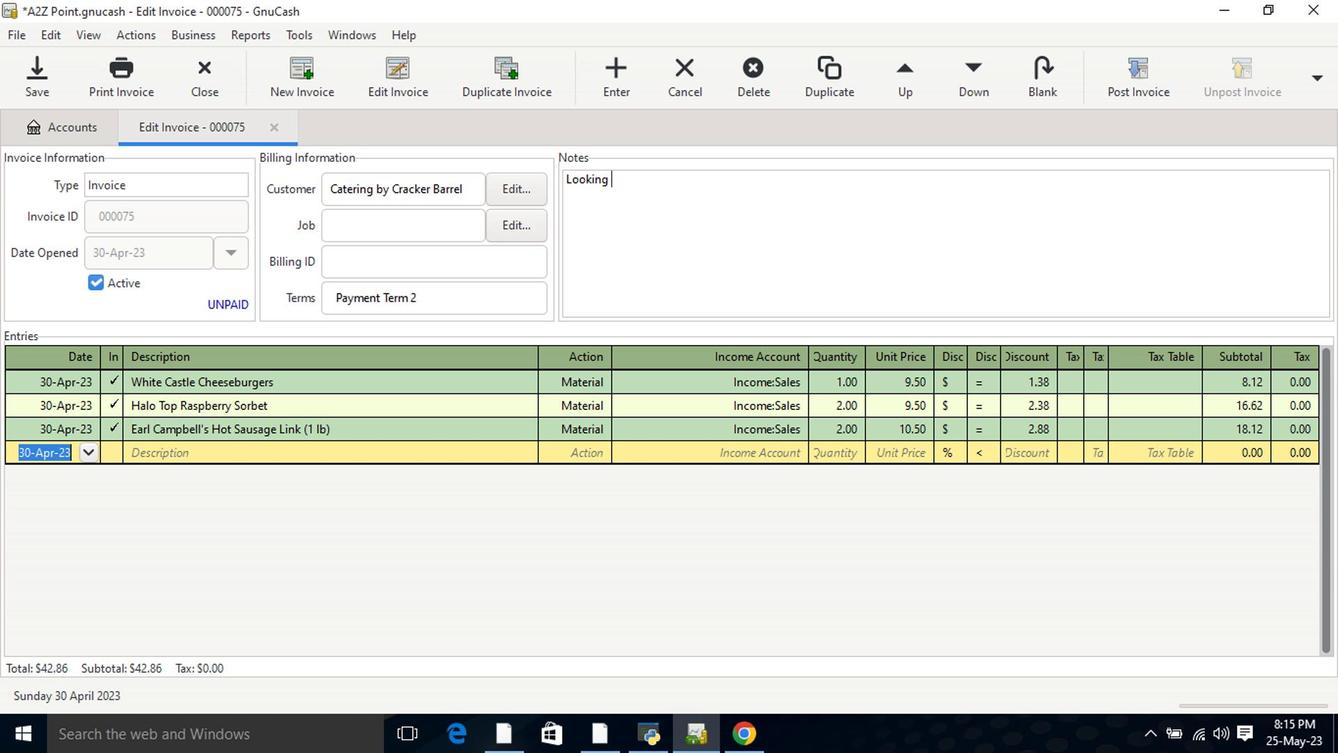 
Action: Key pressed forward<Key.space>to<Key.space>serving<Key.space>you<Key.space>again.
Screenshot: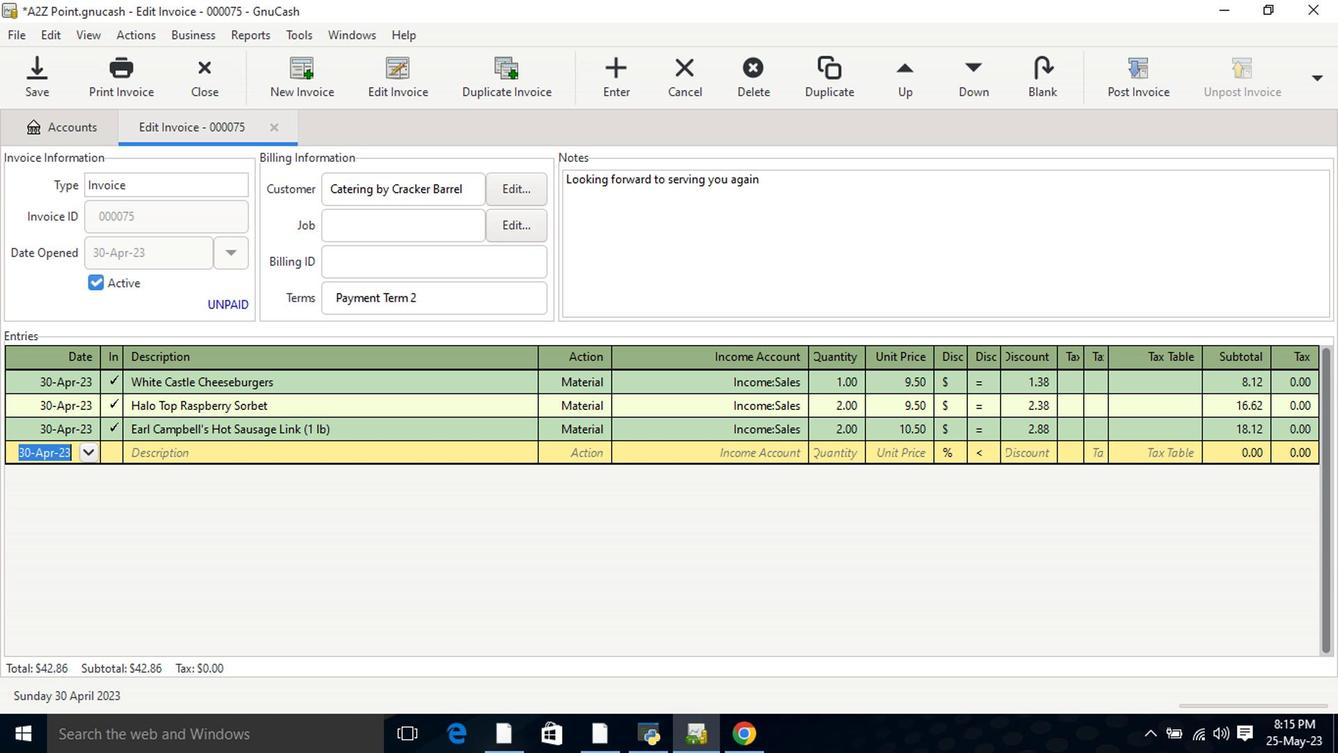 
Action: Mouse moved to (1136, 93)
Screenshot: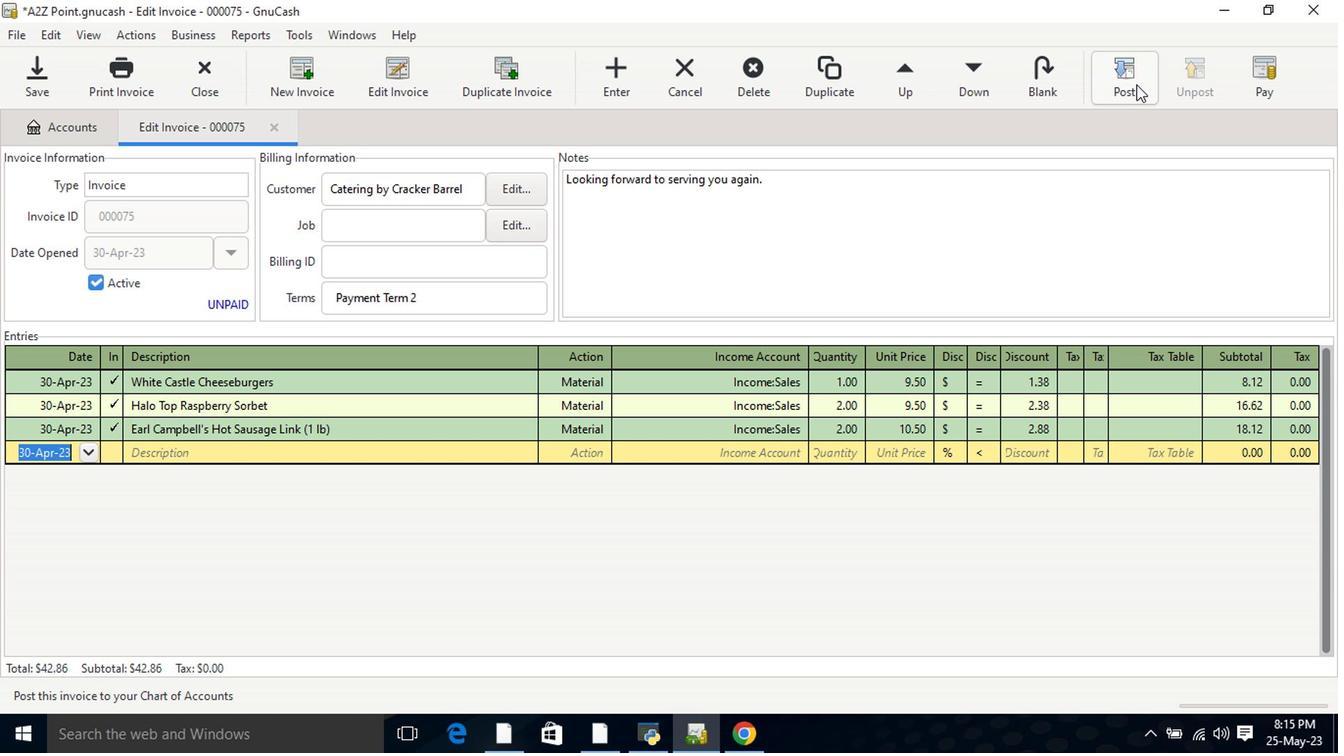 
Action: Mouse pressed left at (1136, 93)
Screenshot: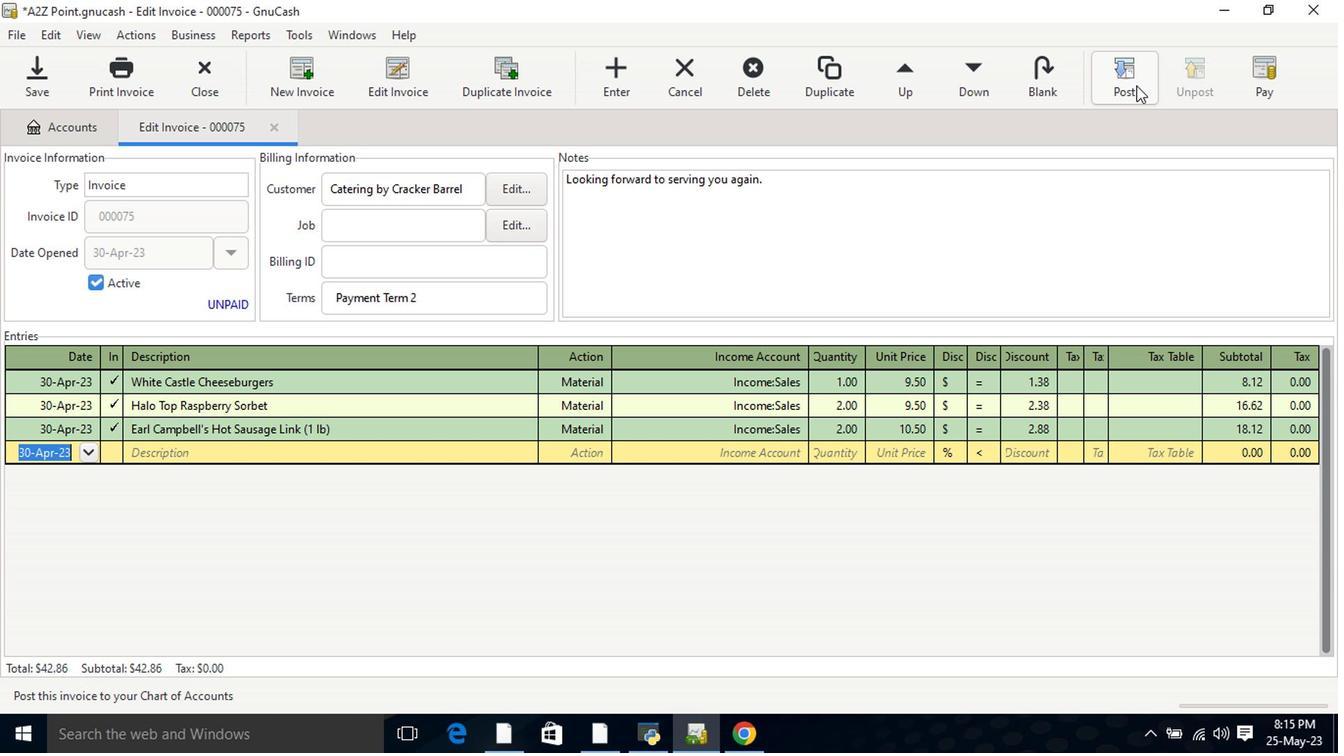 
Action: Mouse moved to (830, 327)
Screenshot: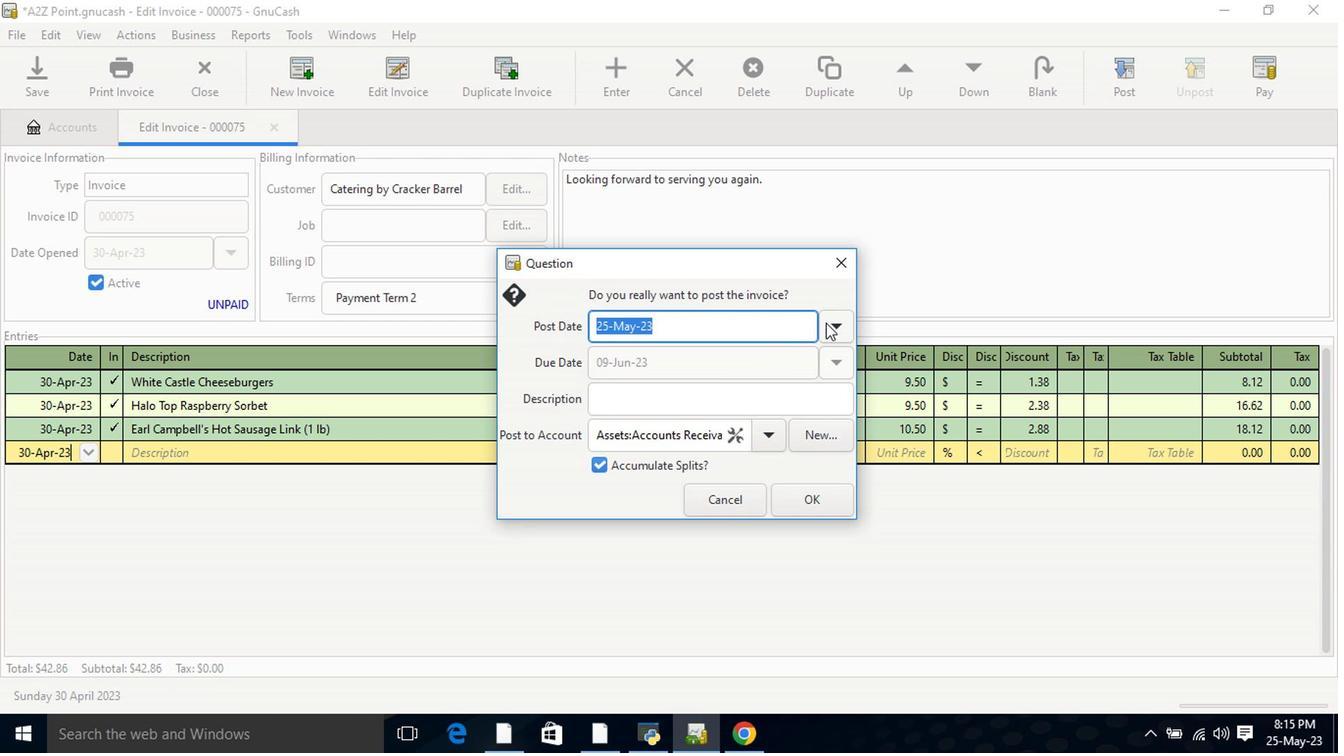 
Action: Mouse pressed left at (830, 327)
Screenshot: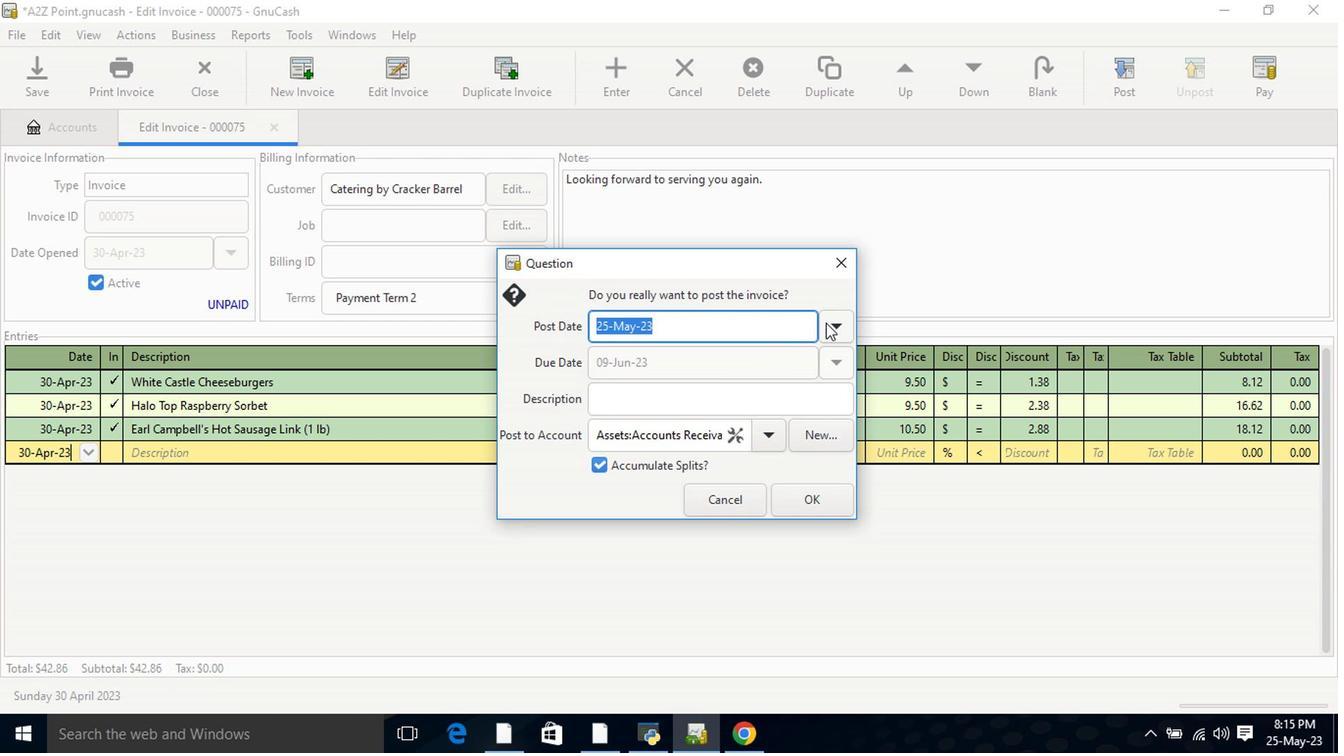 
Action: Mouse moved to (681, 360)
Screenshot: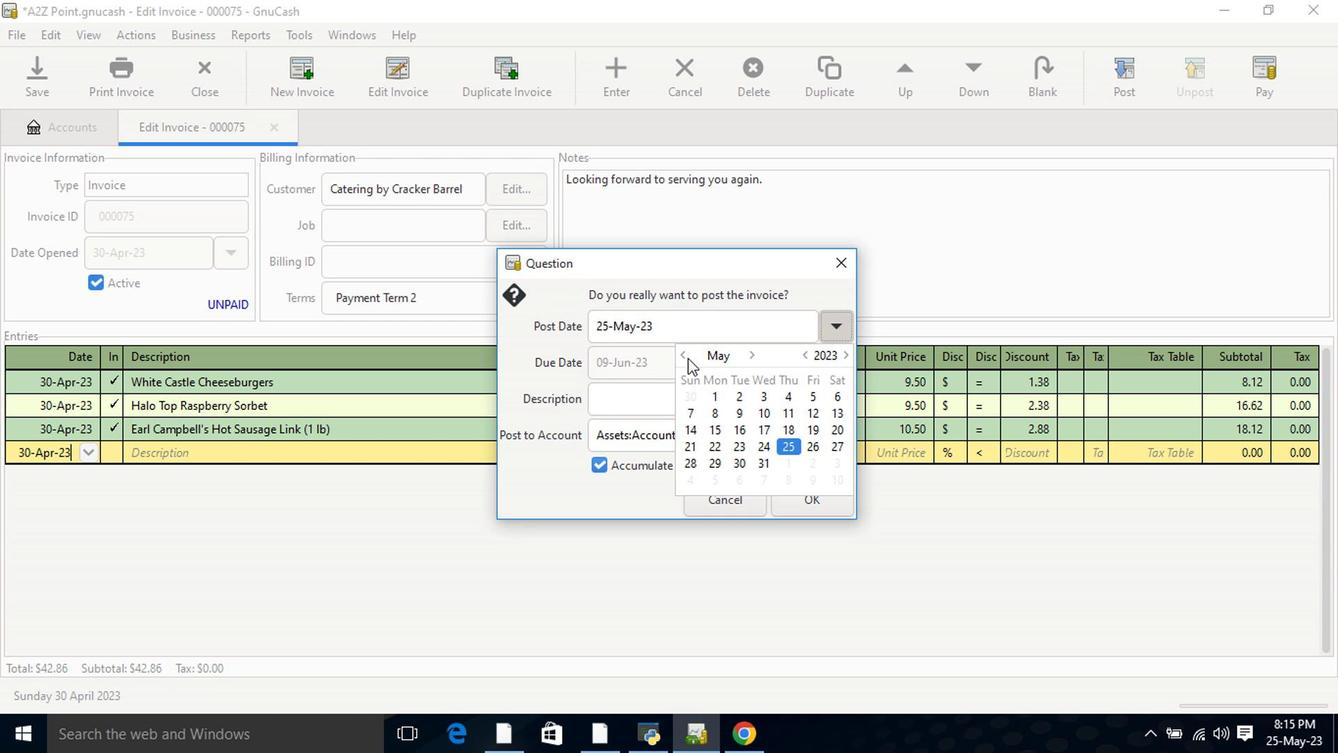 
Action: Mouse pressed left at (681, 360)
Screenshot: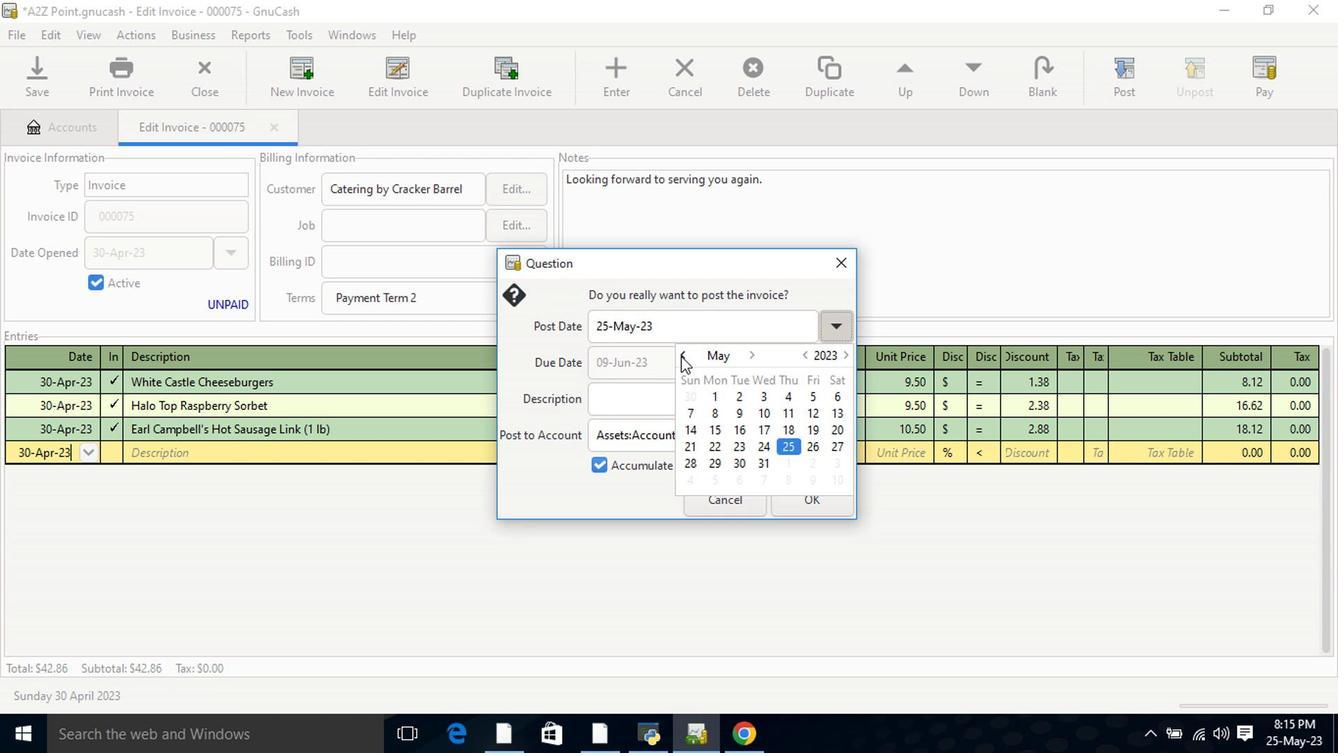 
Action: Mouse moved to (695, 483)
Screenshot: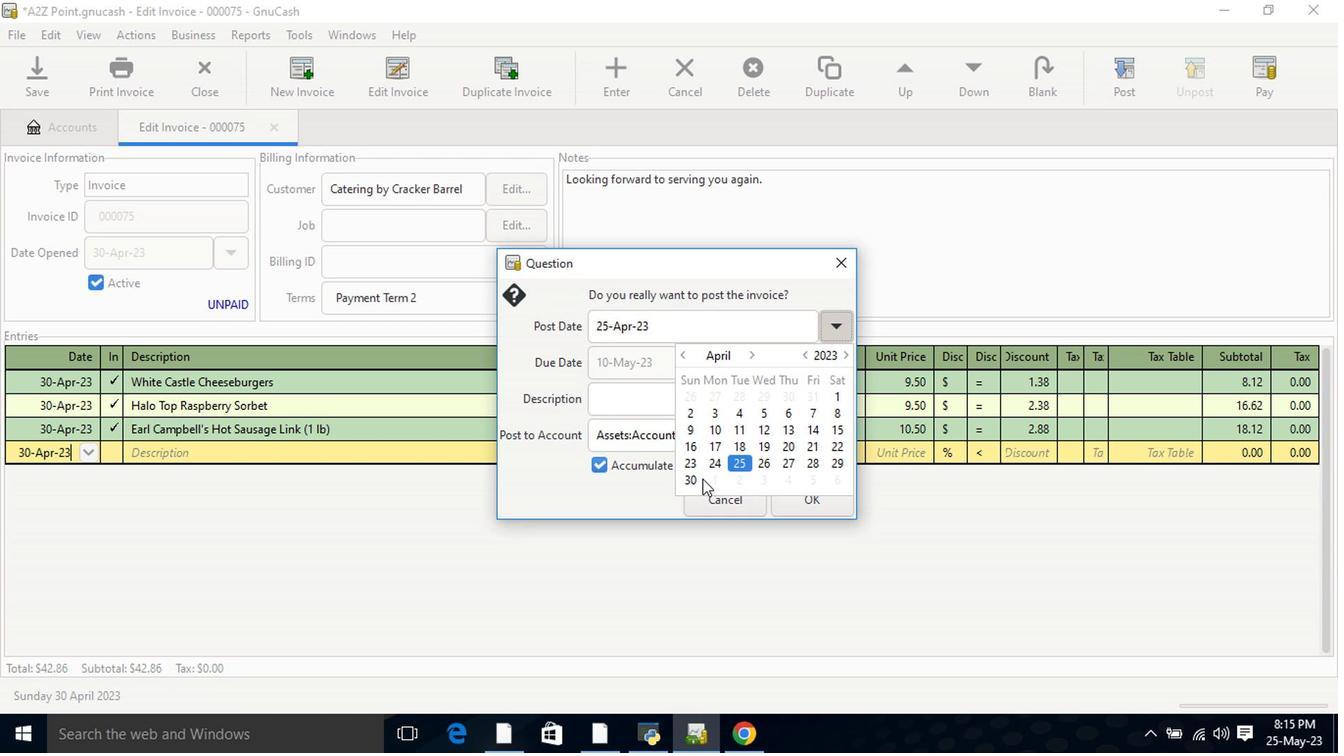 
Action: Mouse pressed left at (695, 483)
Screenshot: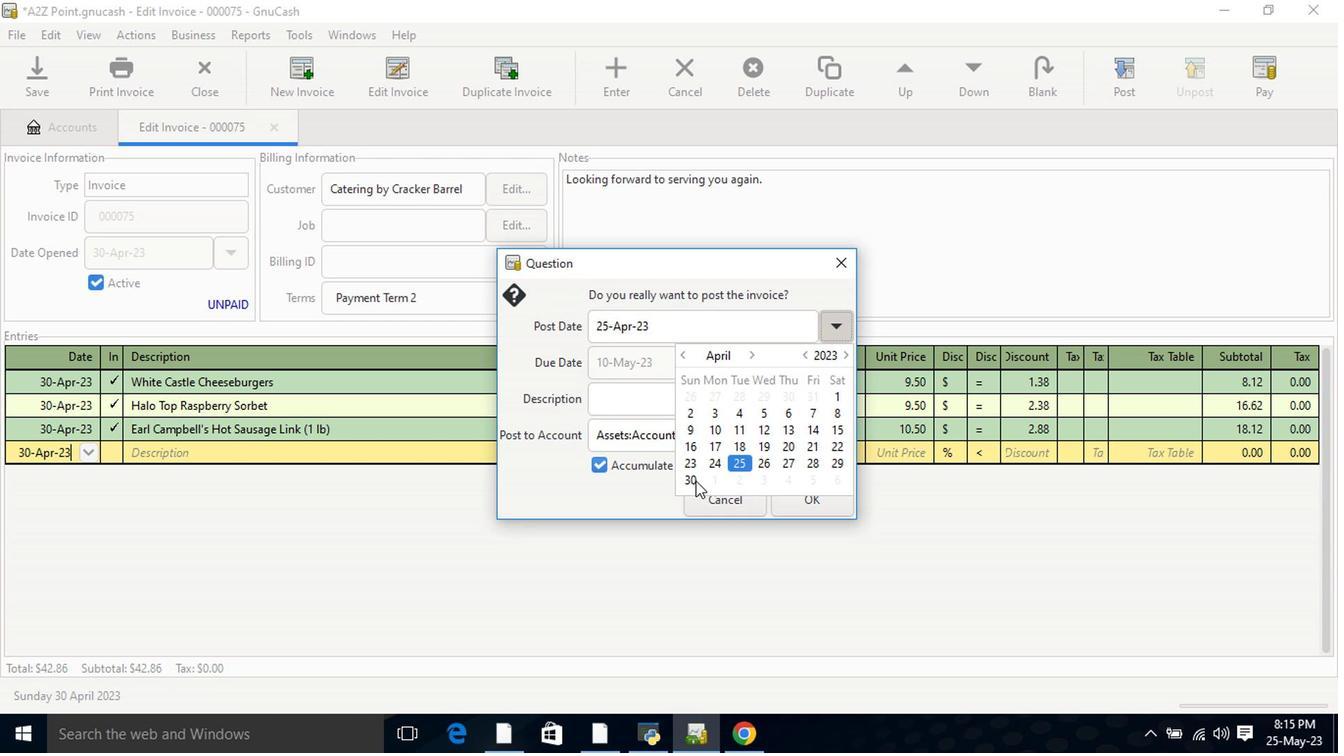 
Action: Mouse pressed left at (695, 483)
Screenshot: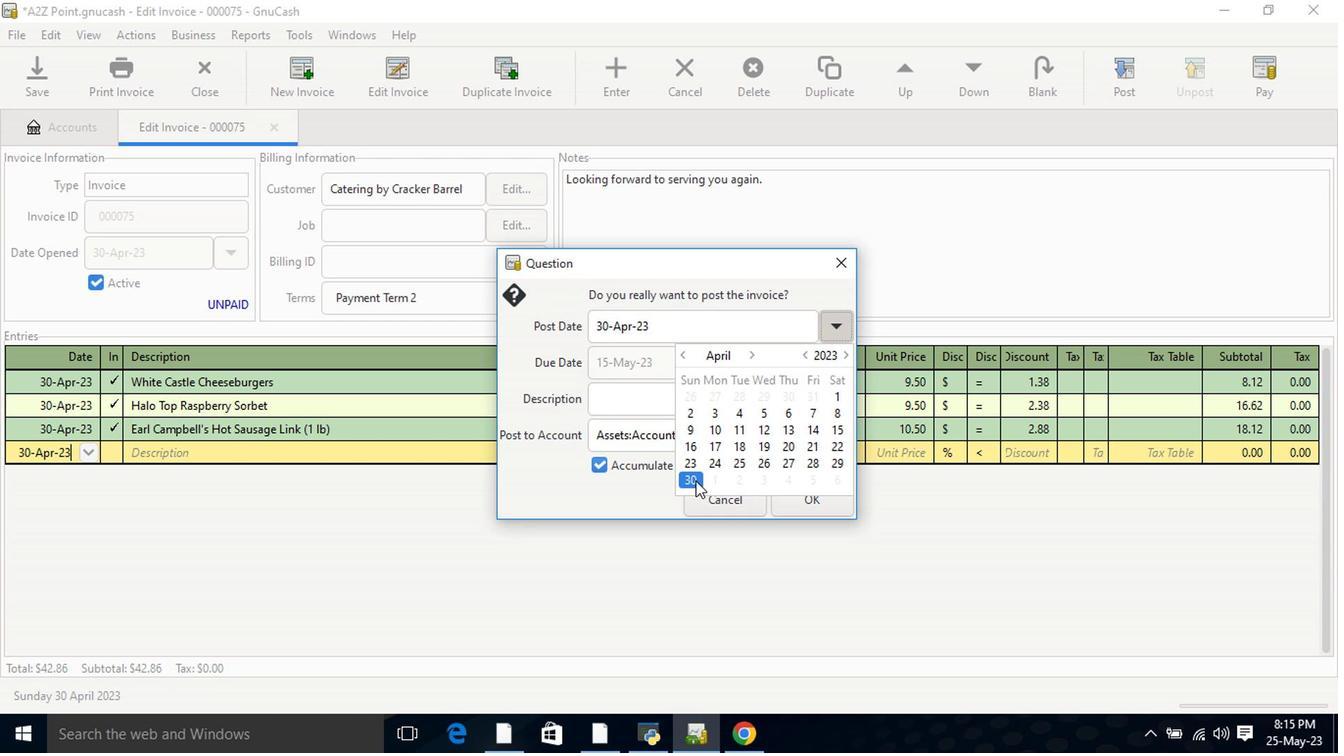 
Action: Mouse moved to (815, 510)
Screenshot: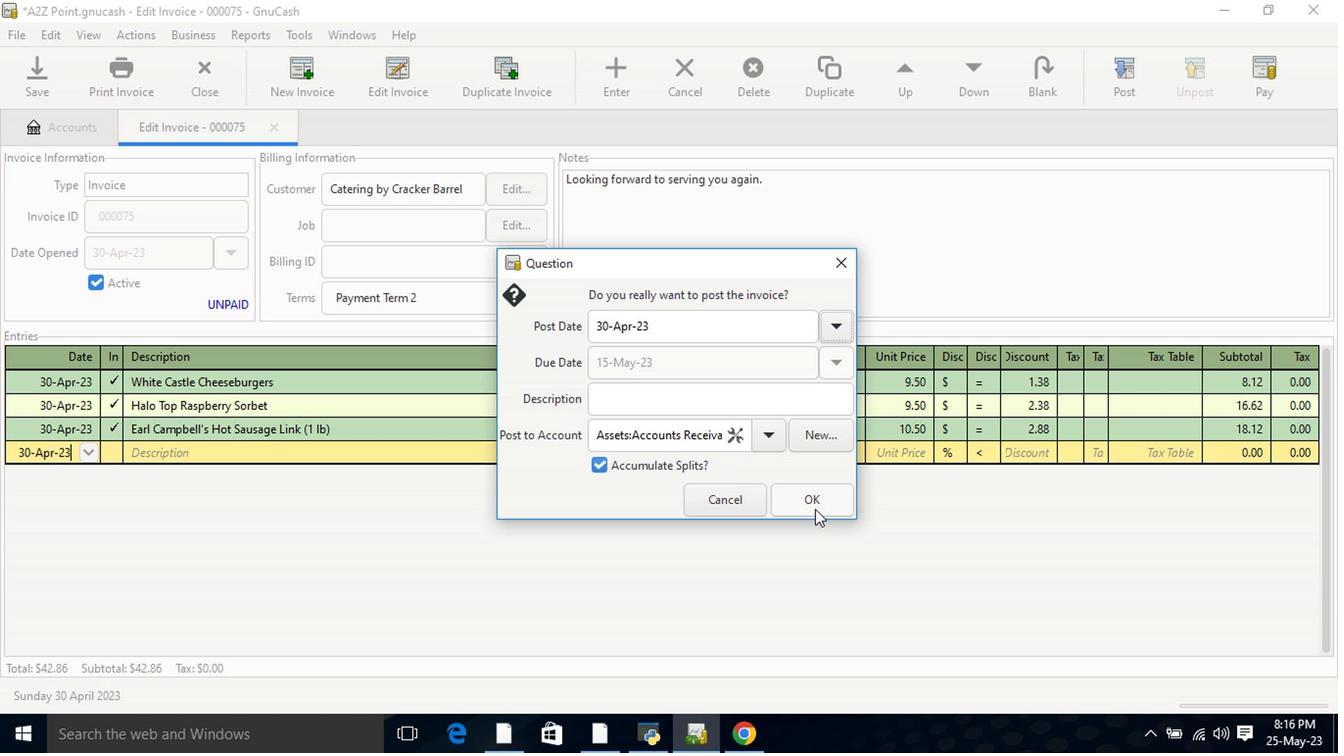 
Action: Mouse pressed left at (815, 510)
Screenshot: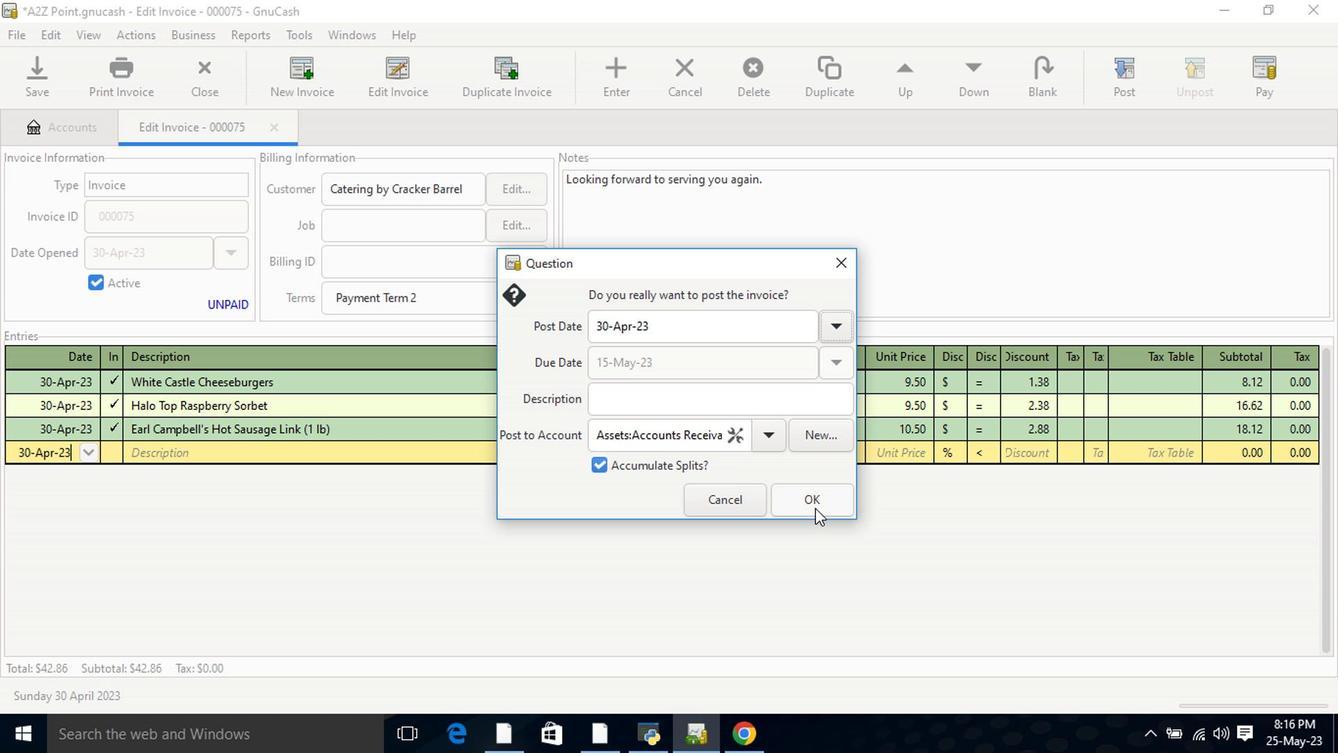 
Action: Mouse moved to (1253, 88)
Screenshot: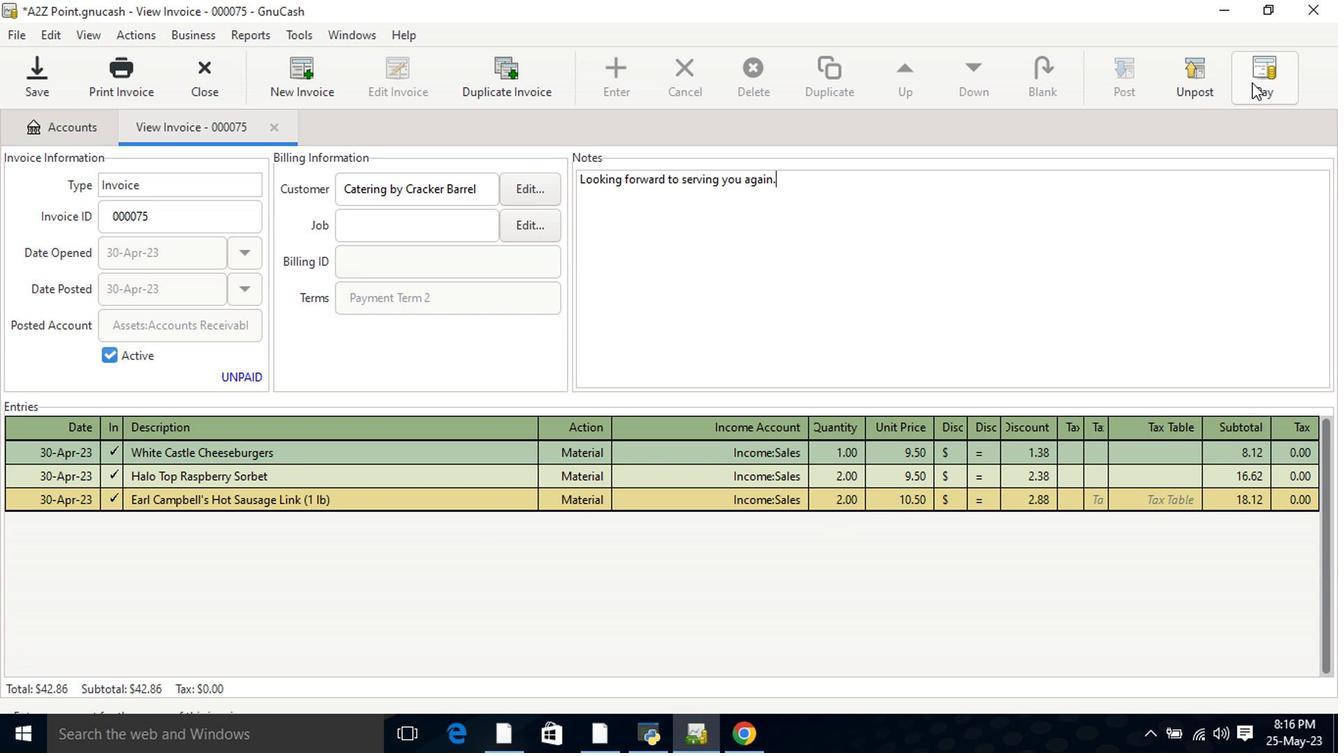 
Action: Mouse pressed left at (1253, 88)
Screenshot: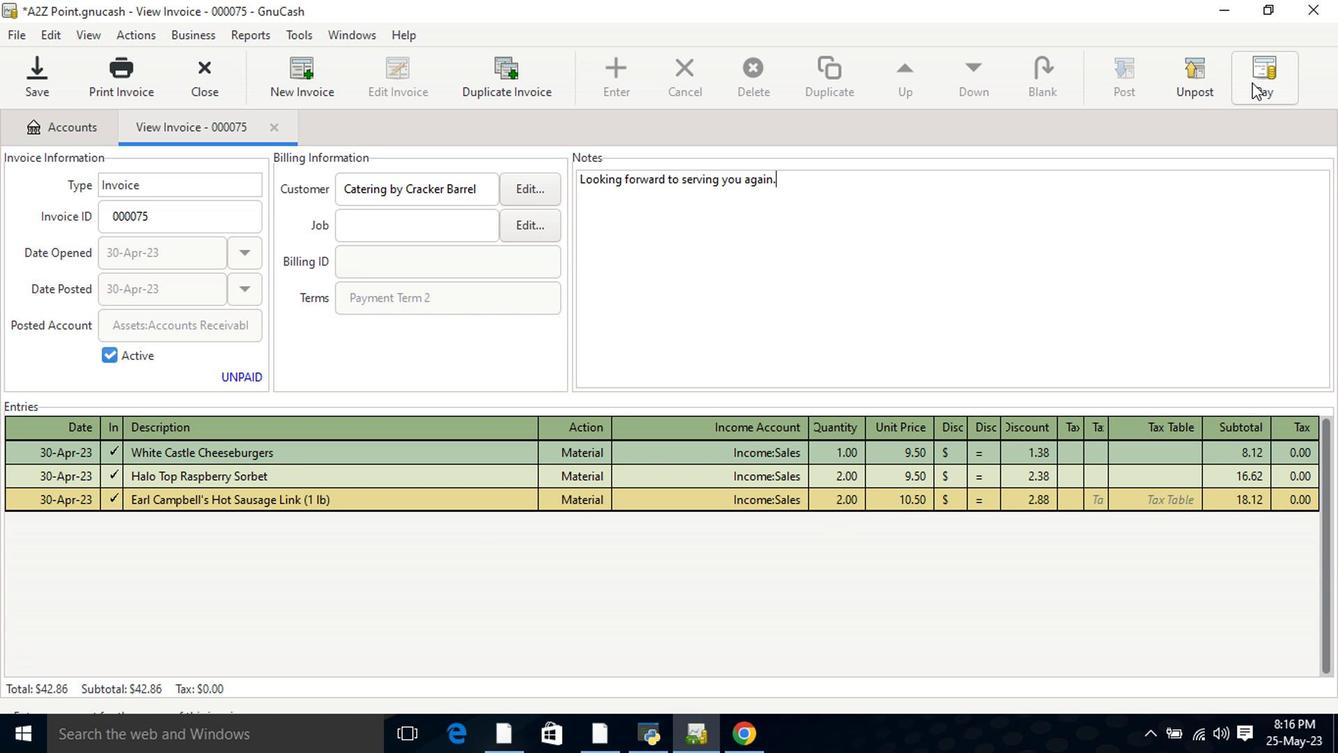 
Action: Mouse moved to (595, 393)
Screenshot: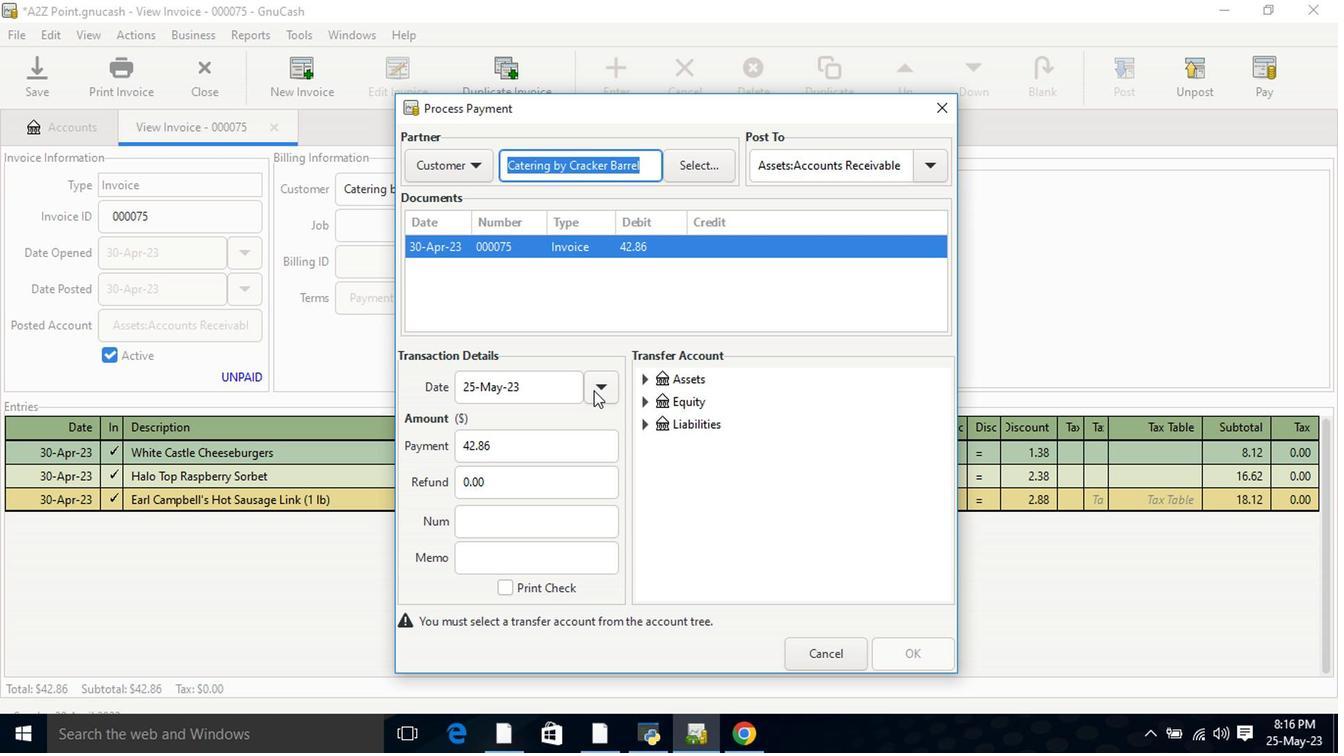 
Action: Mouse pressed left at (595, 393)
Screenshot: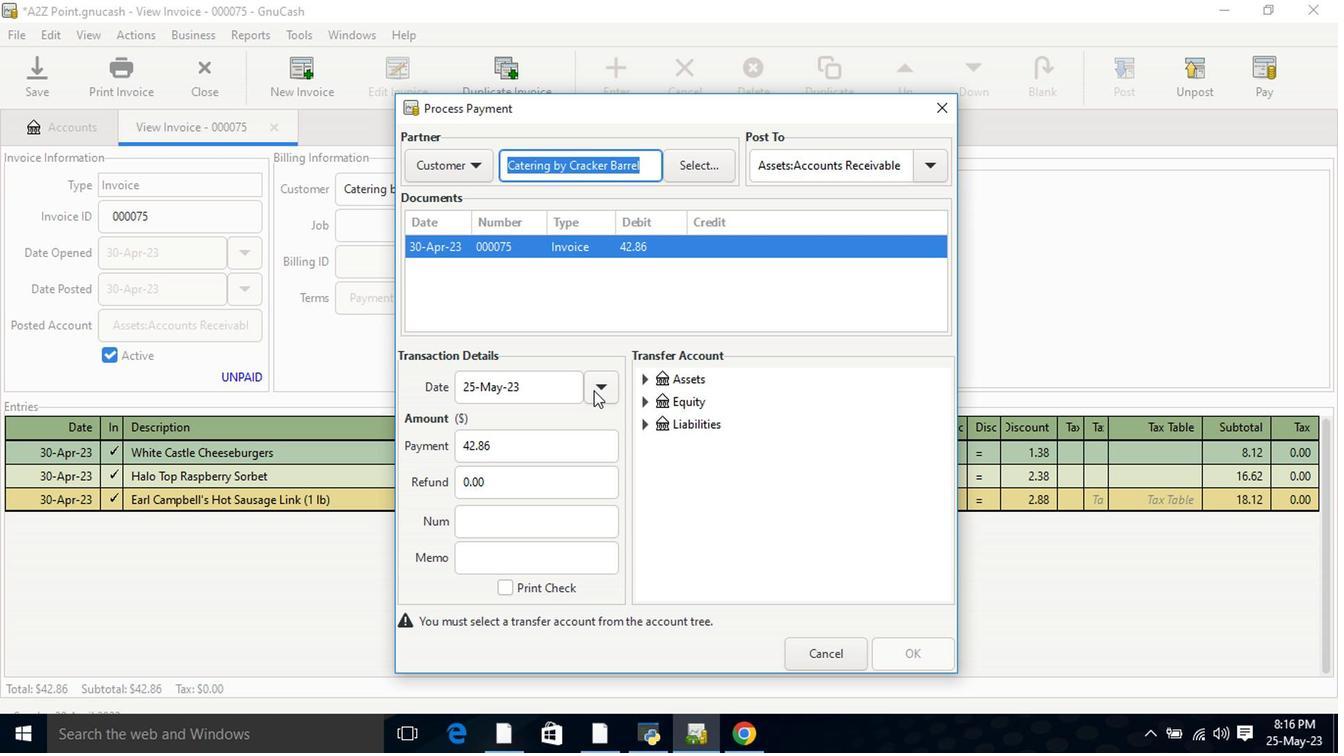 
Action: Mouse moved to (479, 494)
Screenshot: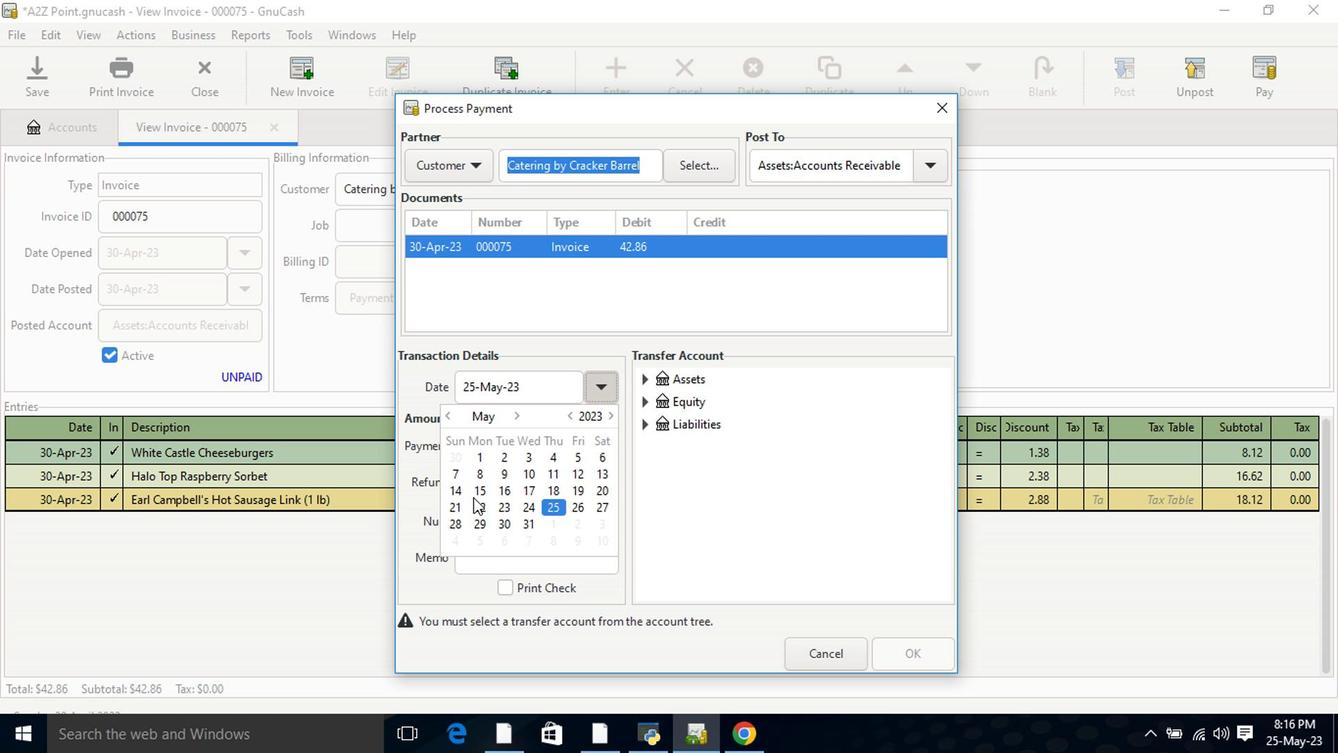 
Action: Mouse pressed left at (479, 494)
Screenshot: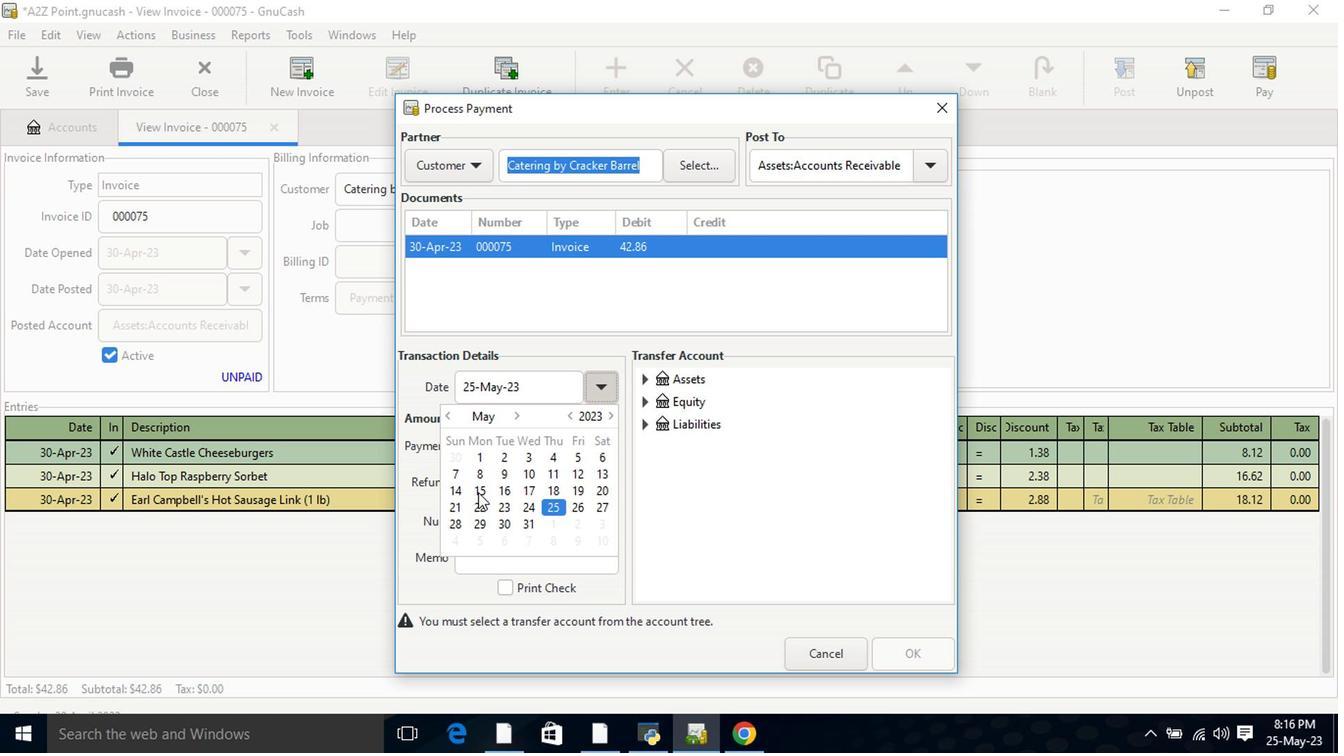 
Action: Mouse pressed left at (479, 494)
Screenshot: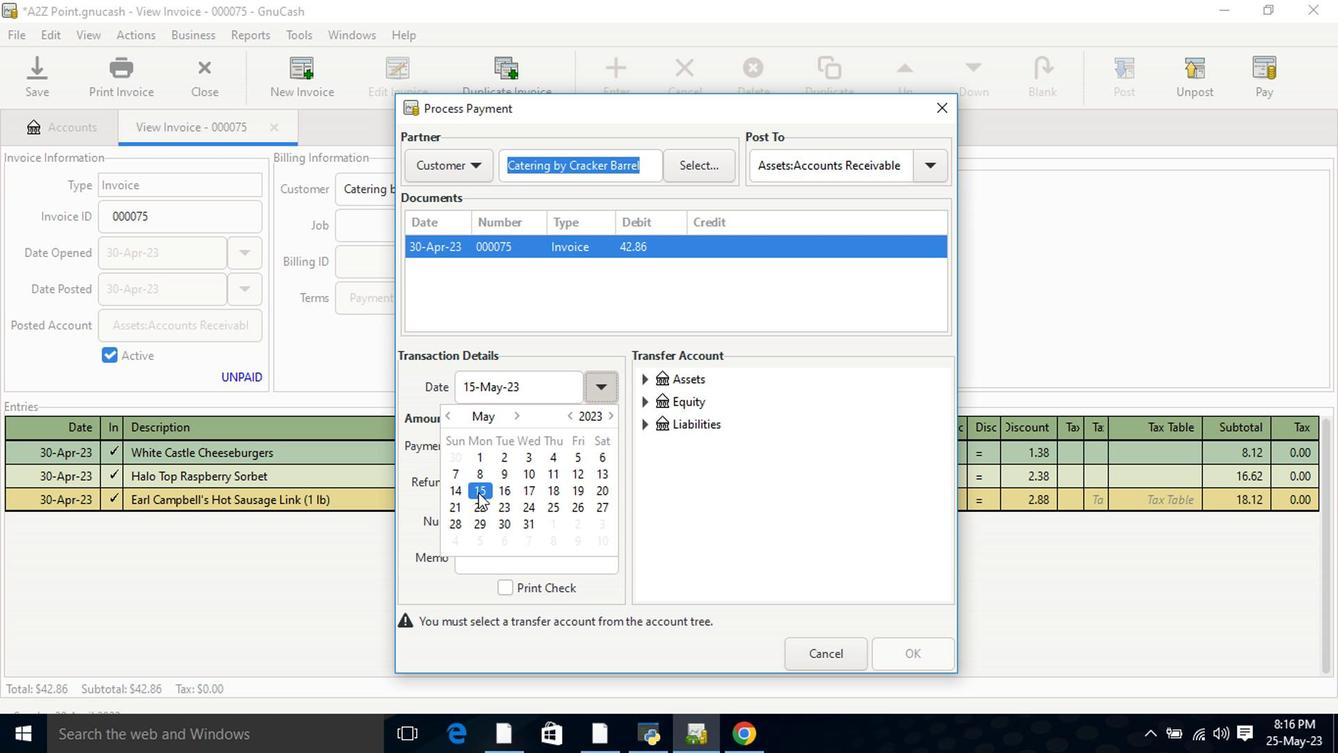 
Action: Mouse moved to (642, 384)
Screenshot: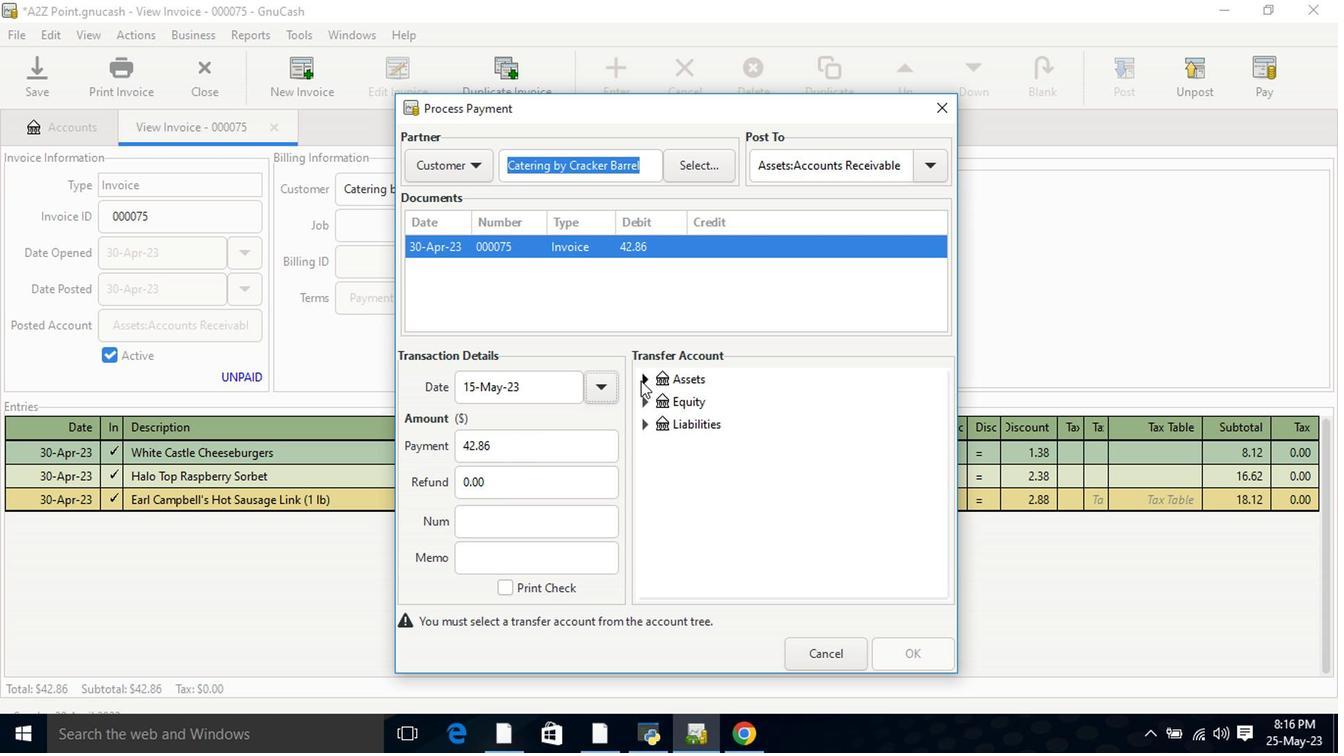 
Action: Mouse pressed left at (642, 384)
Screenshot: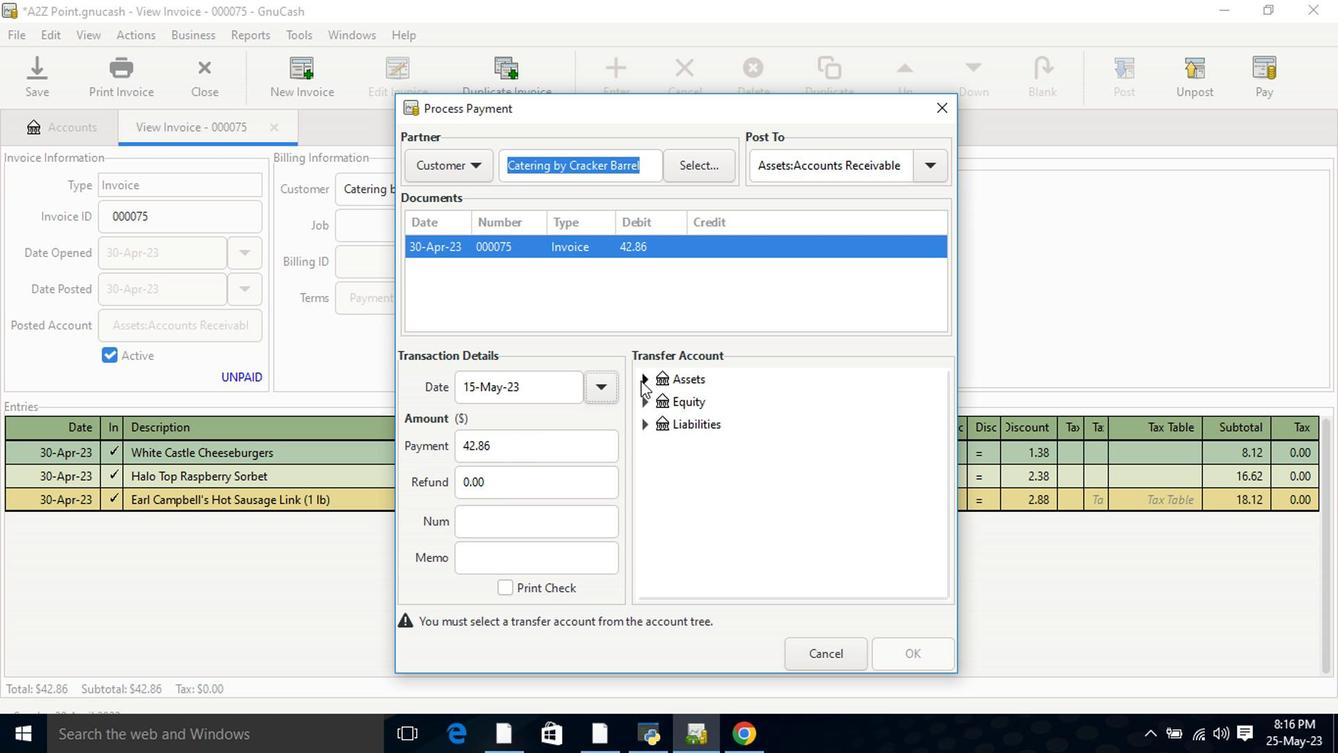 
Action: Mouse moved to (661, 408)
Screenshot: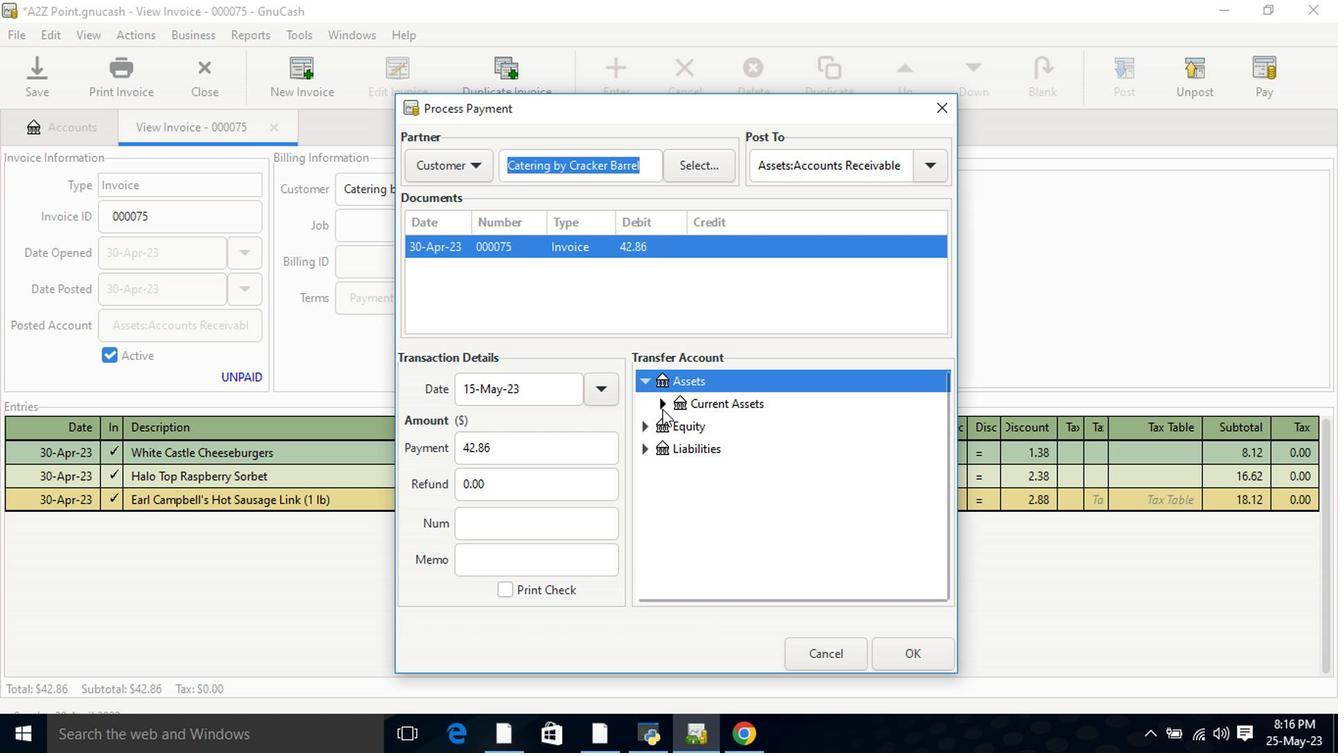 
Action: Mouse pressed left at (661, 408)
Screenshot: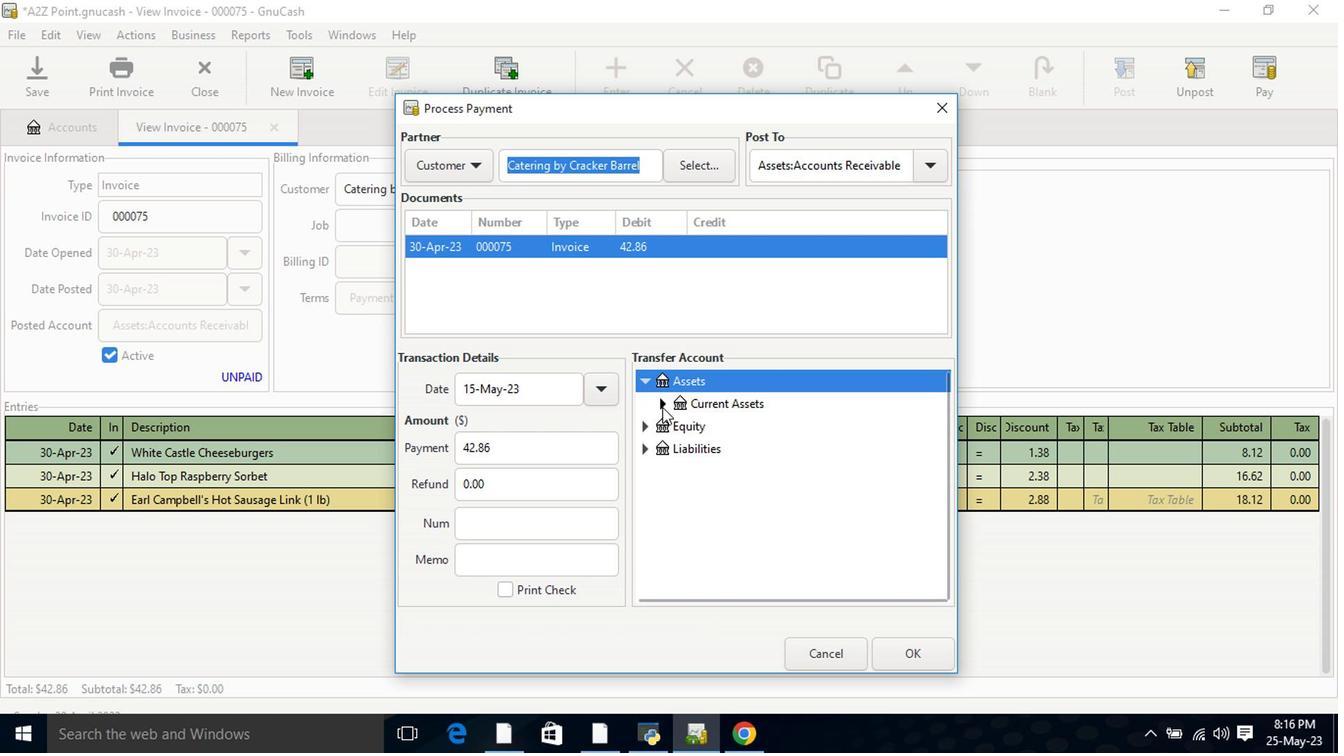 
Action: Mouse pressed left at (661, 408)
Screenshot: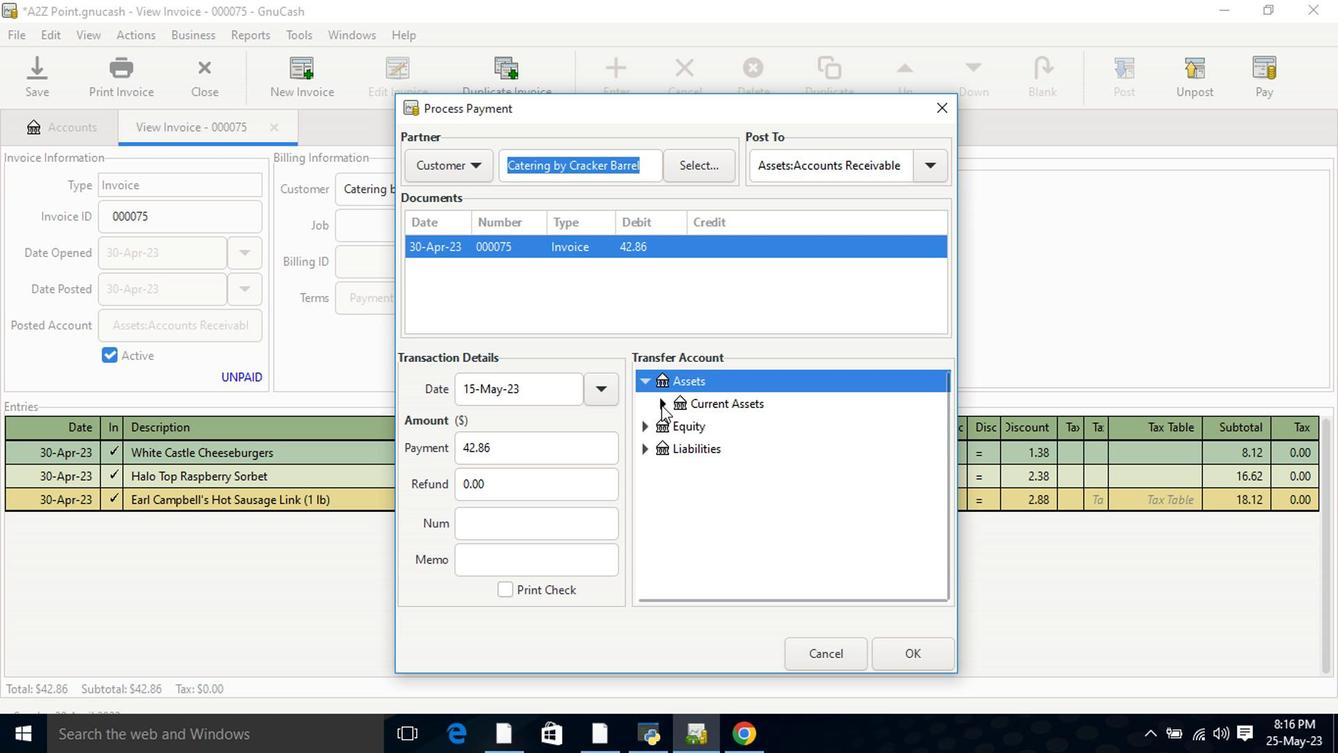 
Action: Mouse moved to (700, 428)
Screenshot: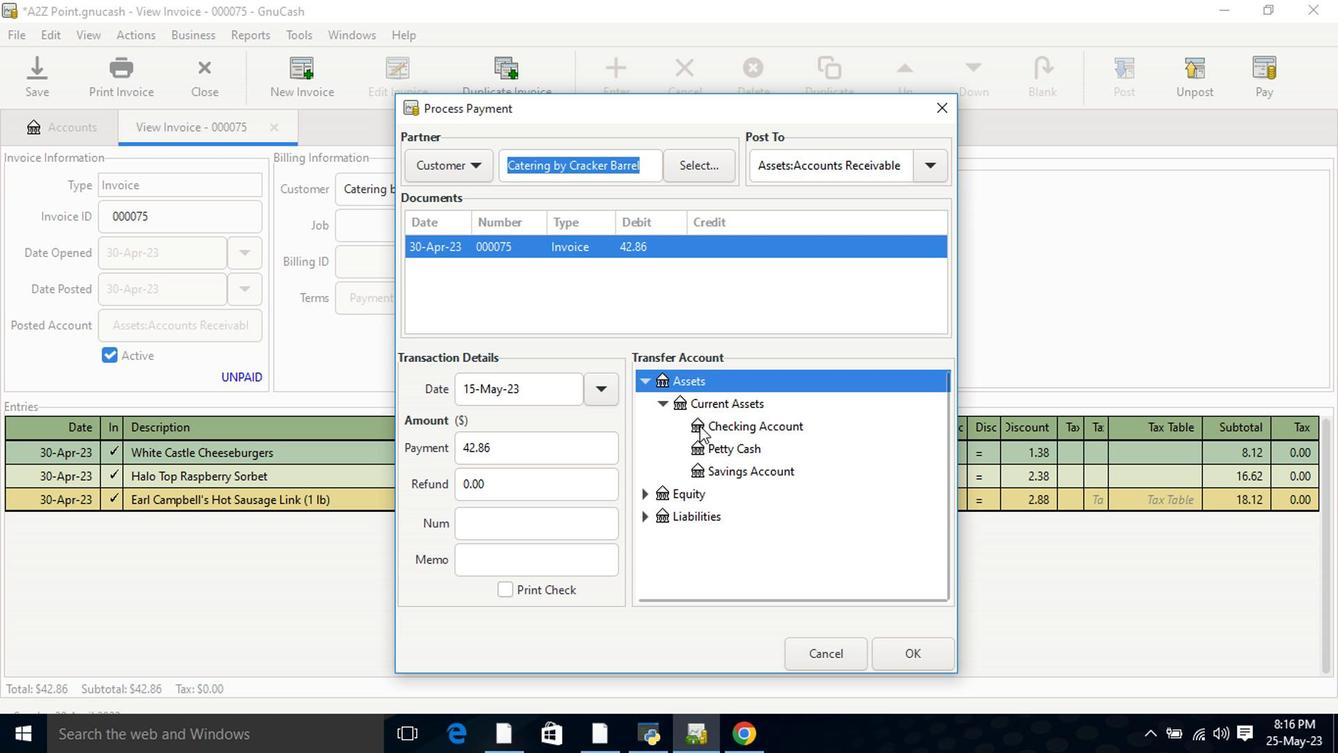 
Action: Mouse pressed left at (700, 428)
Screenshot: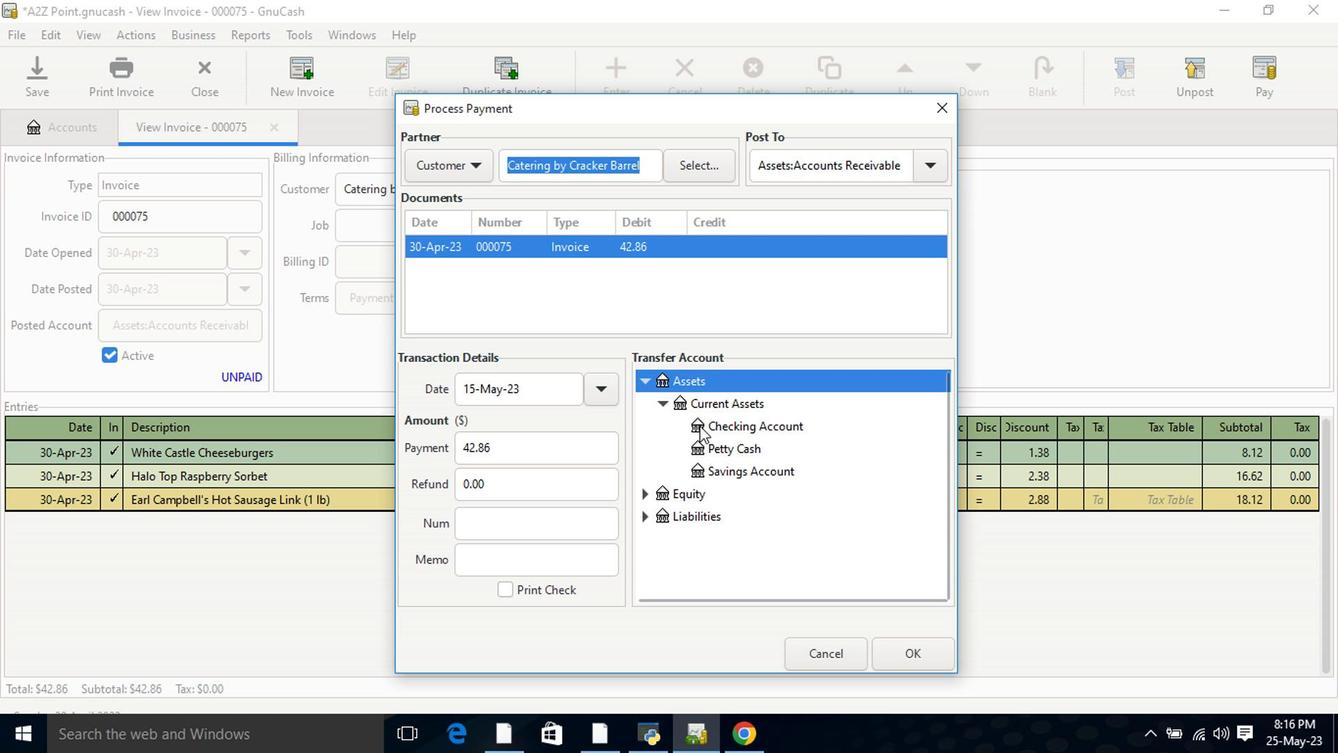 
Action: Mouse moved to (883, 649)
Screenshot: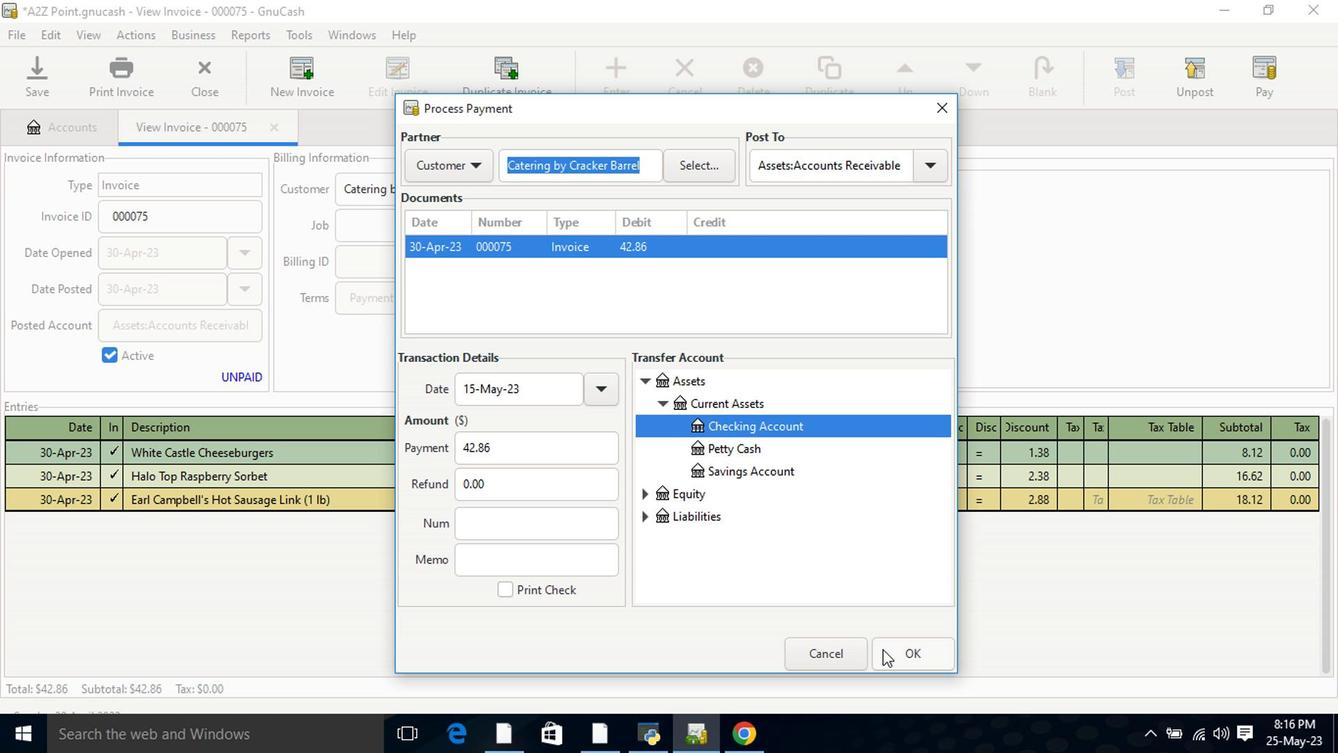 
Action: Mouse pressed left at (883, 649)
Screenshot: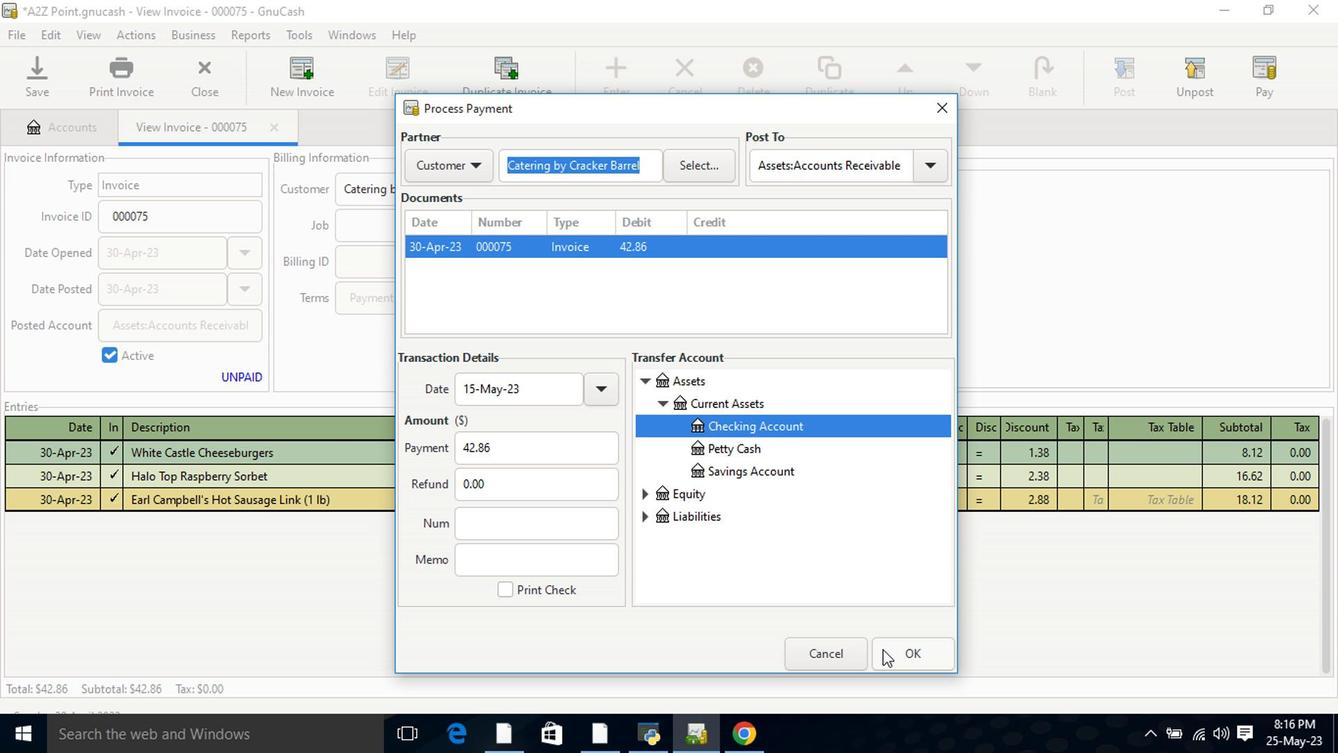 
Action: Mouse moved to (122, 87)
Screenshot: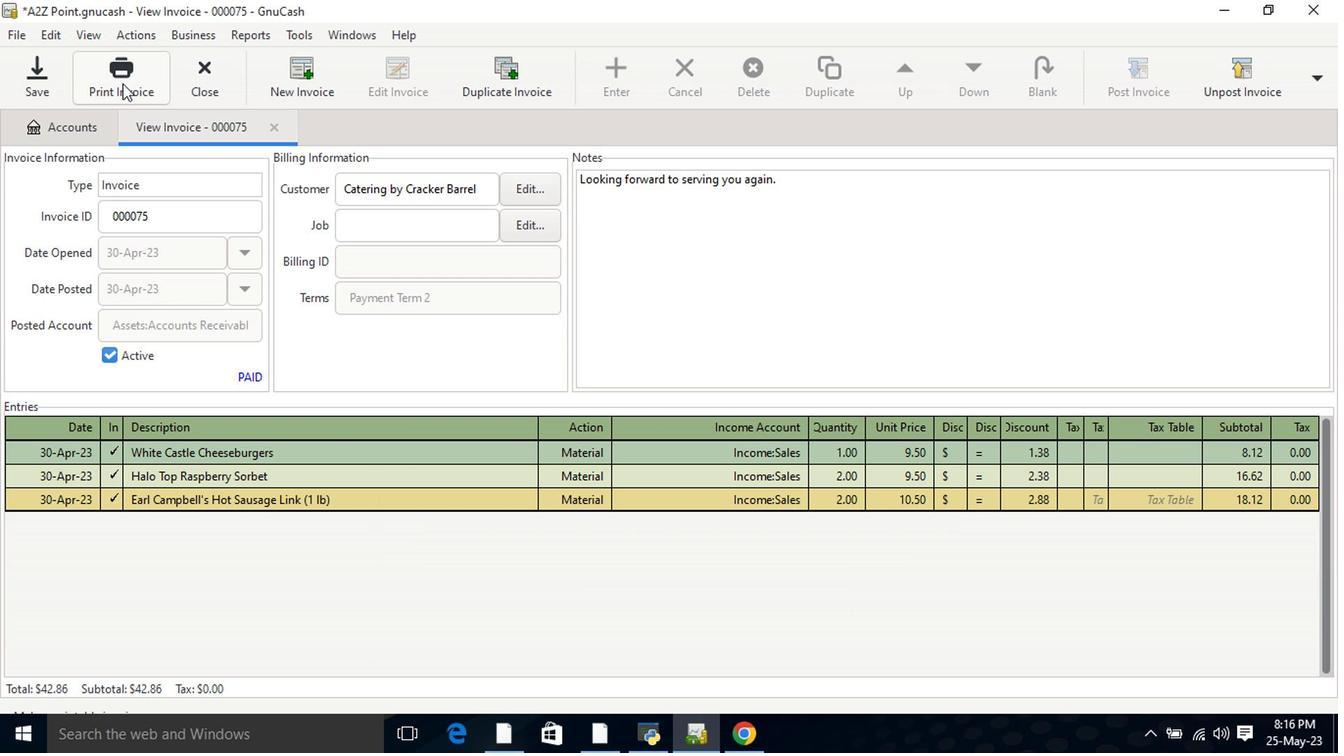 
Action: Mouse pressed left at (122, 87)
Screenshot: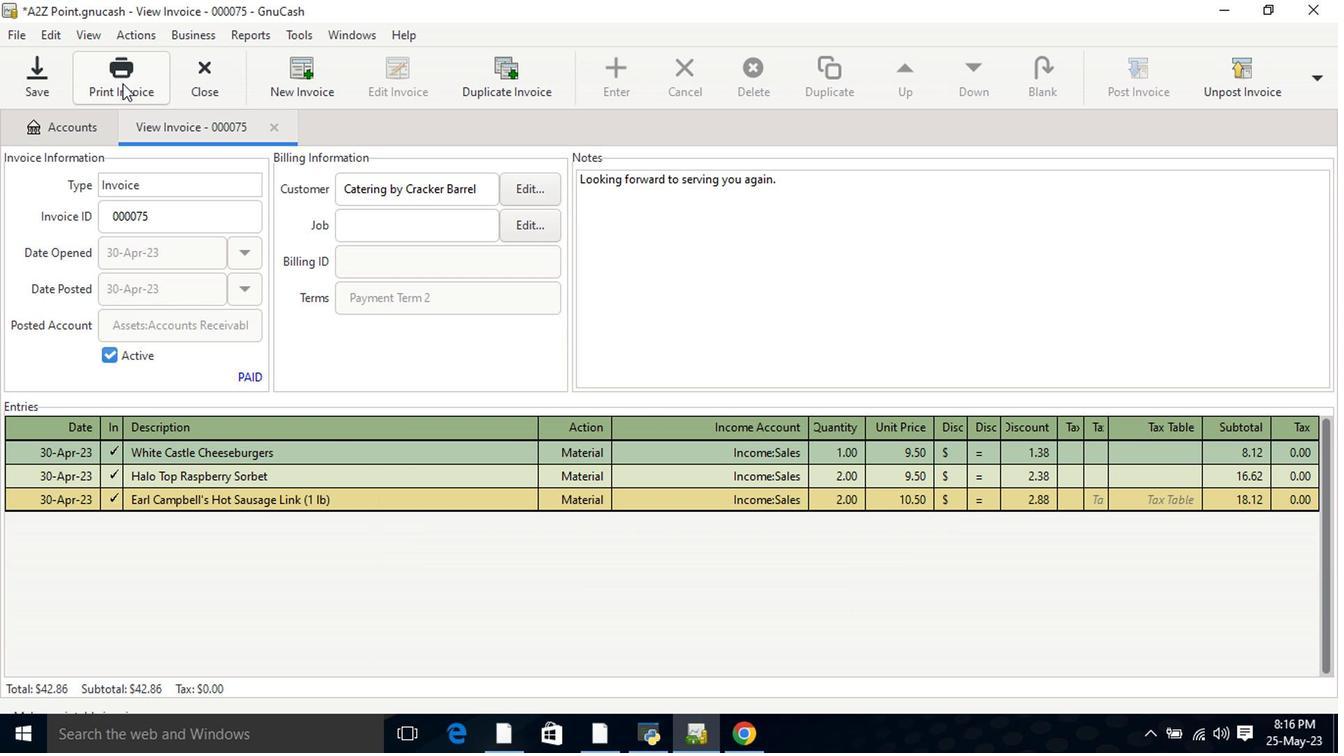 
Action: Mouse moved to (497, 82)
Screenshot: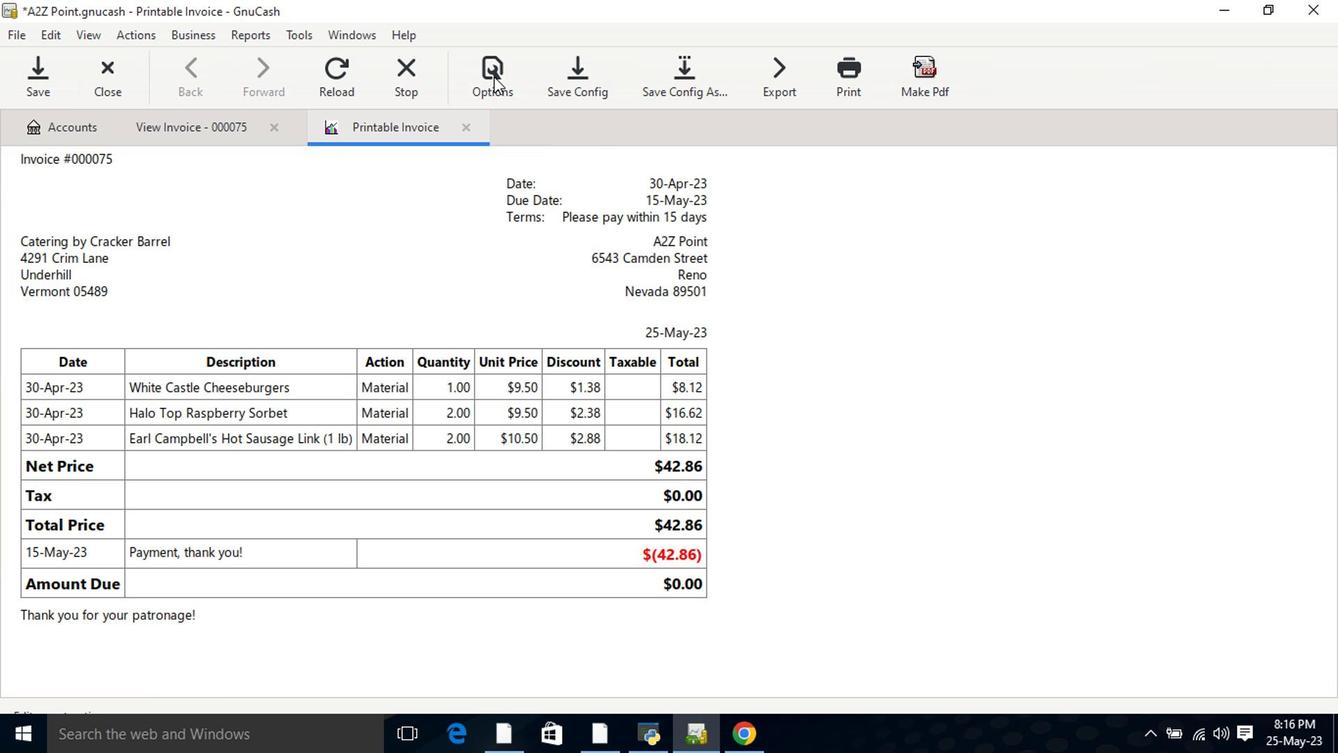 
Action: Mouse pressed left at (497, 82)
Screenshot: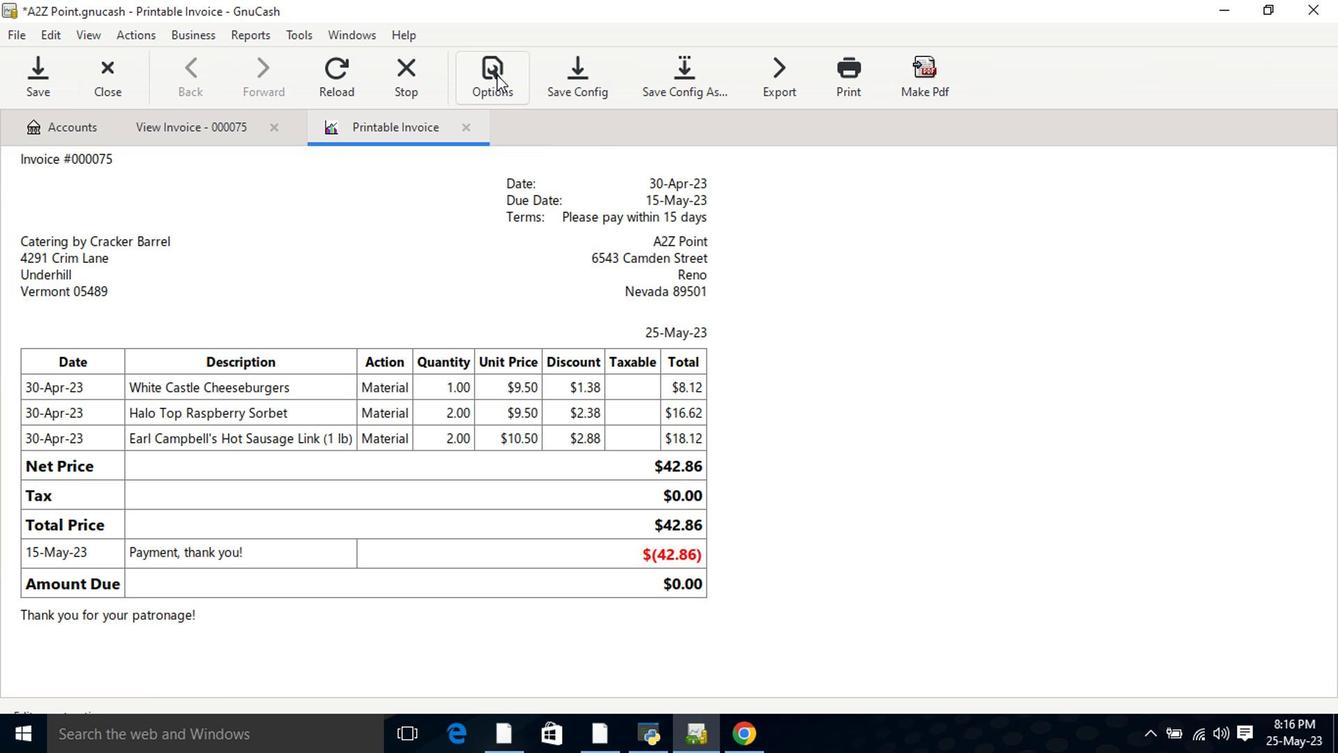 
Action: Mouse moved to (429, 169)
Screenshot: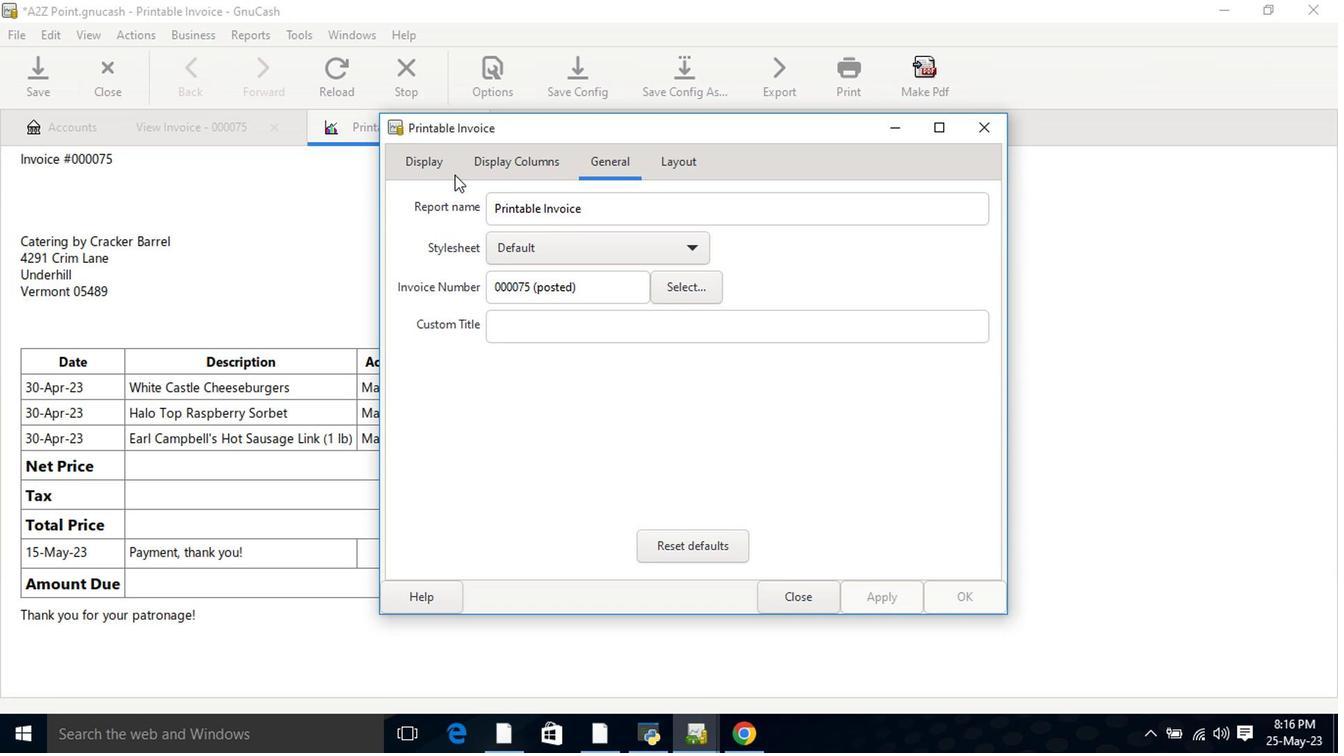 
Action: Mouse pressed left at (429, 169)
Screenshot: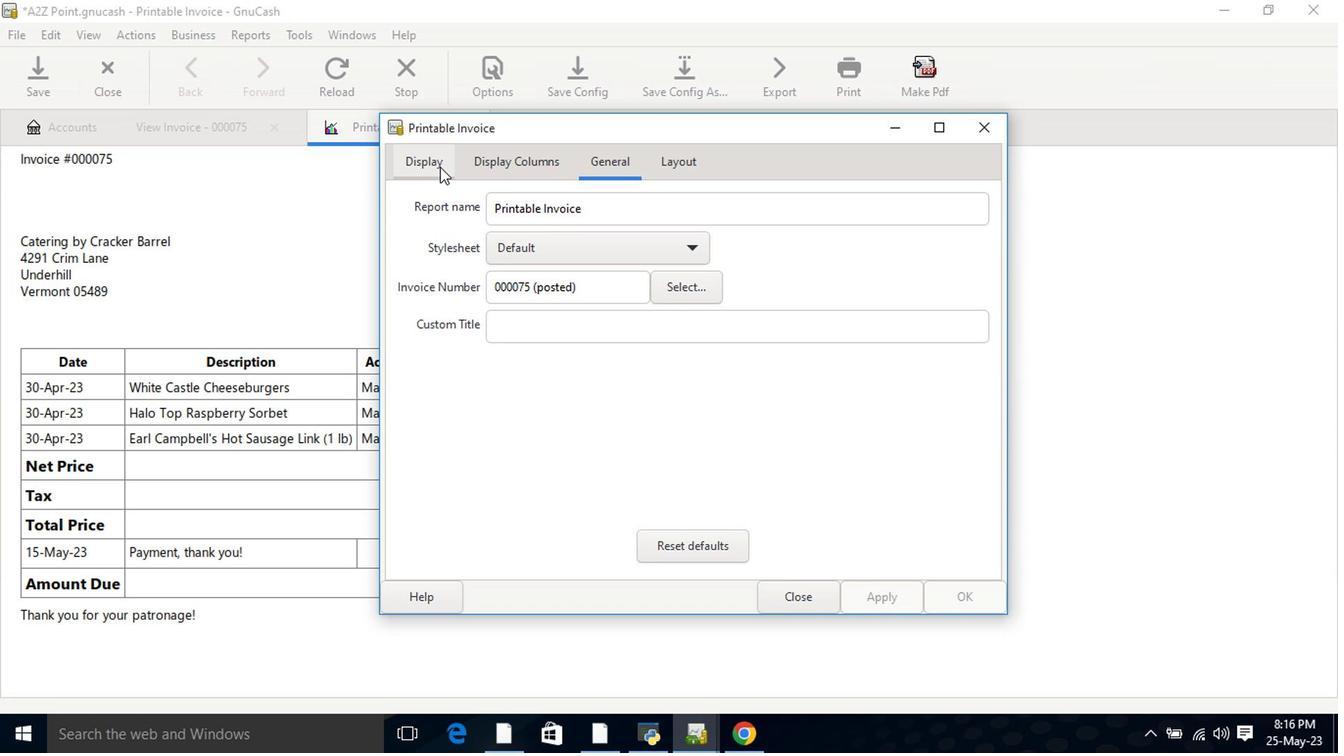 
Action: Mouse moved to (546, 395)
Screenshot: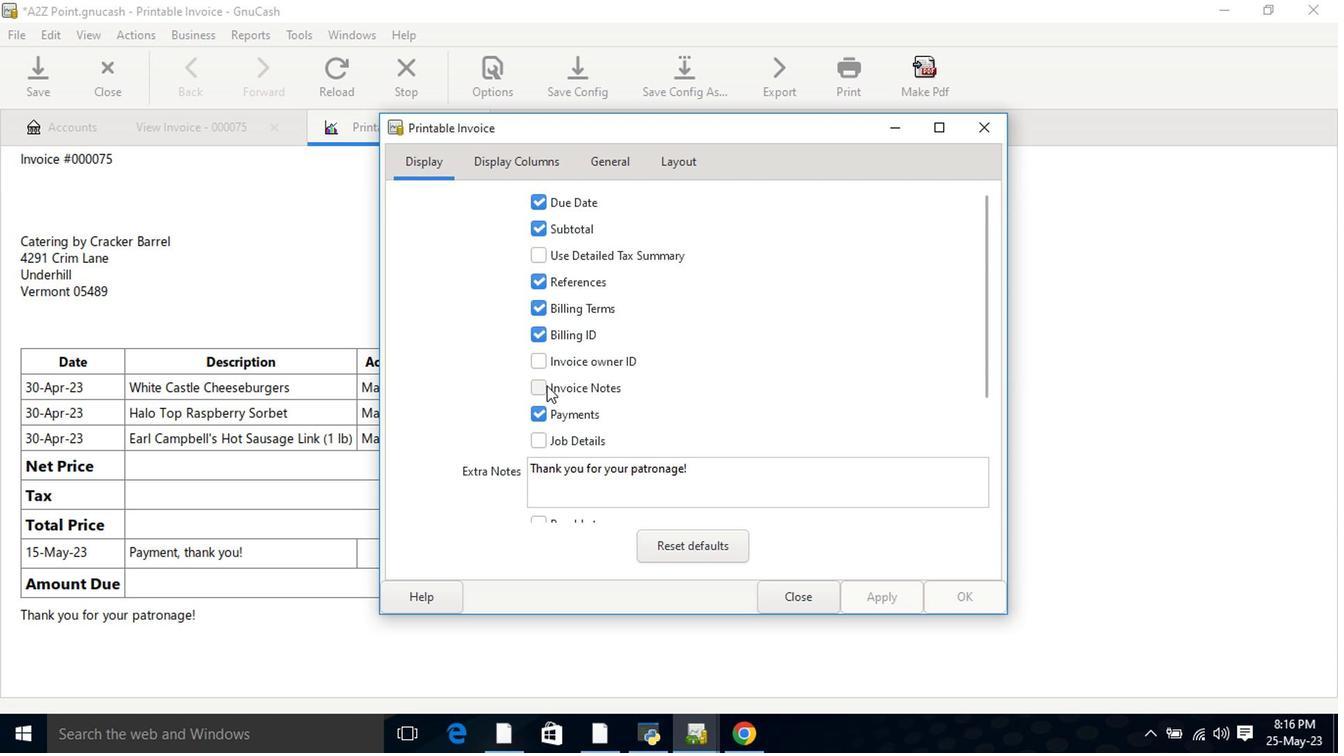 
Action: Mouse pressed left at (545, 391)
Screenshot: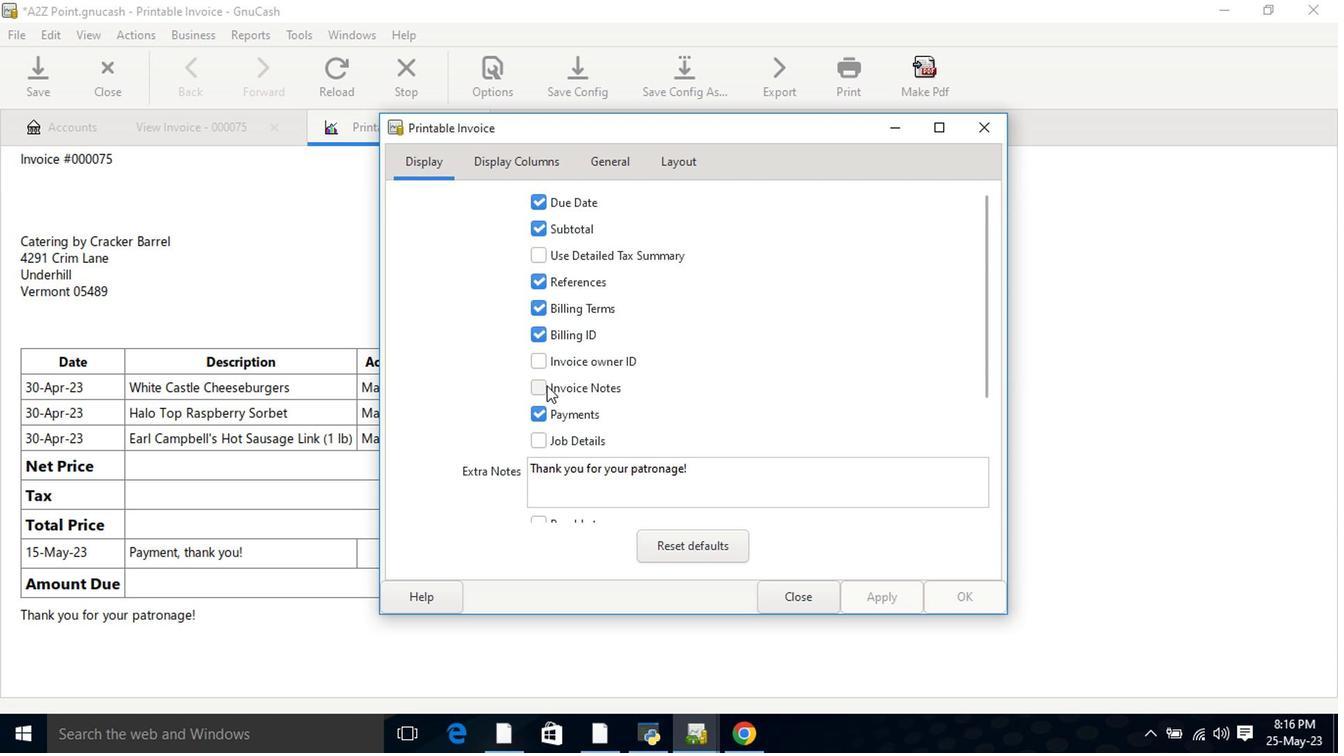 
Action: Mouse moved to (876, 595)
Screenshot: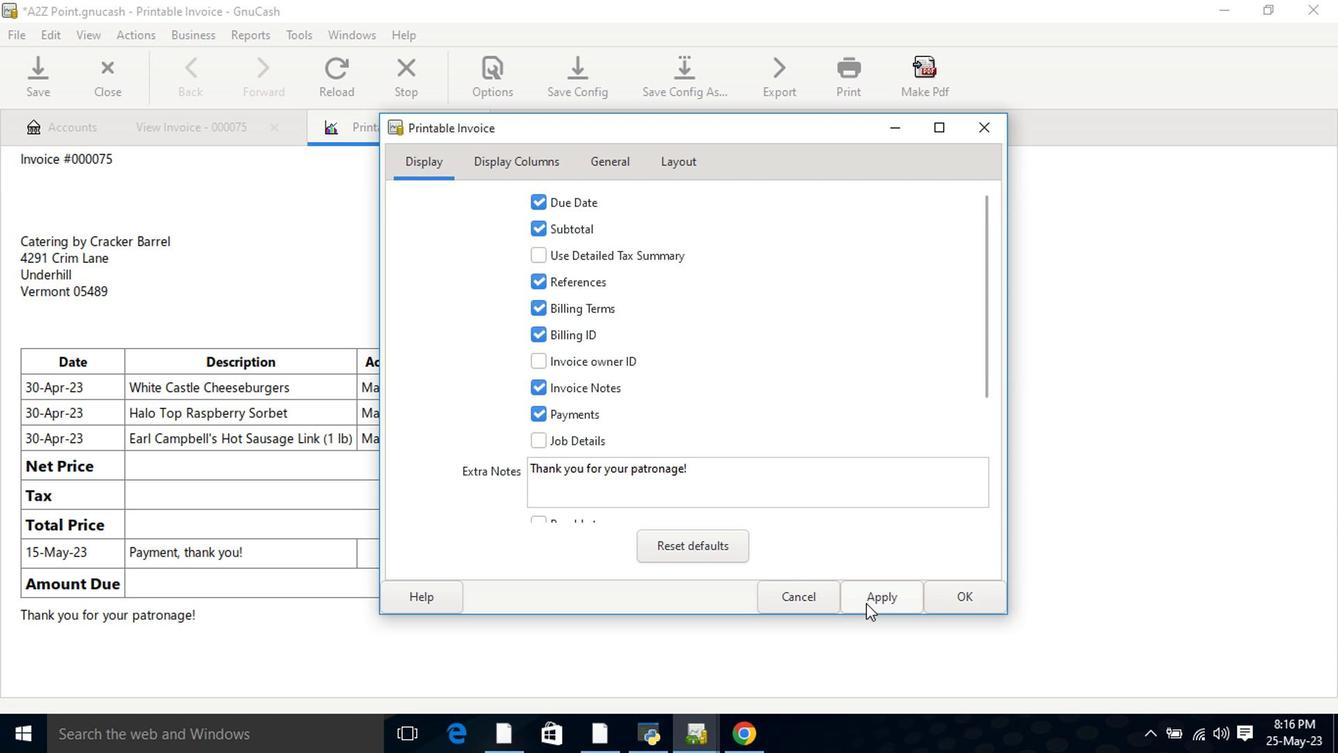 
Action: Mouse pressed left at (876, 595)
Screenshot: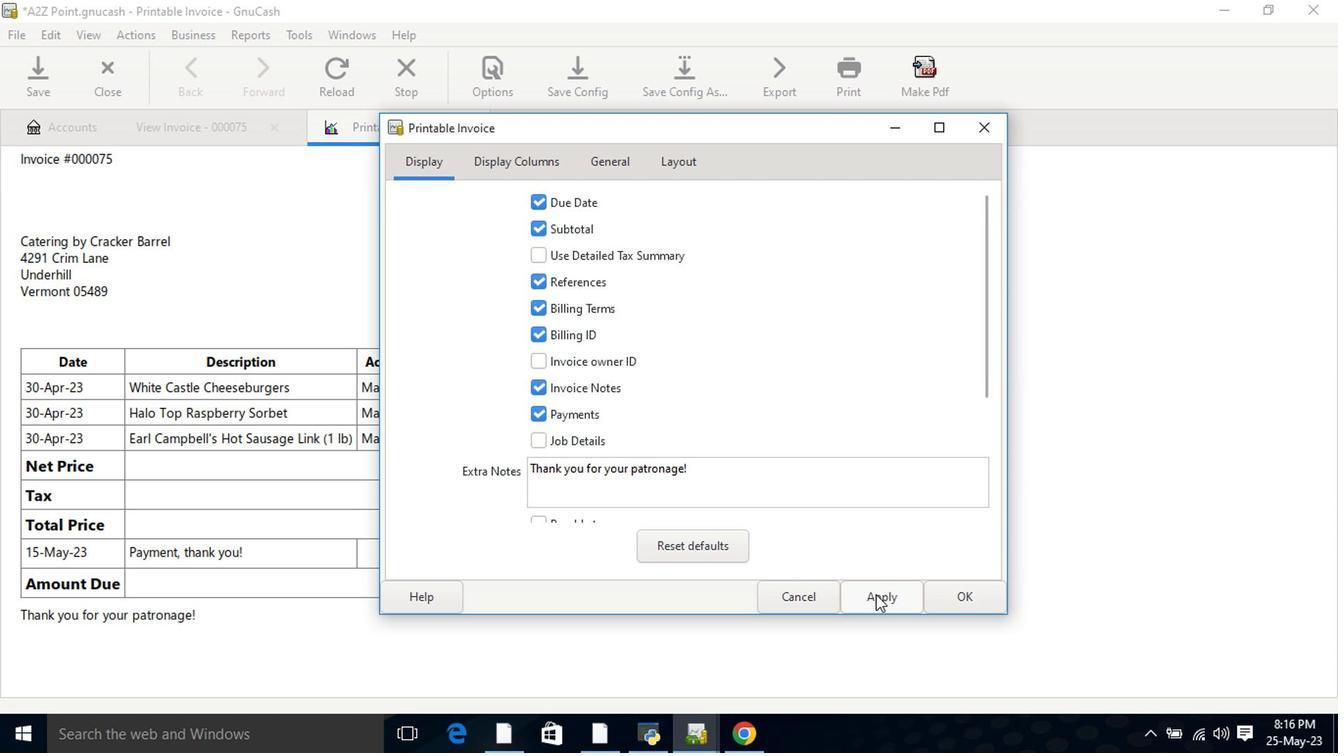 
Action: Mouse moved to (806, 605)
Screenshot: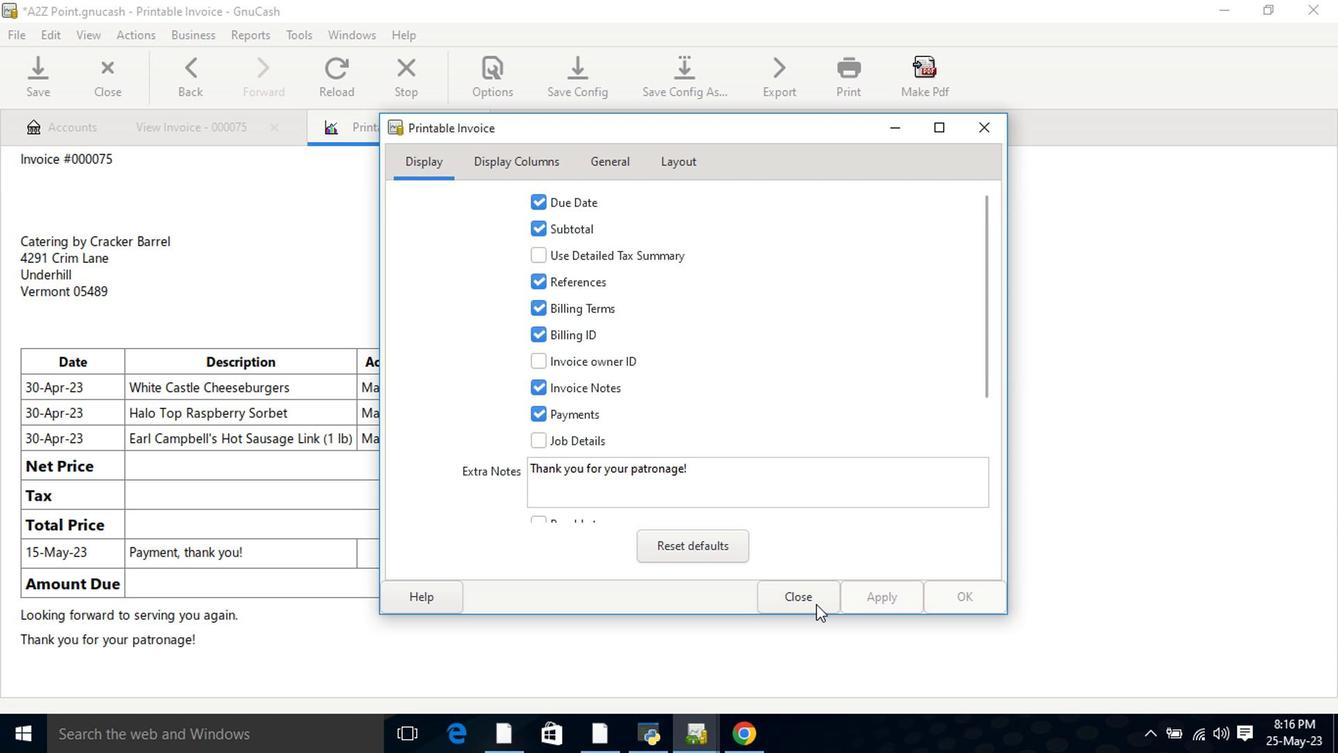 
Action: Mouse pressed left at (806, 605)
Screenshot: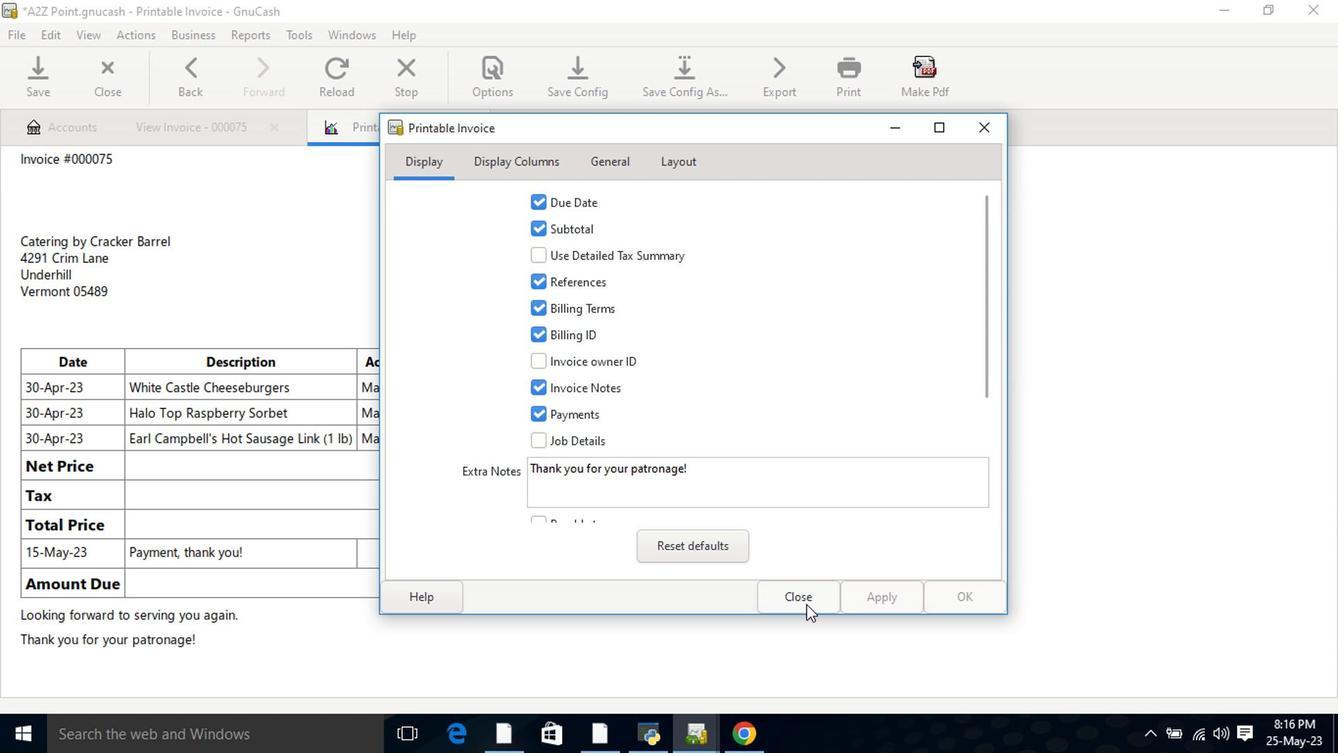 
Action: Mouse moved to (806, 605)
Screenshot: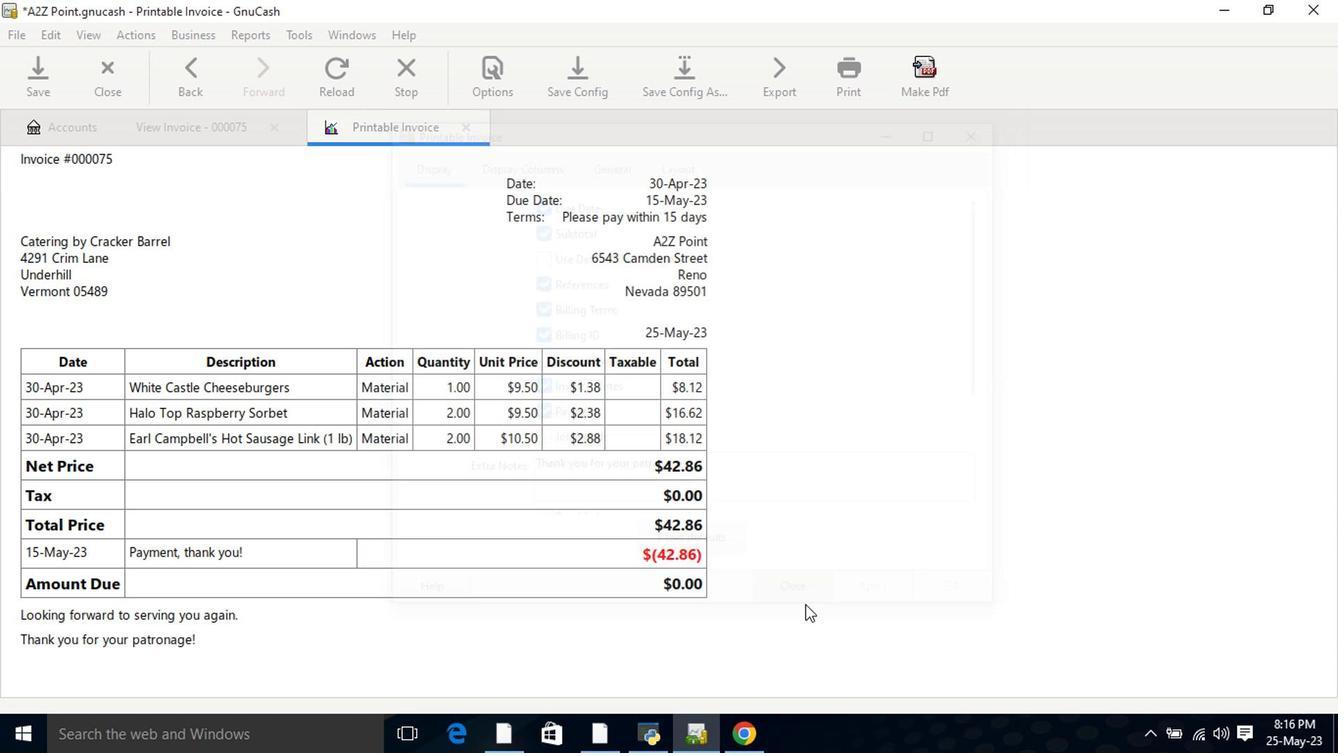 
